 Task: Find a house in Guarulhos, Brazil, for 8 guests from 12th to 16th July, with a price range of ₹10,000 to ₹16,000, including Wifi, Free parking, TV, Breakfast, and Self check-in, hosted in English.
Action: Mouse moved to (525, 67)
Screenshot: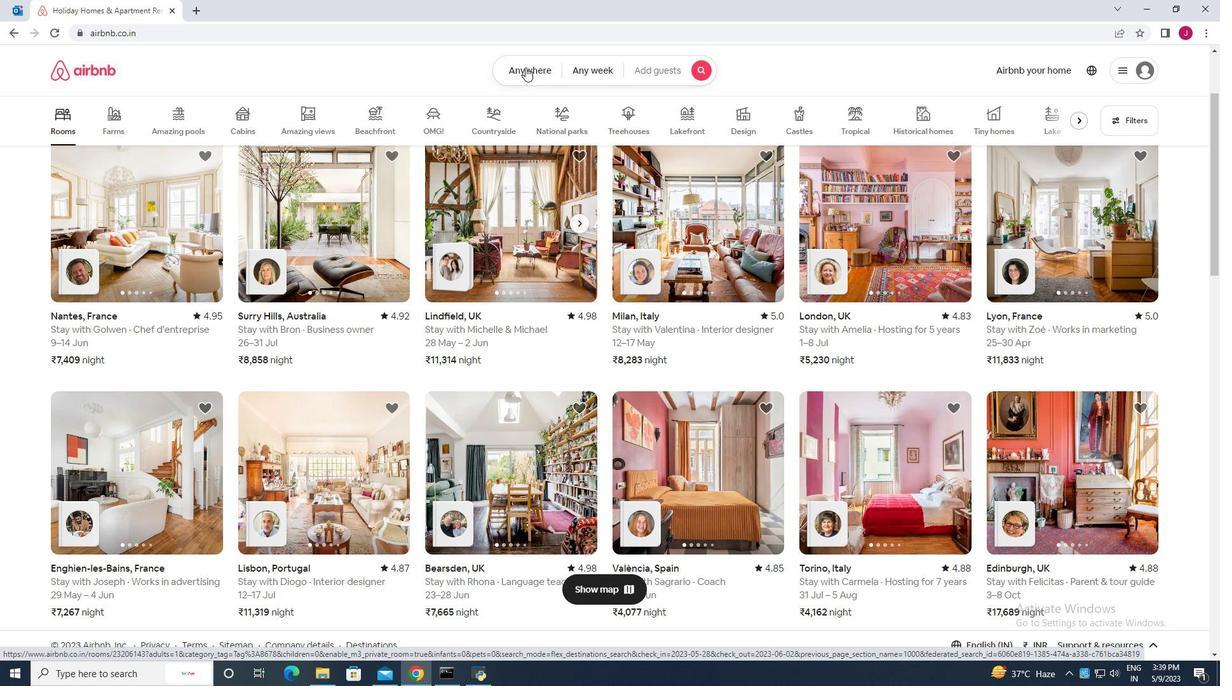 
Action: Mouse pressed left at (525, 67)
Screenshot: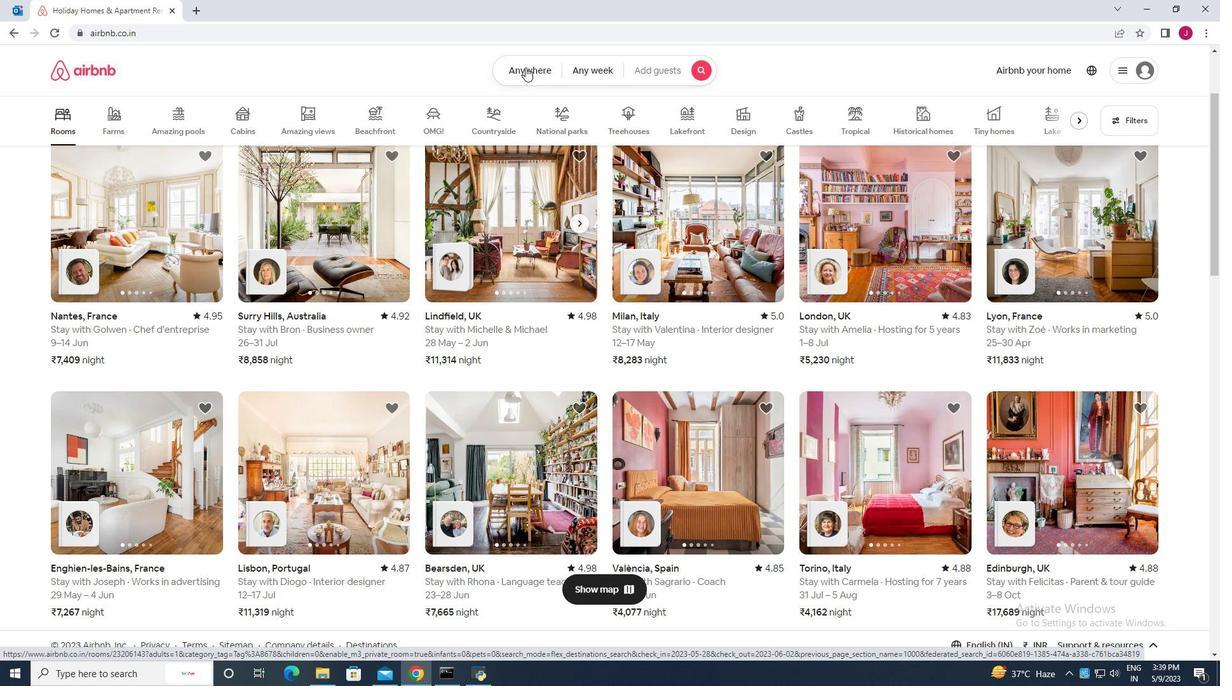 
Action: Mouse moved to (402, 125)
Screenshot: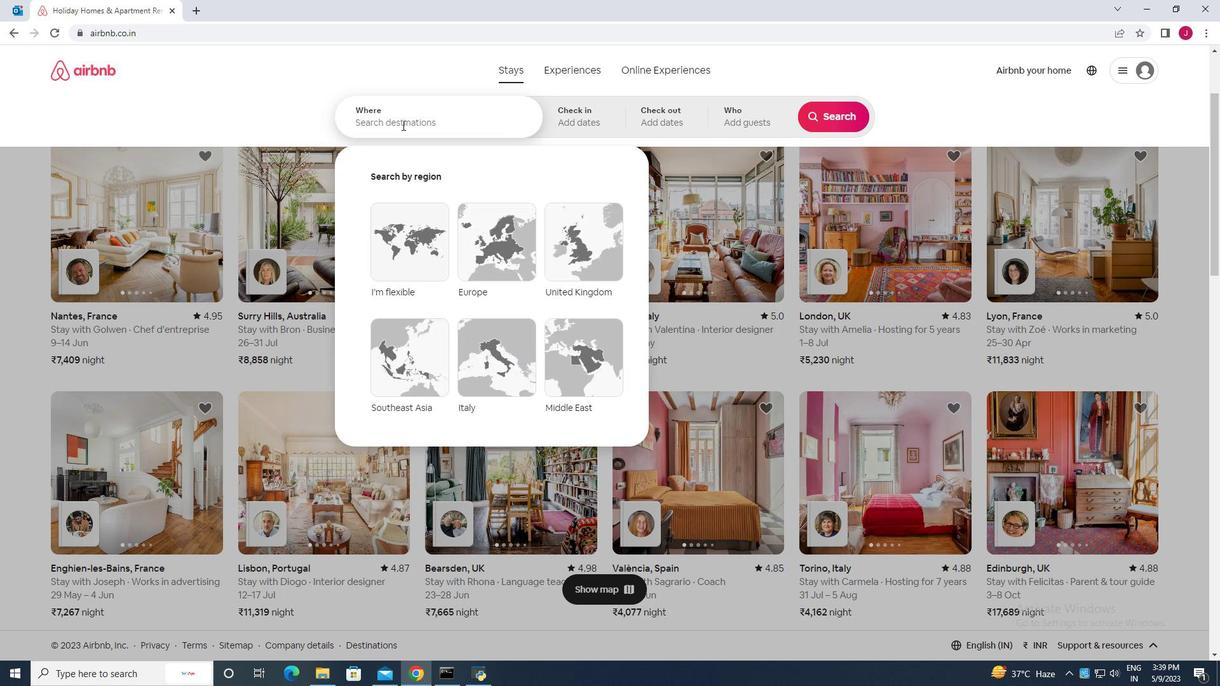 
Action: Mouse pressed left at (402, 125)
Screenshot: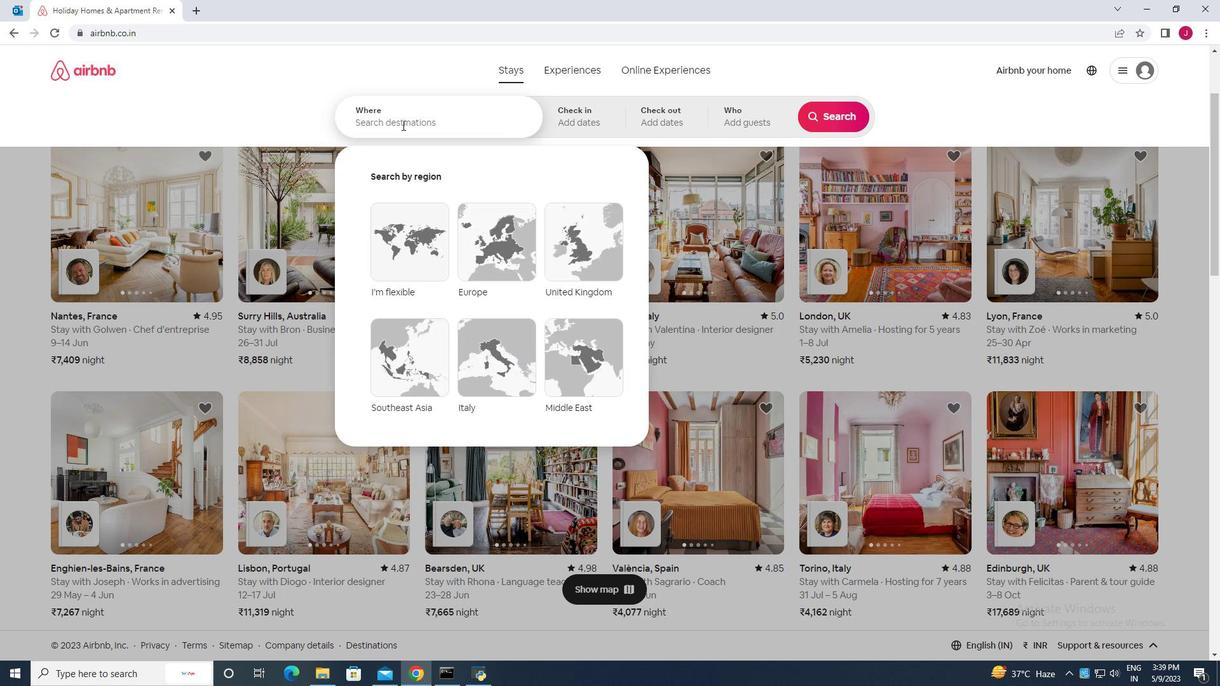 
Action: Key pressed guarulhos<Key.space>brazil
Screenshot: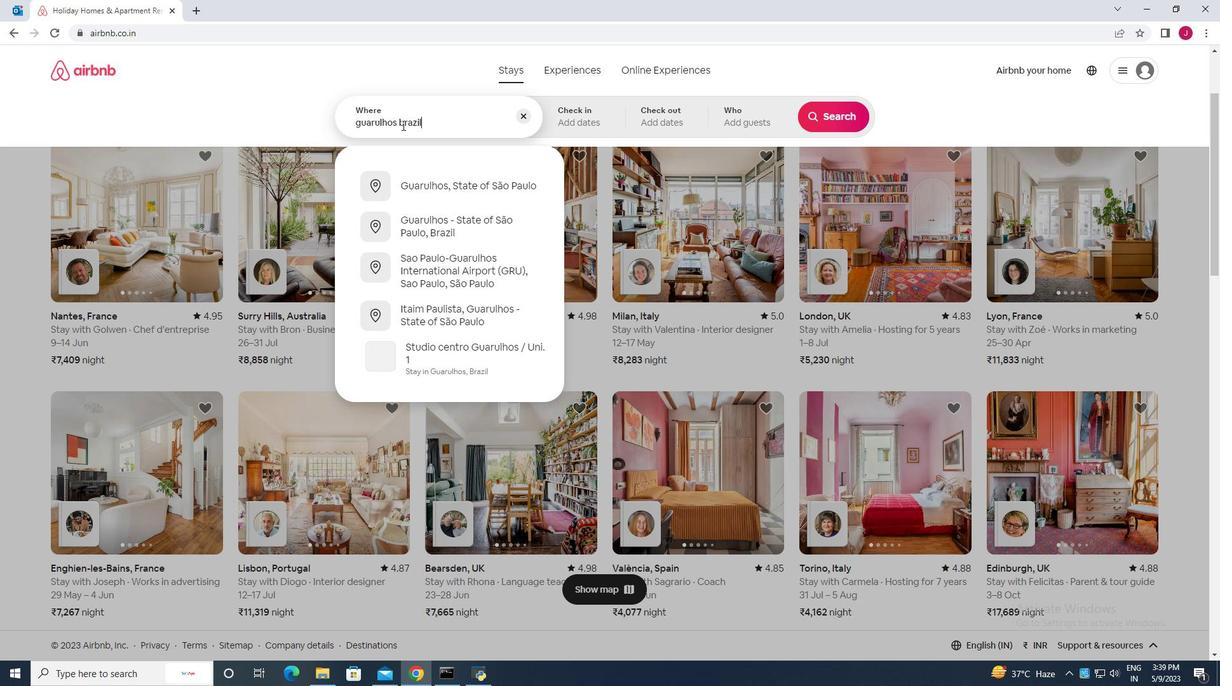
Action: Mouse moved to (589, 127)
Screenshot: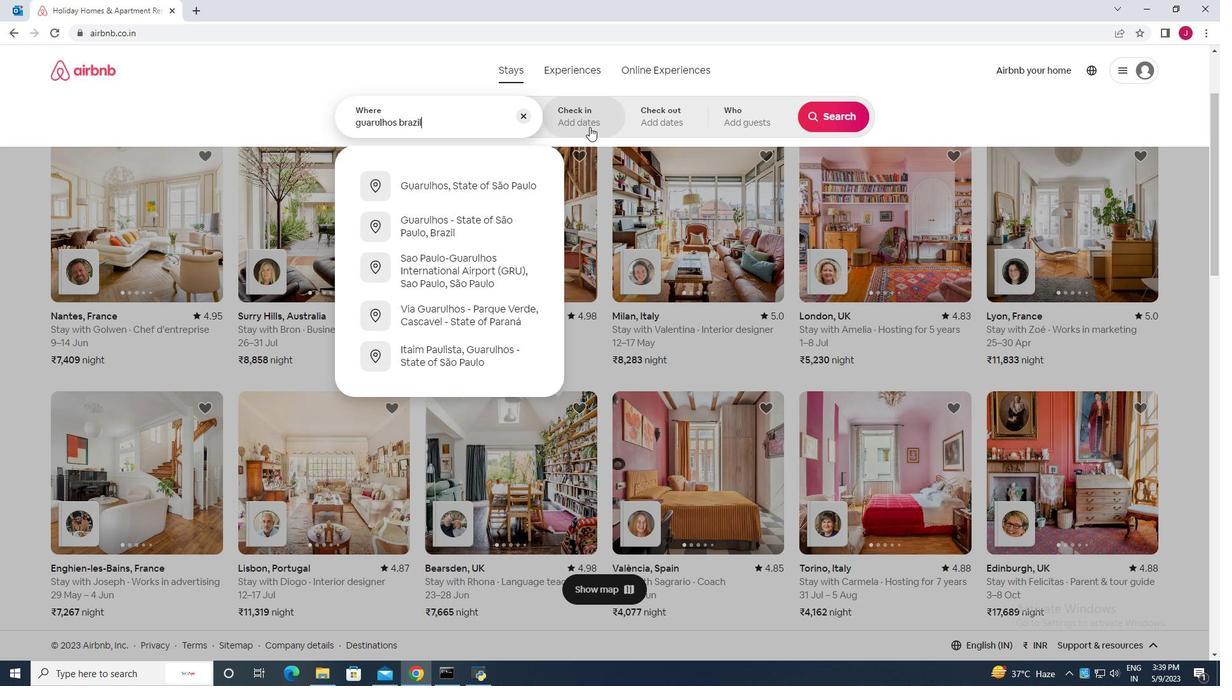 
Action: Mouse pressed left at (589, 127)
Screenshot: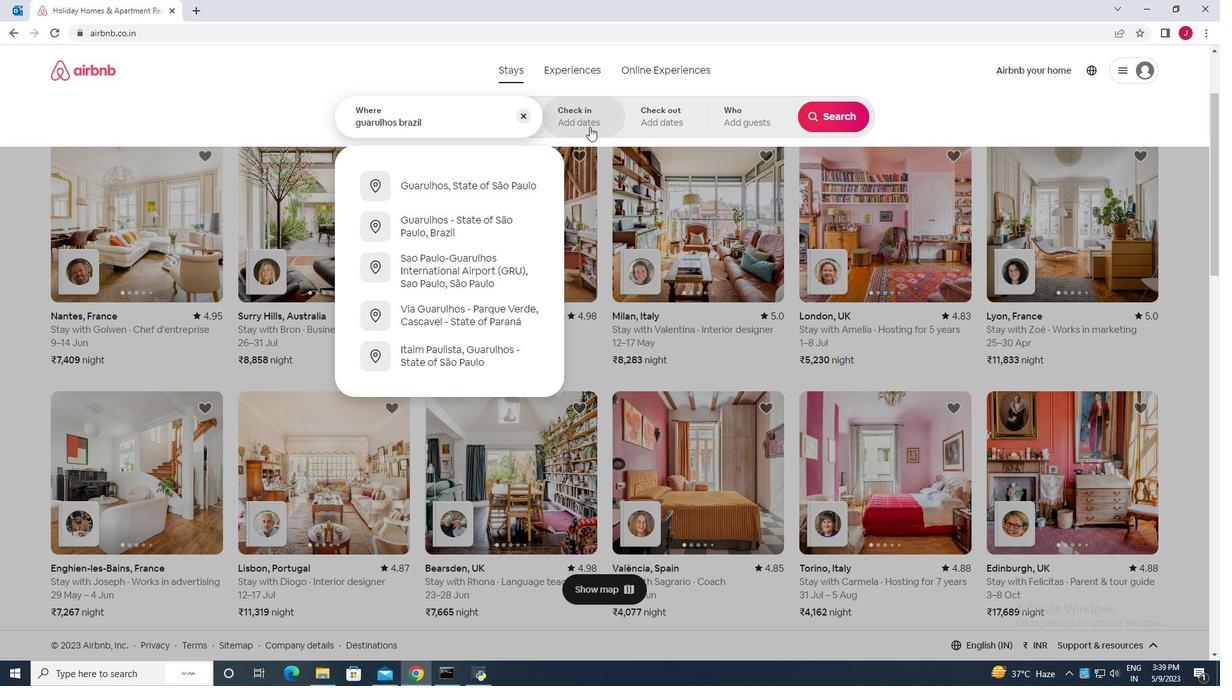 
Action: Mouse moved to (828, 219)
Screenshot: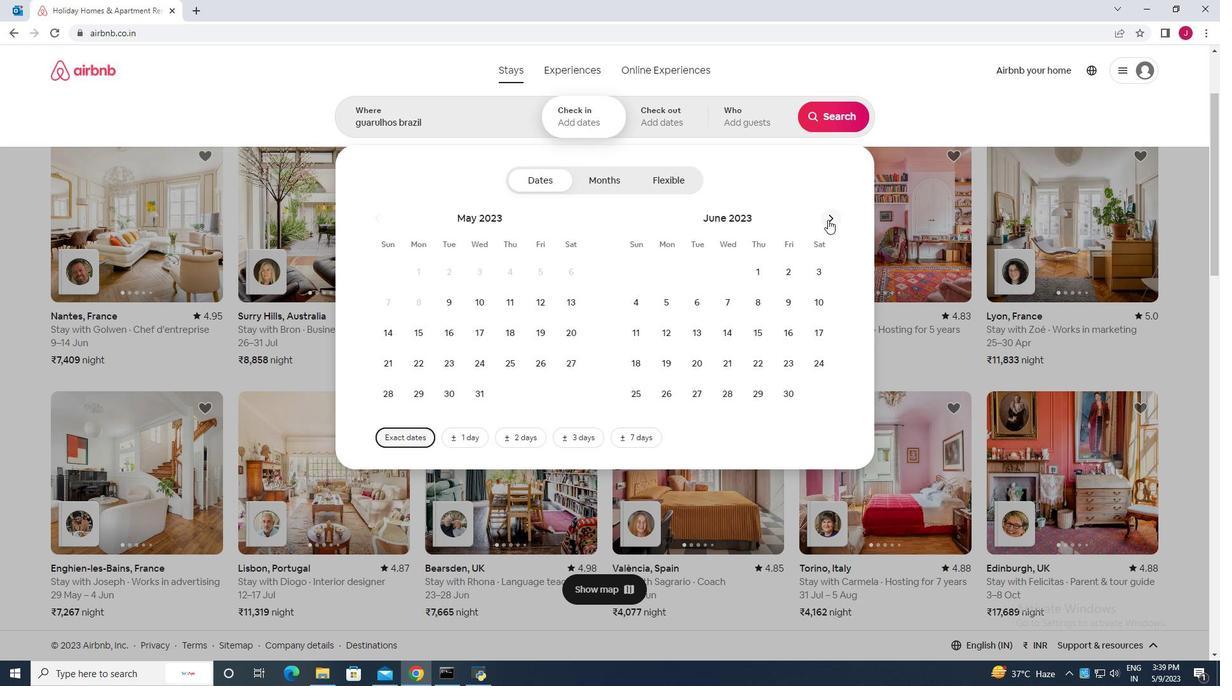
Action: Mouse pressed left at (828, 219)
Screenshot: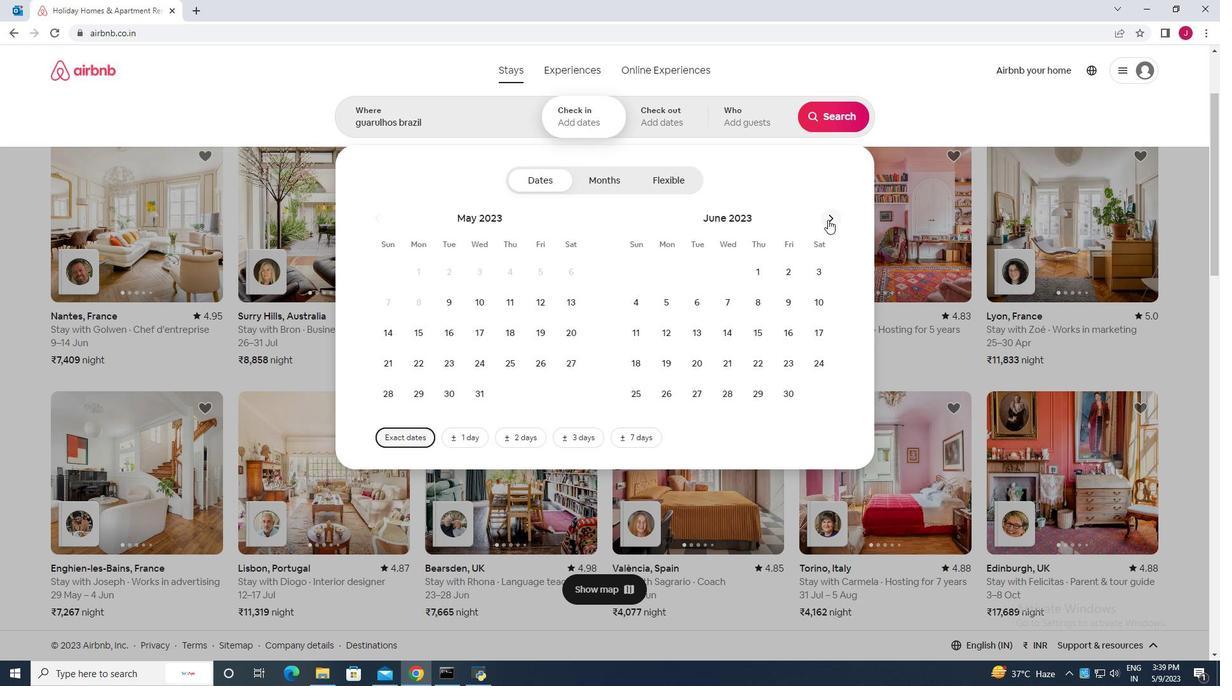 
Action: Mouse moved to (730, 338)
Screenshot: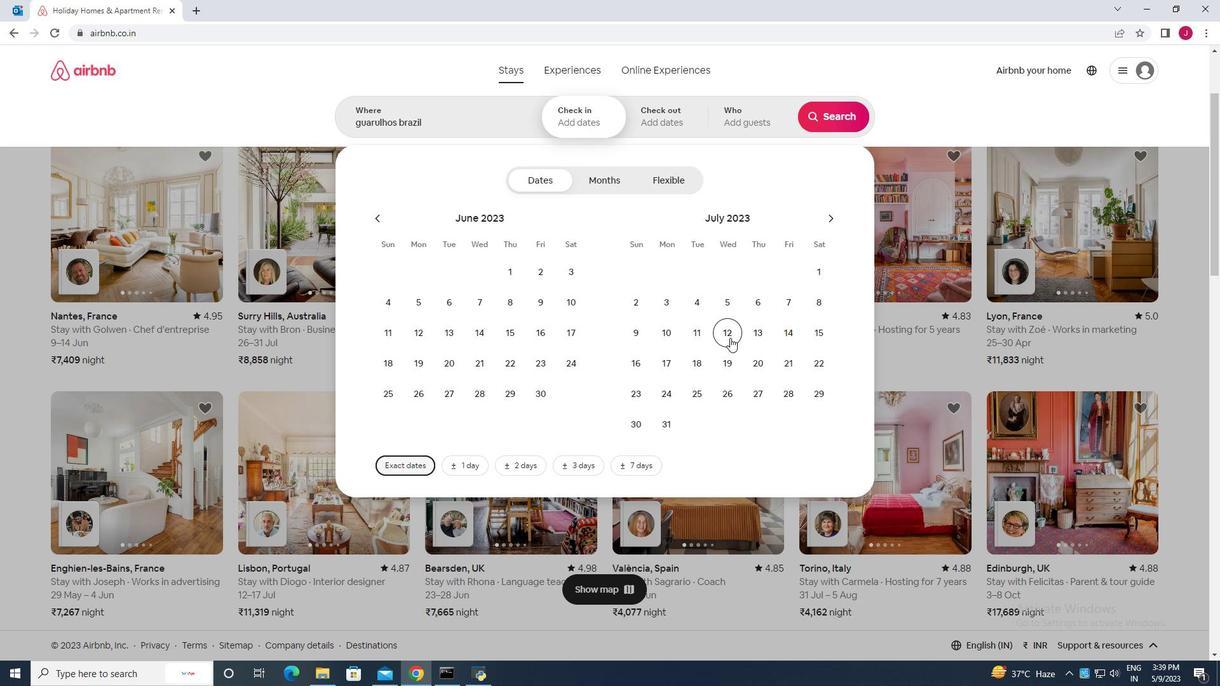 
Action: Mouse pressed left at (730, 338)
Screenshot: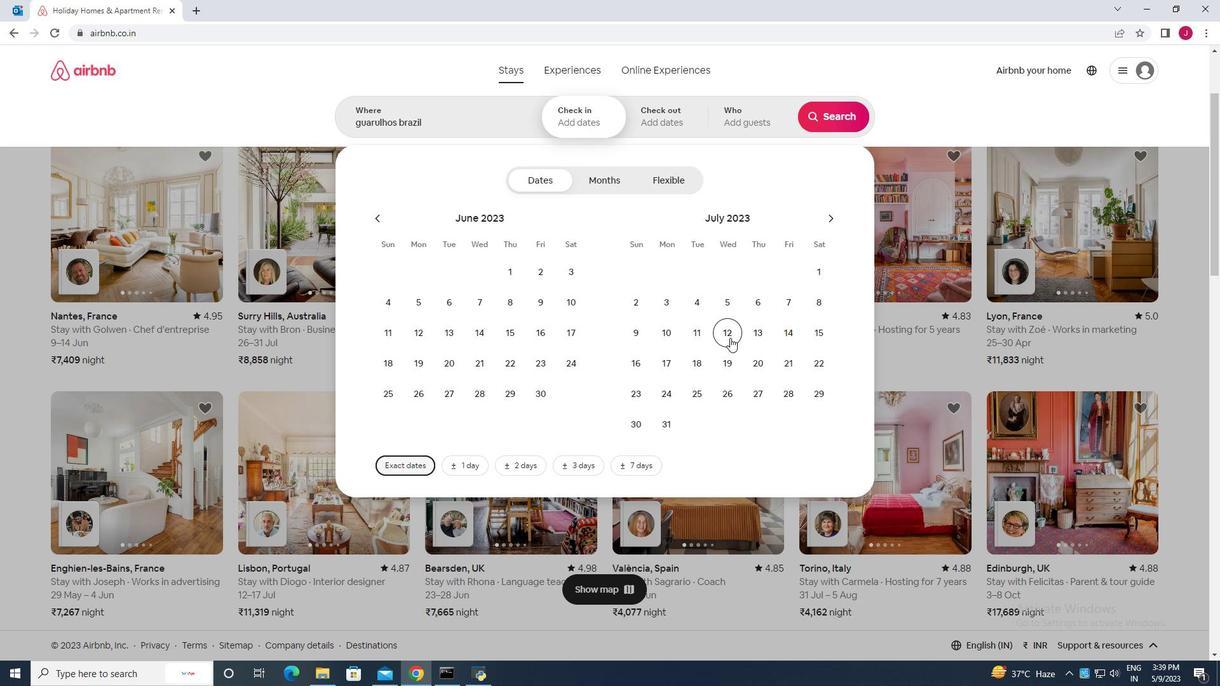 
Action: Mouse moved to (638, 364)
Screenshot: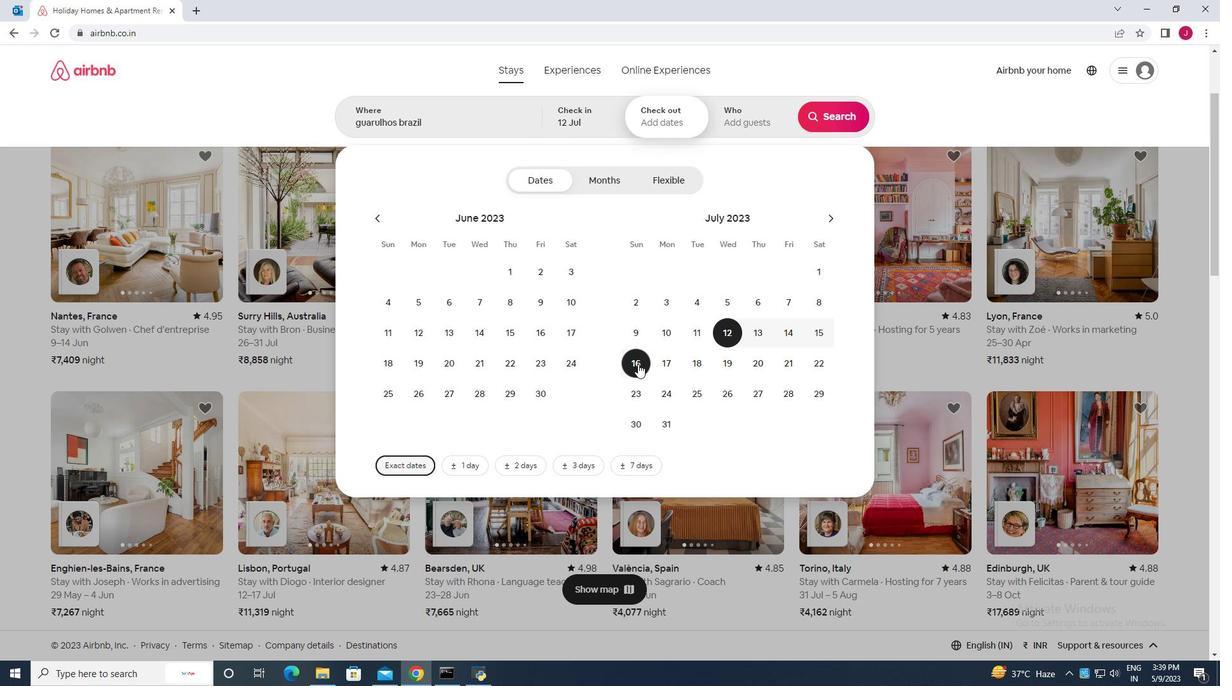 
Action: Mouse pressed left at (638, 364)
Screenshot: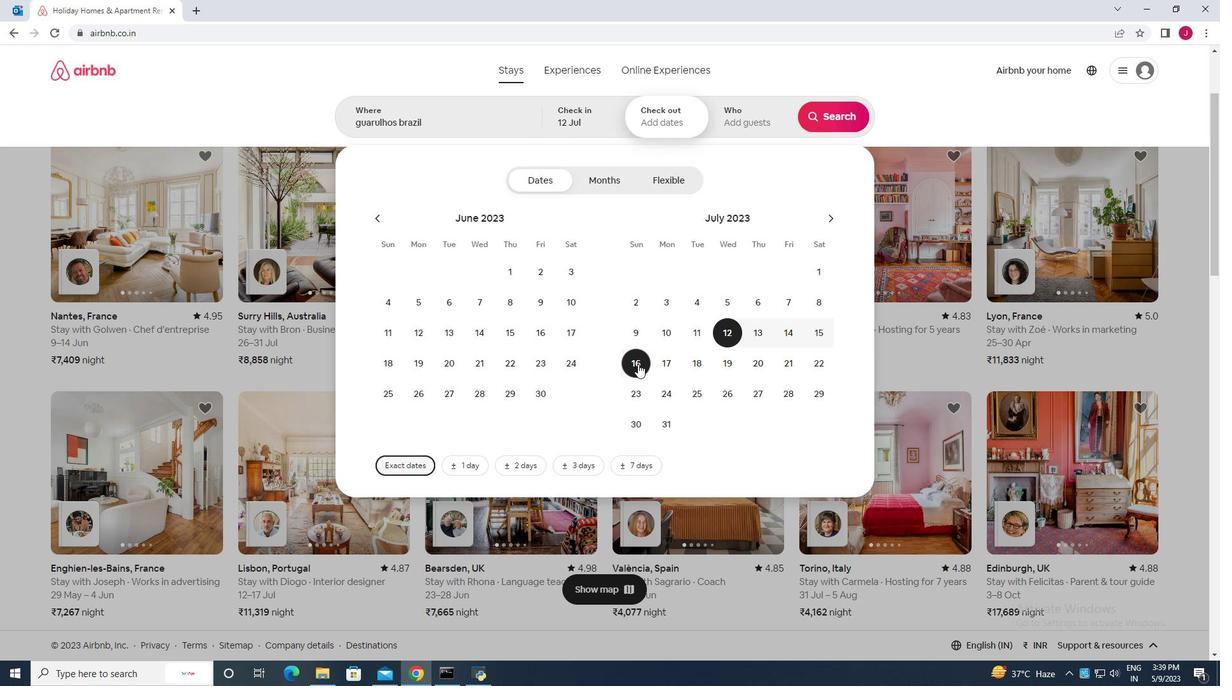 
Action: Mouse moved to (741, 122)
Screenshot: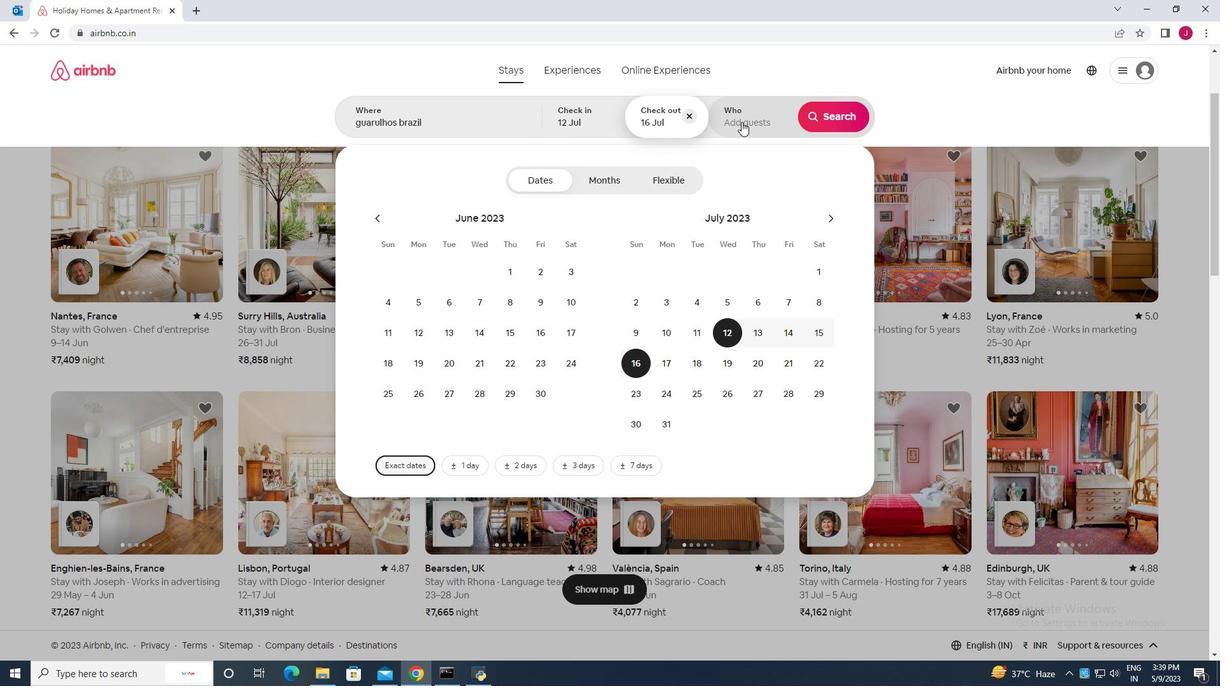 
Action: Mouse pressed left at (741, 122)
Screenshot: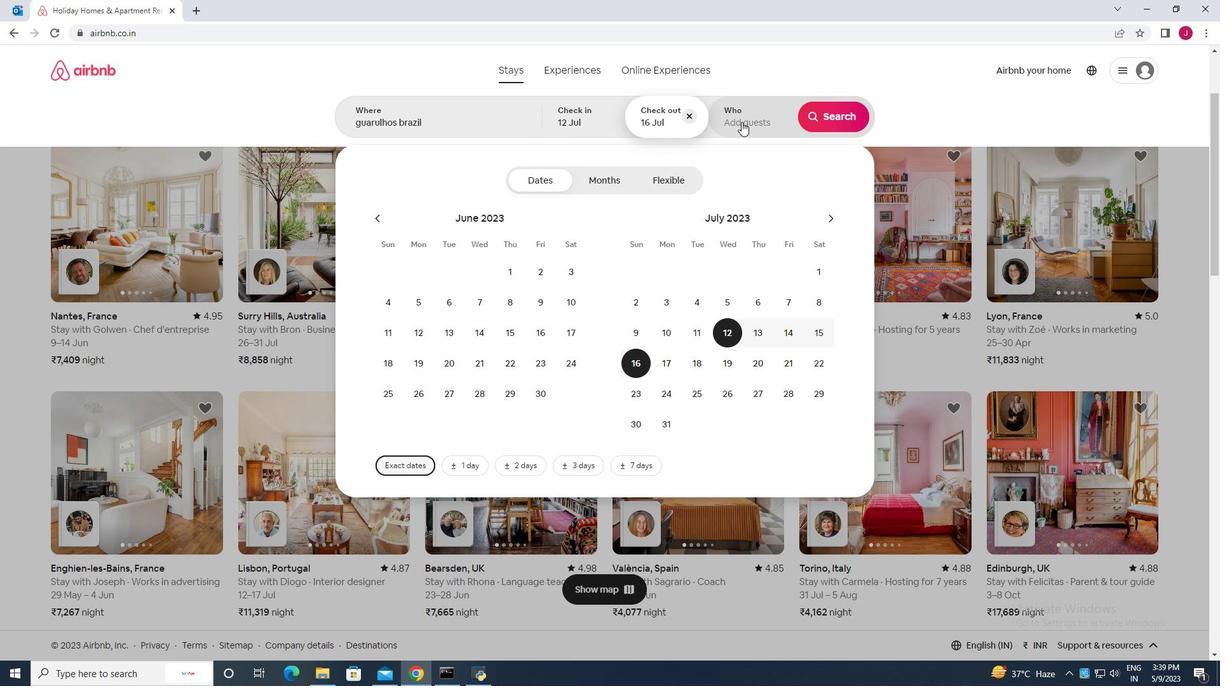 
Action: Mouse moved to (836, 183)
Screenshot: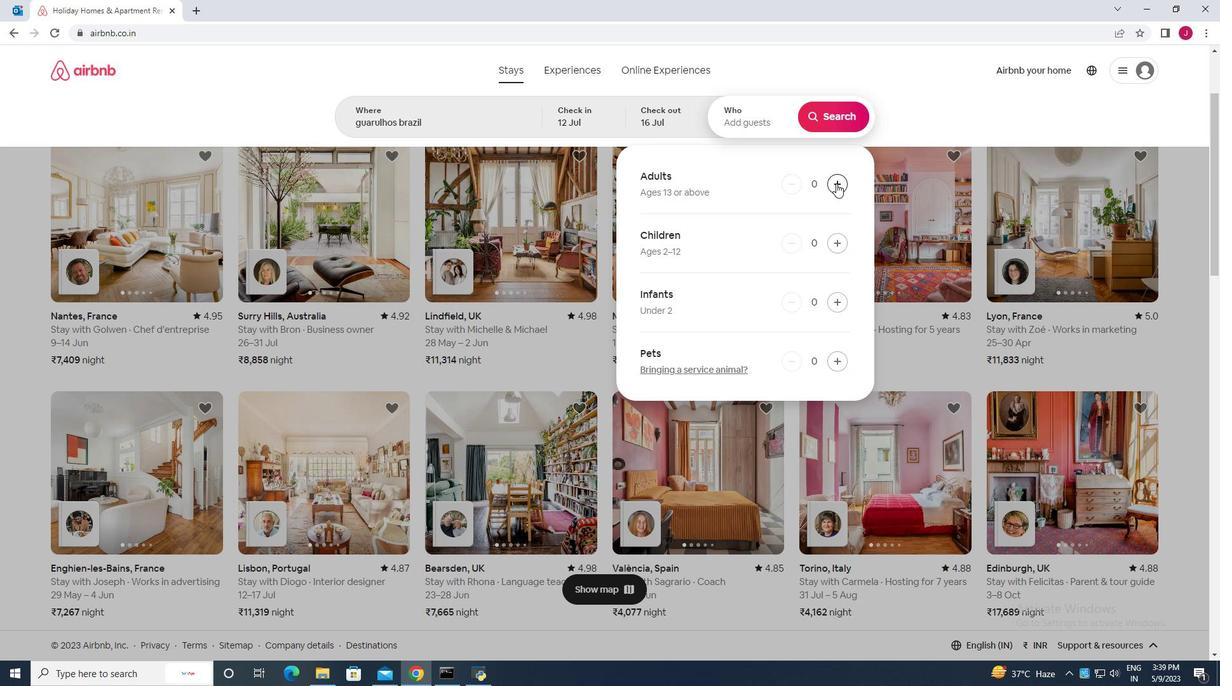 
Action: Mouse pressed left at (836, 183)
Screenshot: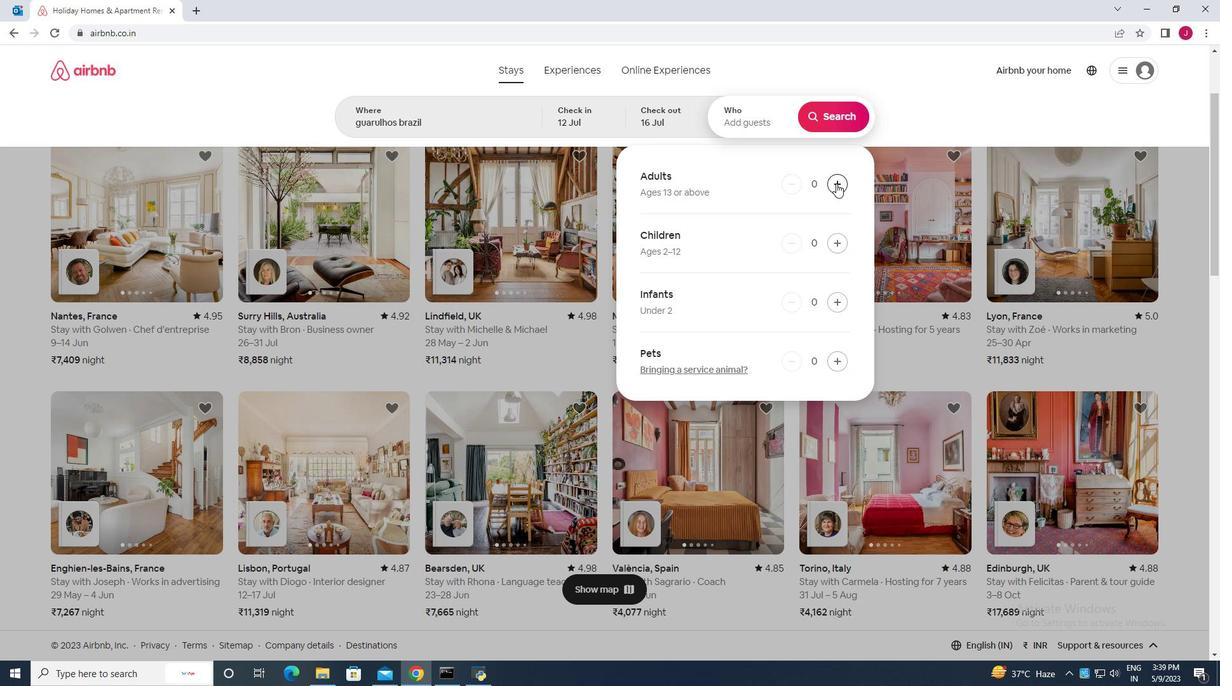 
Action: Mouse pressed left at (836, 183)
Screenshot: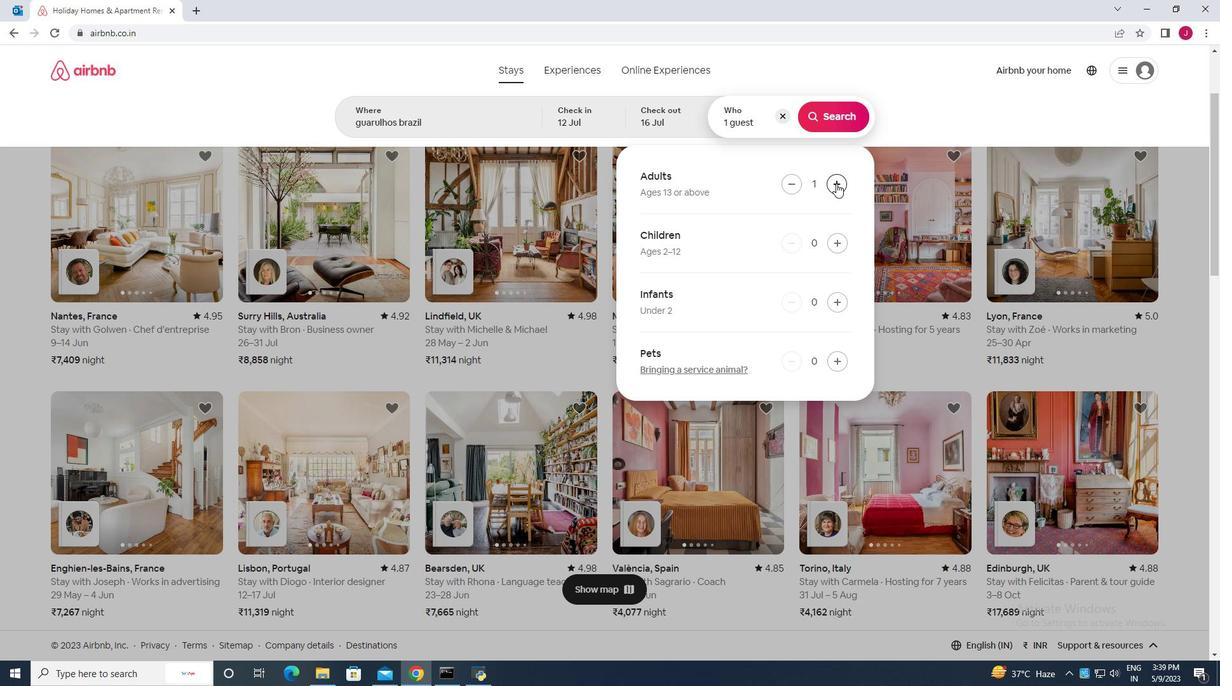 
Action: Mouse pressed left at (836, 183)
Screenshot: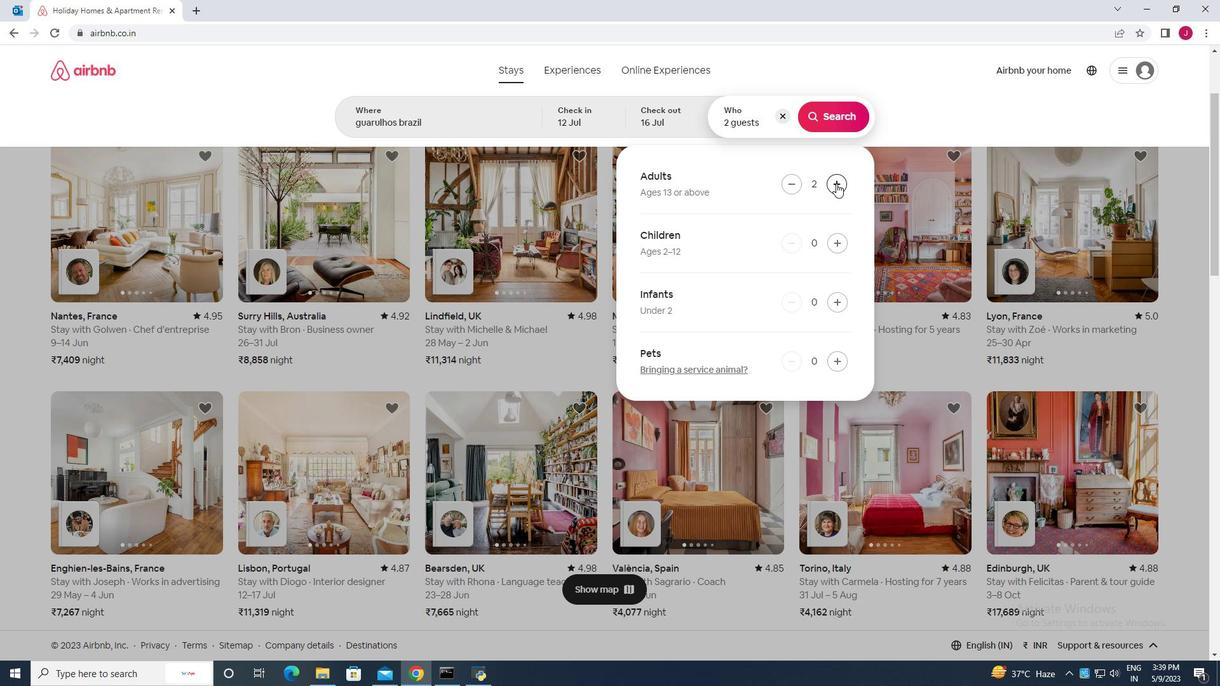 
Action: Mouse pressed left at (836, 183)
Screenshot: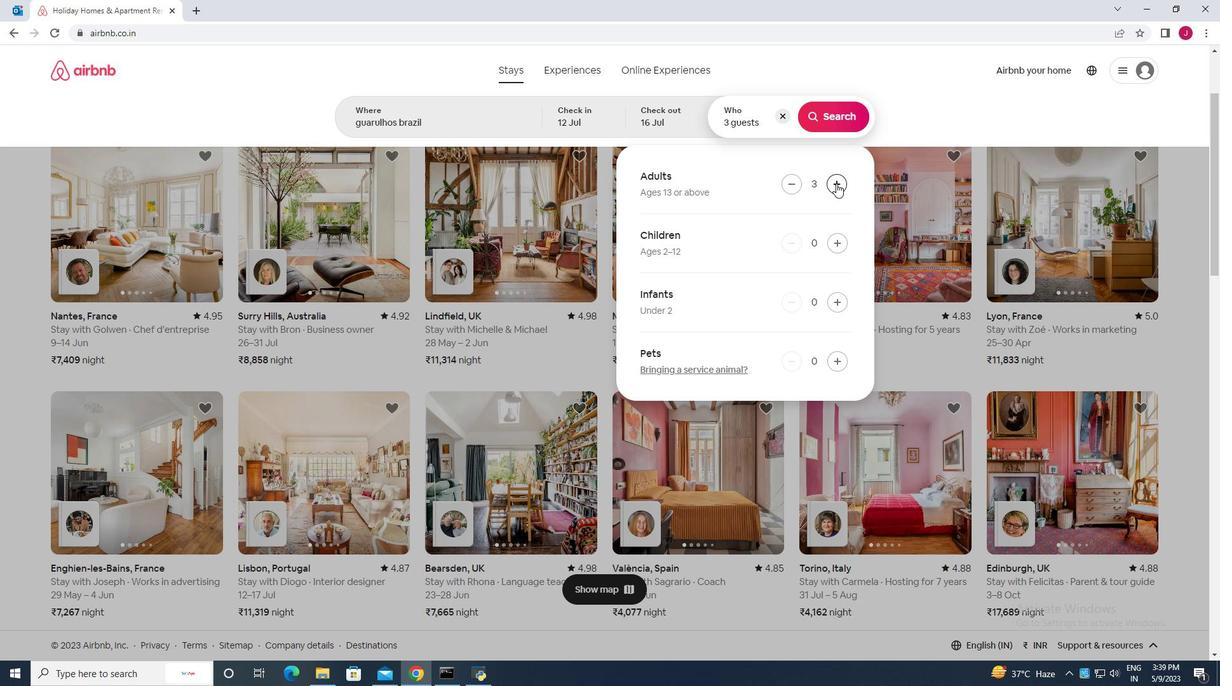 
Action: Mouse pressed left at (836, 183)
Screenshot: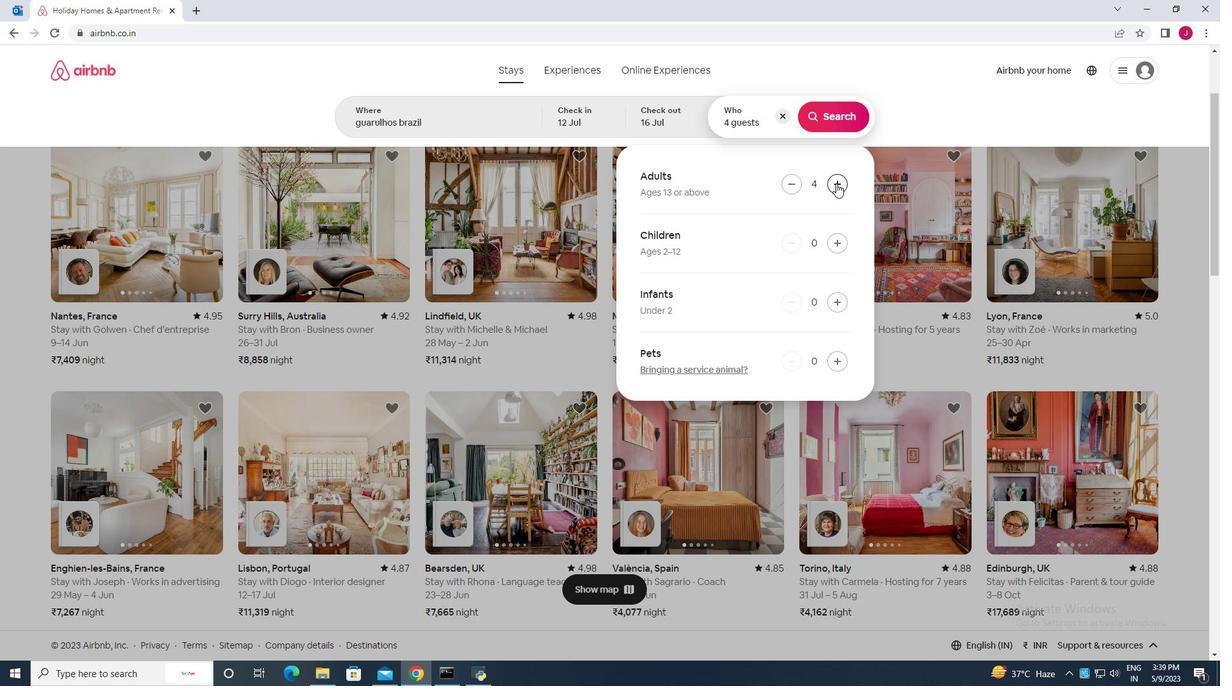 
Action: Mouse pressed left at (836, 183)
Screenshot: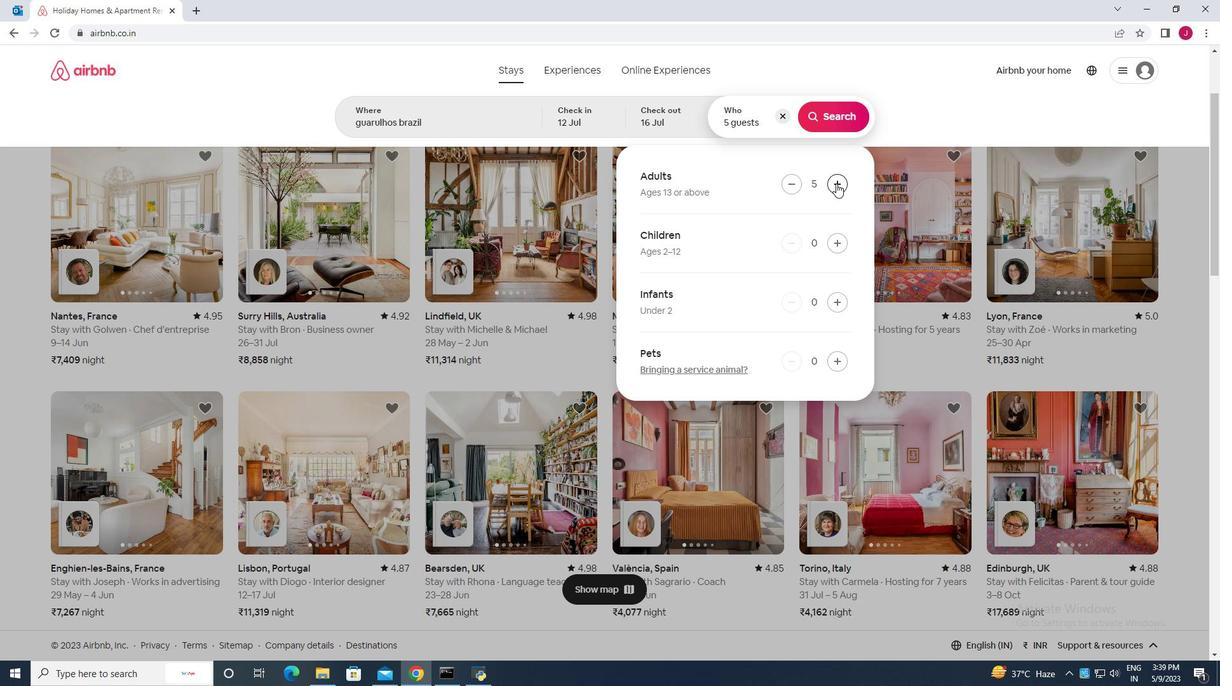
Action: Mouse pressed left at (836, 183)
Screenshot: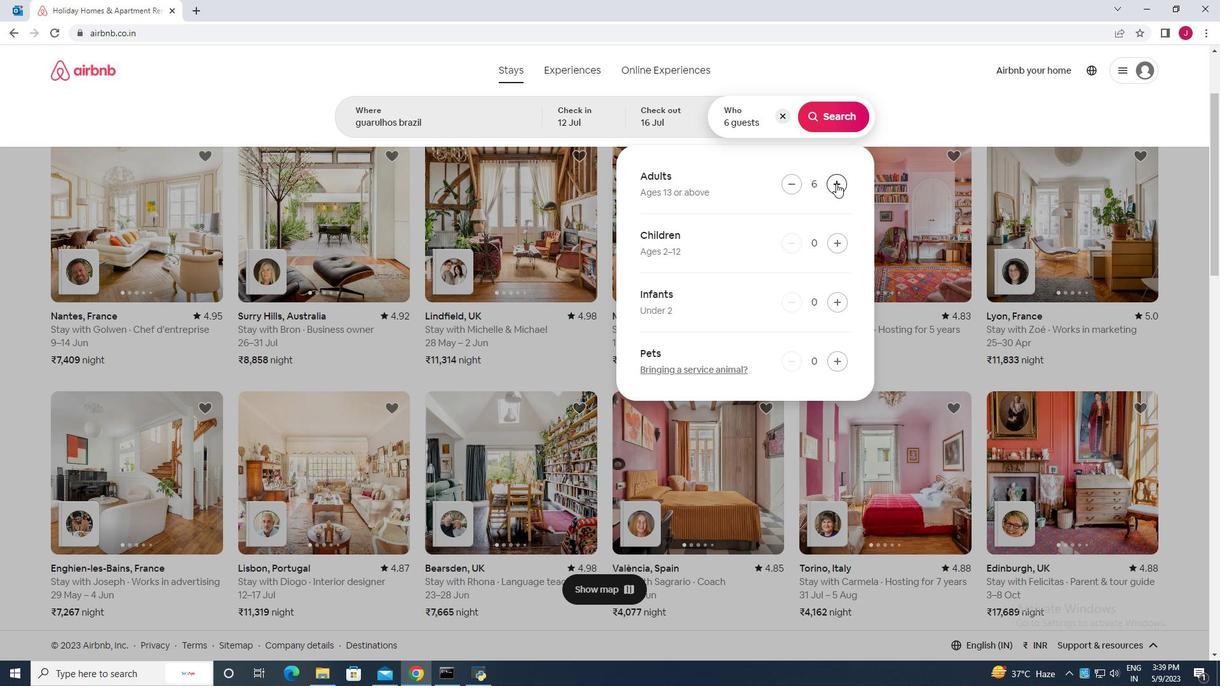 
Action: Mouse pressed left at (836, 183)
Screenshot: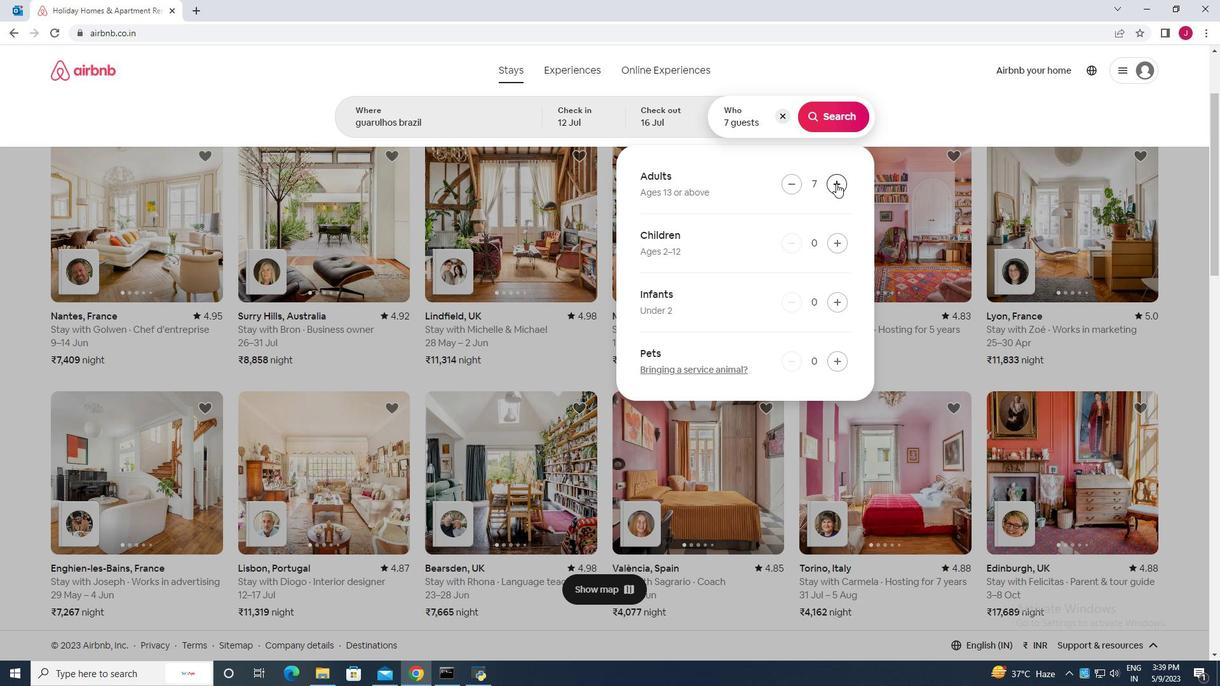 
Action: Mouse moved to (833, 111)
Screenshot: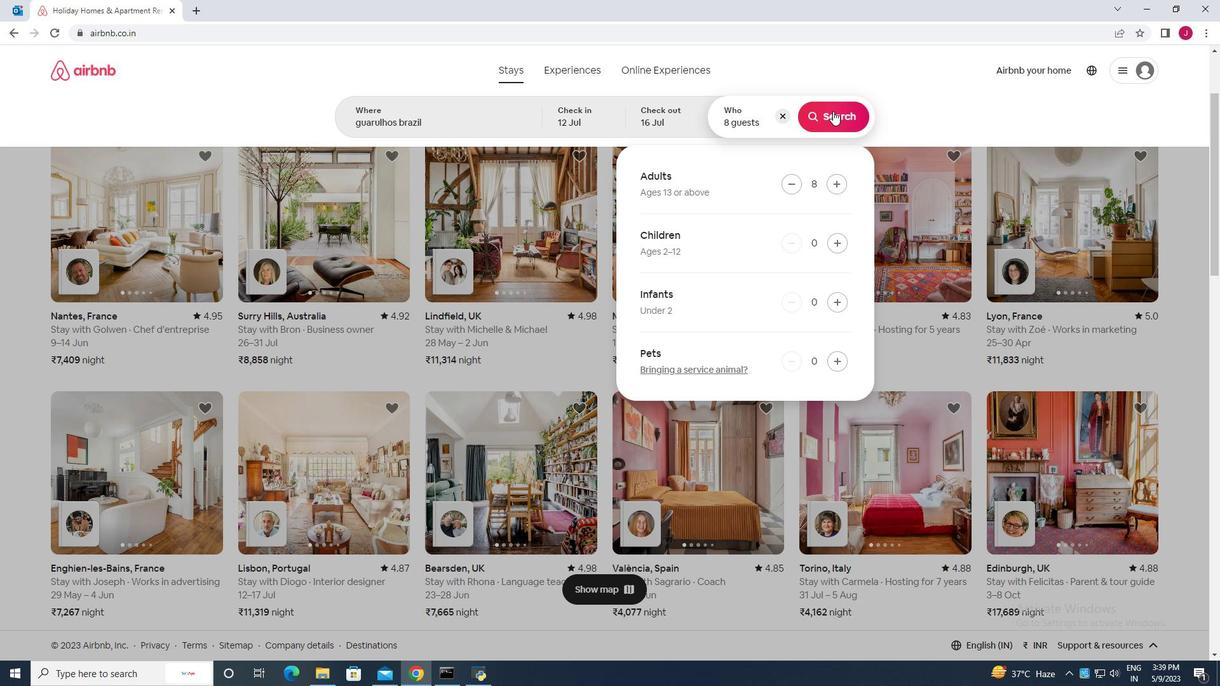 
Action: Mouse pressed left at (833, 111)
Screenshot: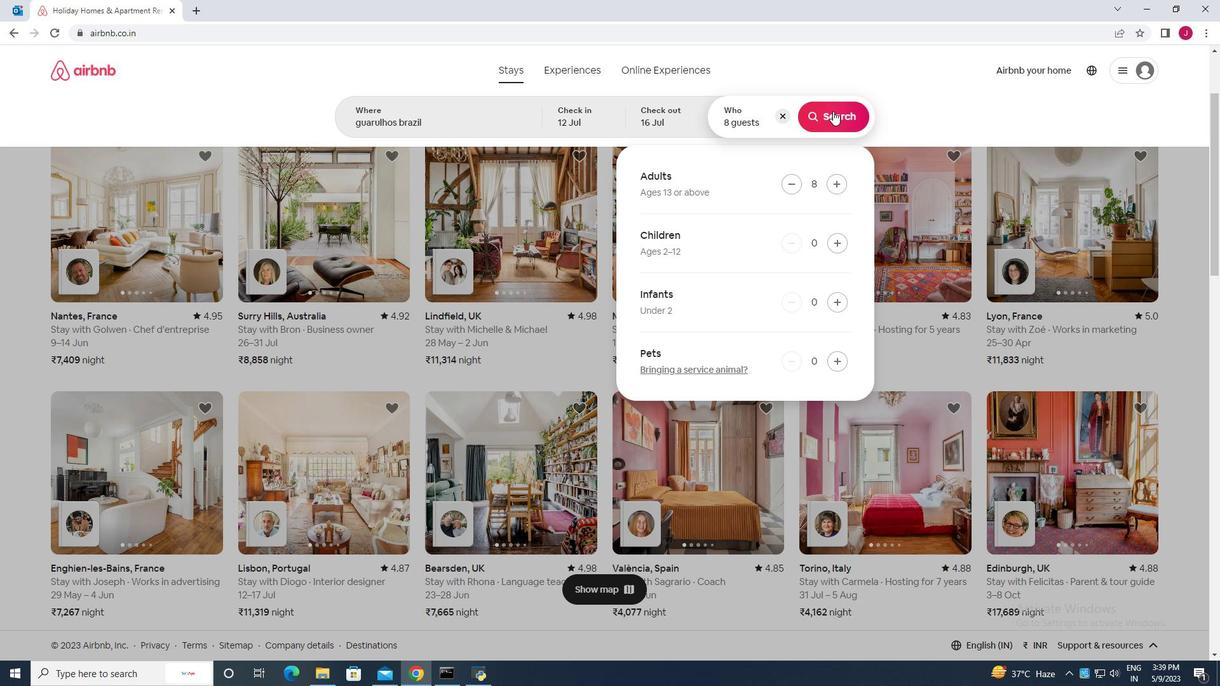 
Action: Mouse moved to (1176, 119)
Screenshot: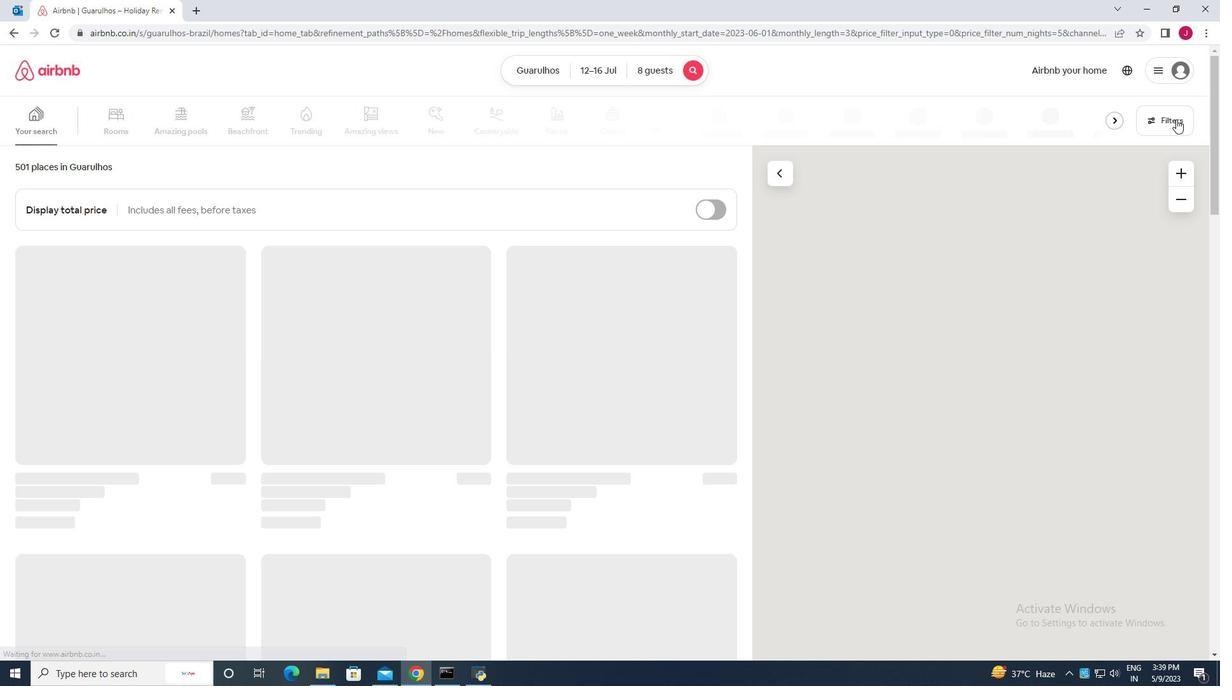 
Action: Mouse pressed left at (1176, 119)
Screenshot: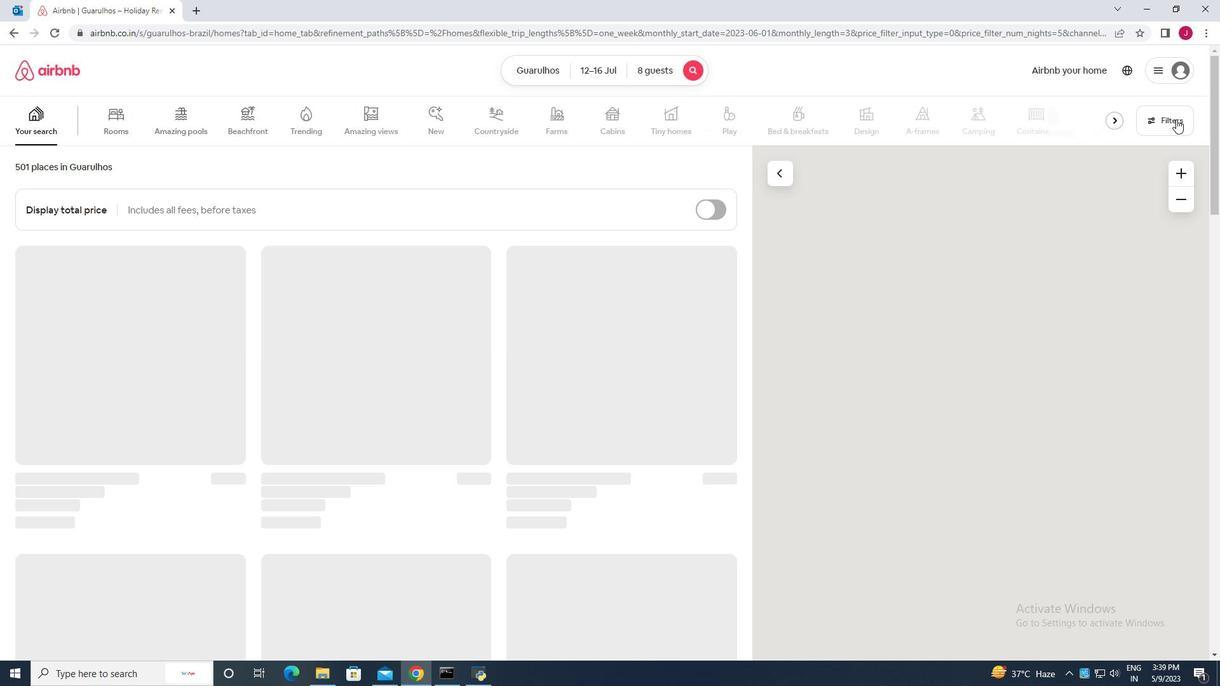 
Action: Mouse moved to (479, 427)
Screenshot: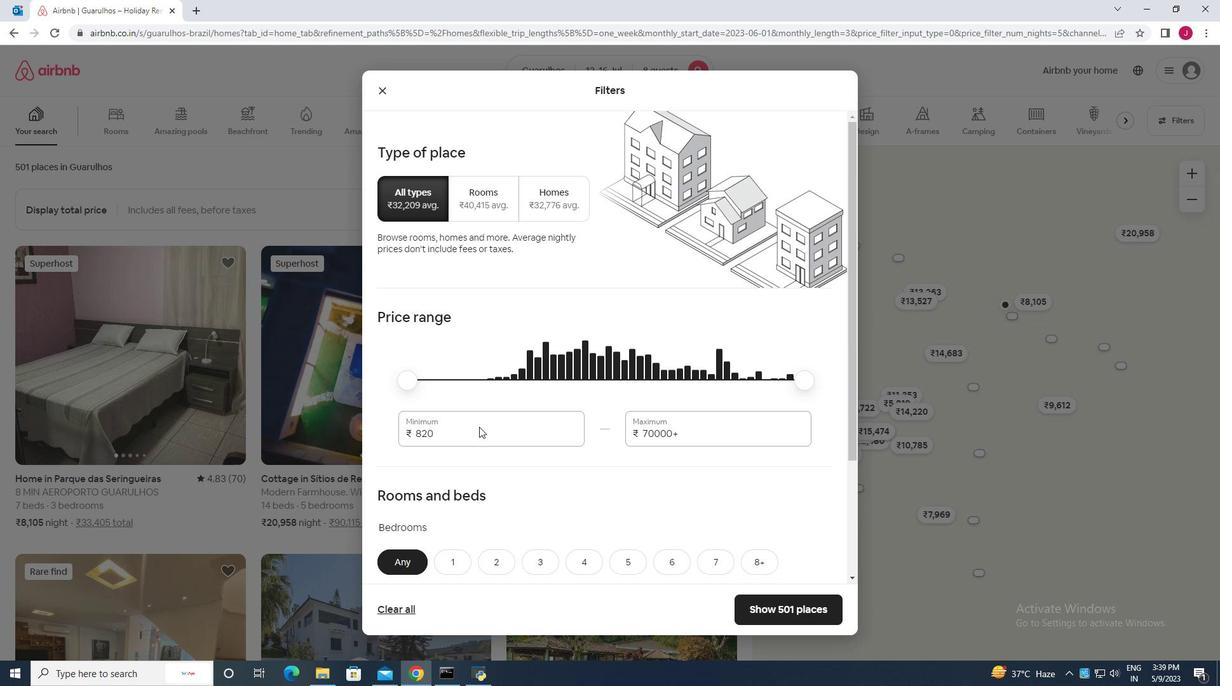 
Action: Mouse pressed left at (479, 427)
Screenshot: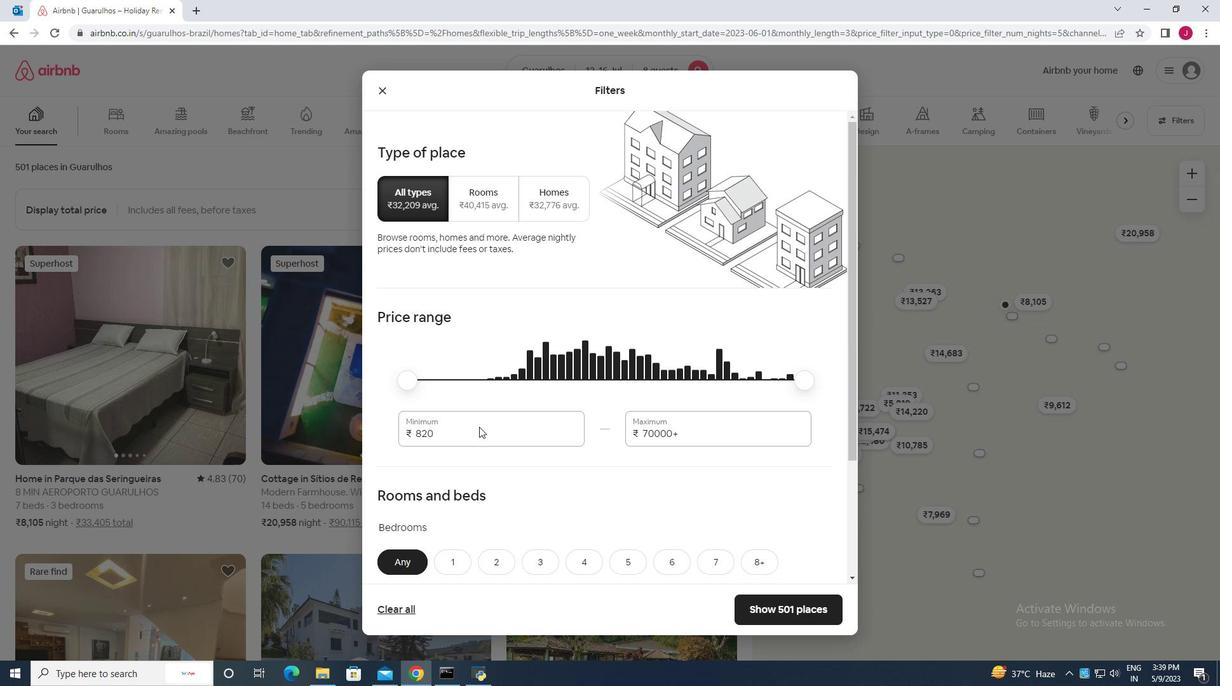 
Action: Mouse moved to (479, 427)
Screenshot: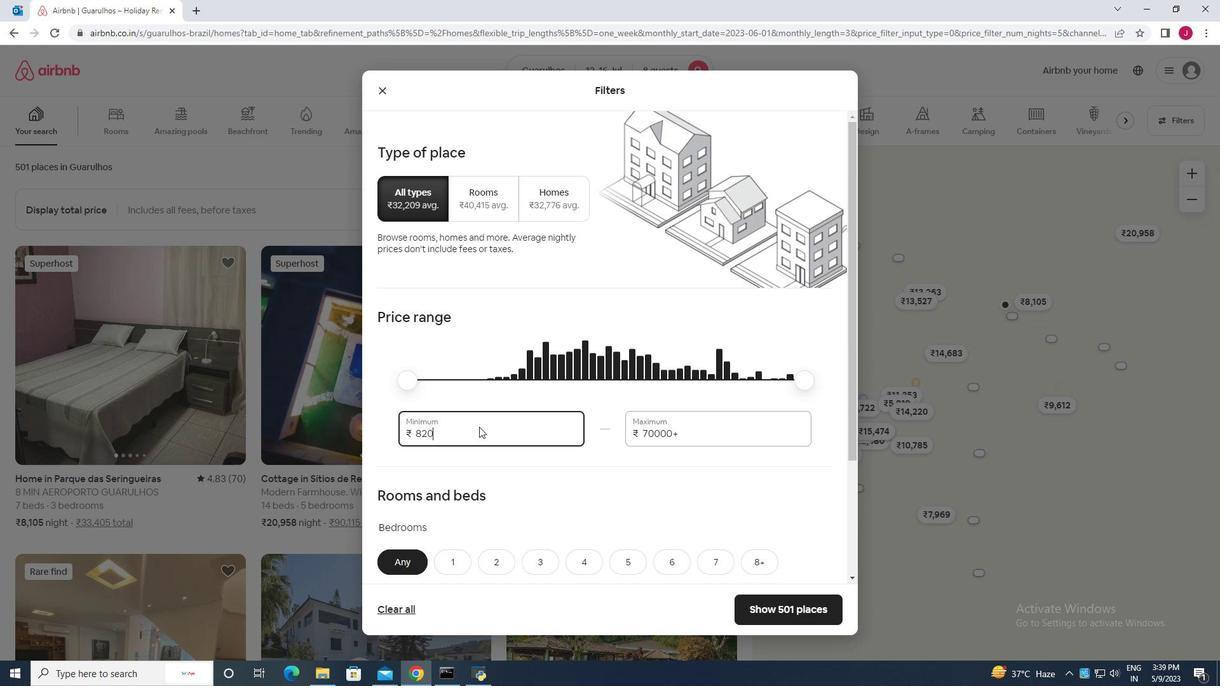 
Action: Key pressed <Key.backspace><Key.backspace><Key.backspace><Key.backspace>10000
Screenshot: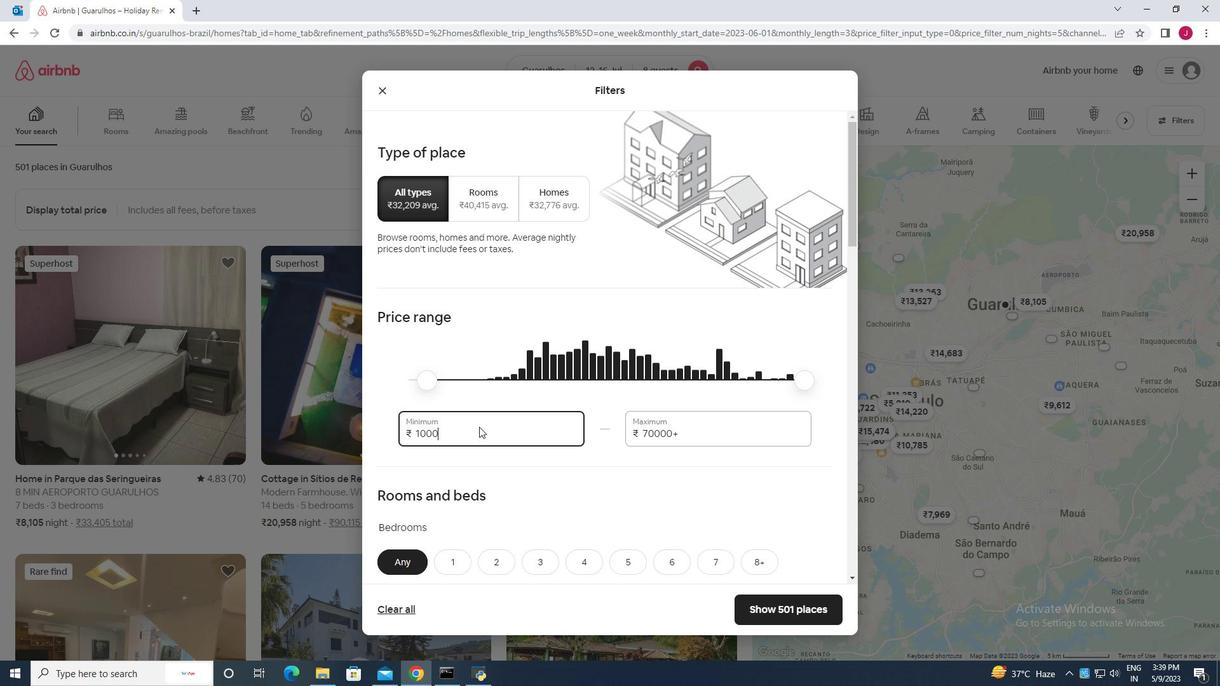 
Action: Mouse moved to (689, 431)
Screenshot: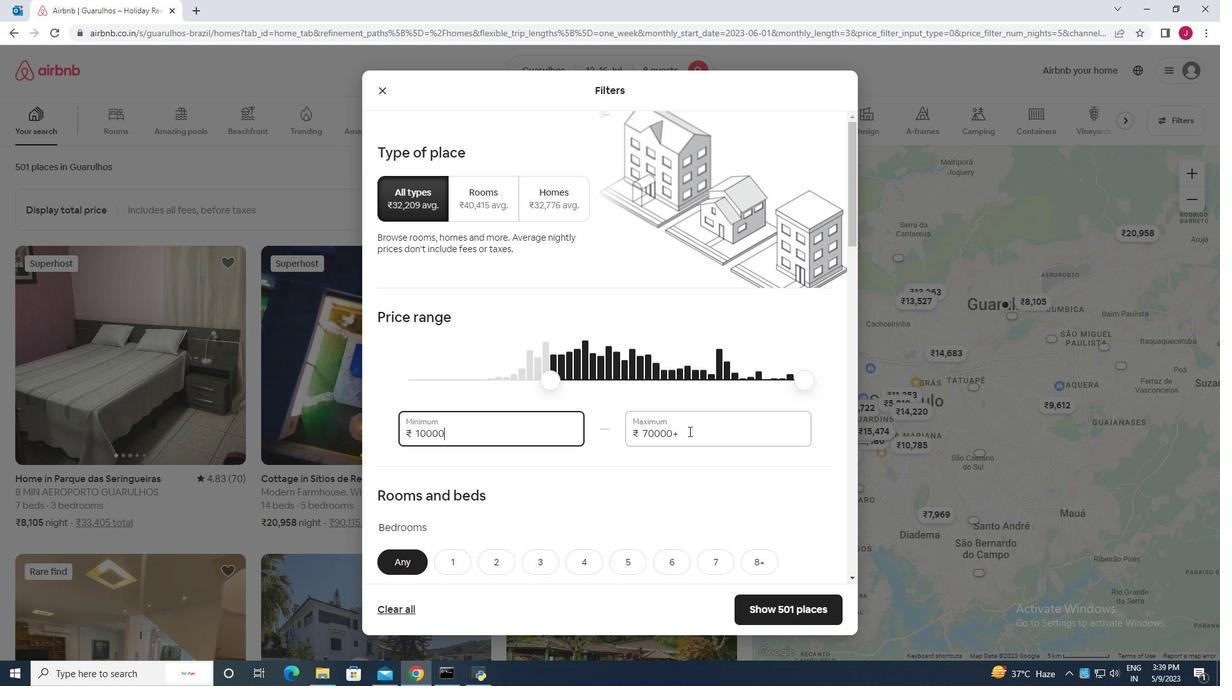 
Action: Mouse pressed left at (689, 431)
Screenshot: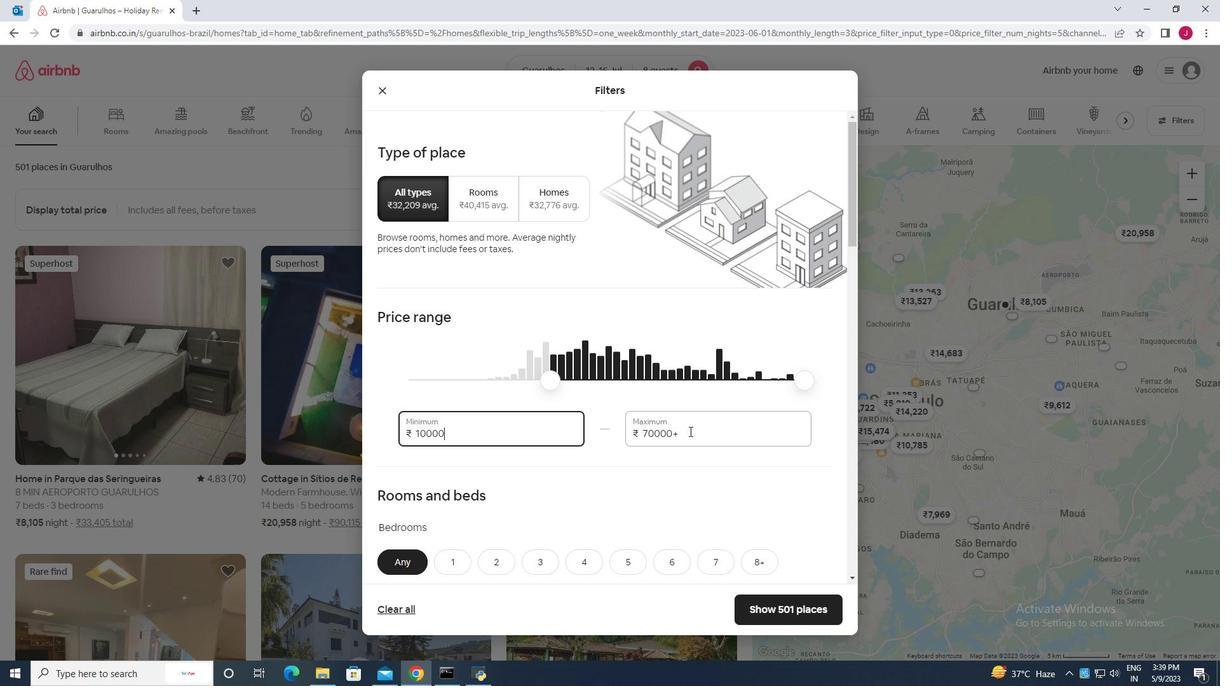 
Action: Mouse moved to (689, 431)
Screenshot: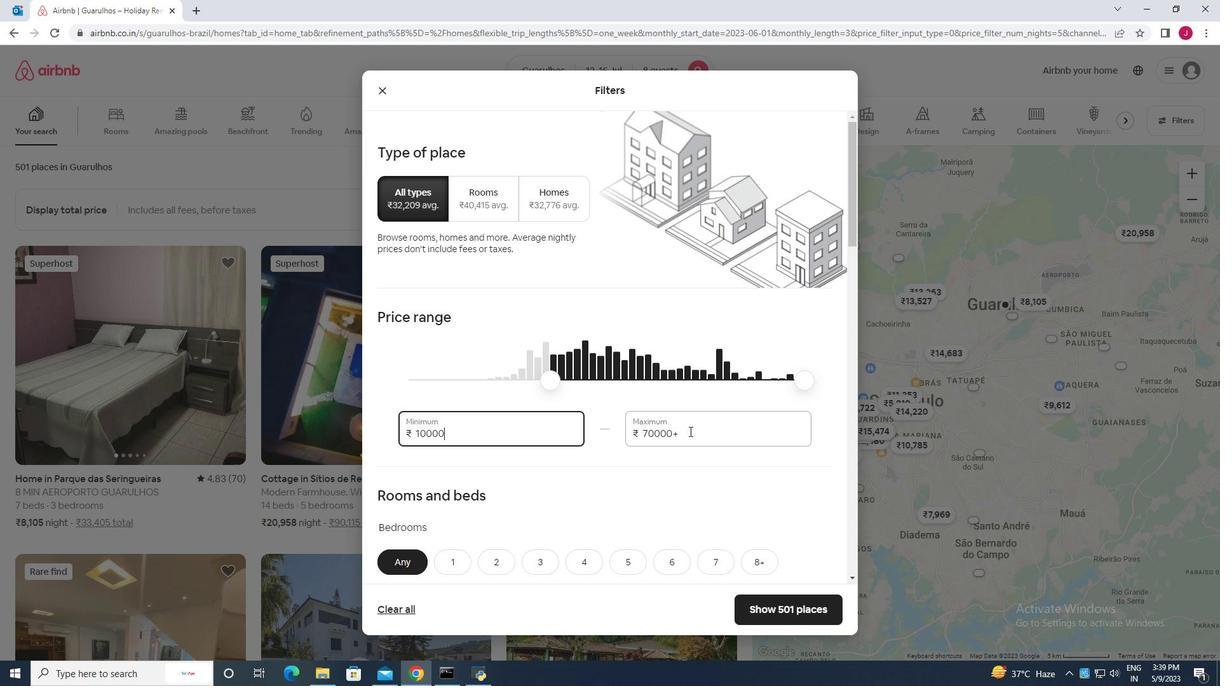 
Action: Key pressed <Key.backspace><Key.backspace><Key.backspace><Key.backspace><Key.backspace><Key.backspace><Key.backspace><Key.backspace><Key.backspace><Key.backspace><Key.backspace><Key.backspace><Key.backspace><Key.backspace><Key.backspace><Key.backspace><Key.backspace><Key.backspace><Key.backspace><Key.backspace><Key.backspace><Key.backspace><Key.backspace><Key.backspace><Key.backspace><Key.backspace>16000
Screenshot: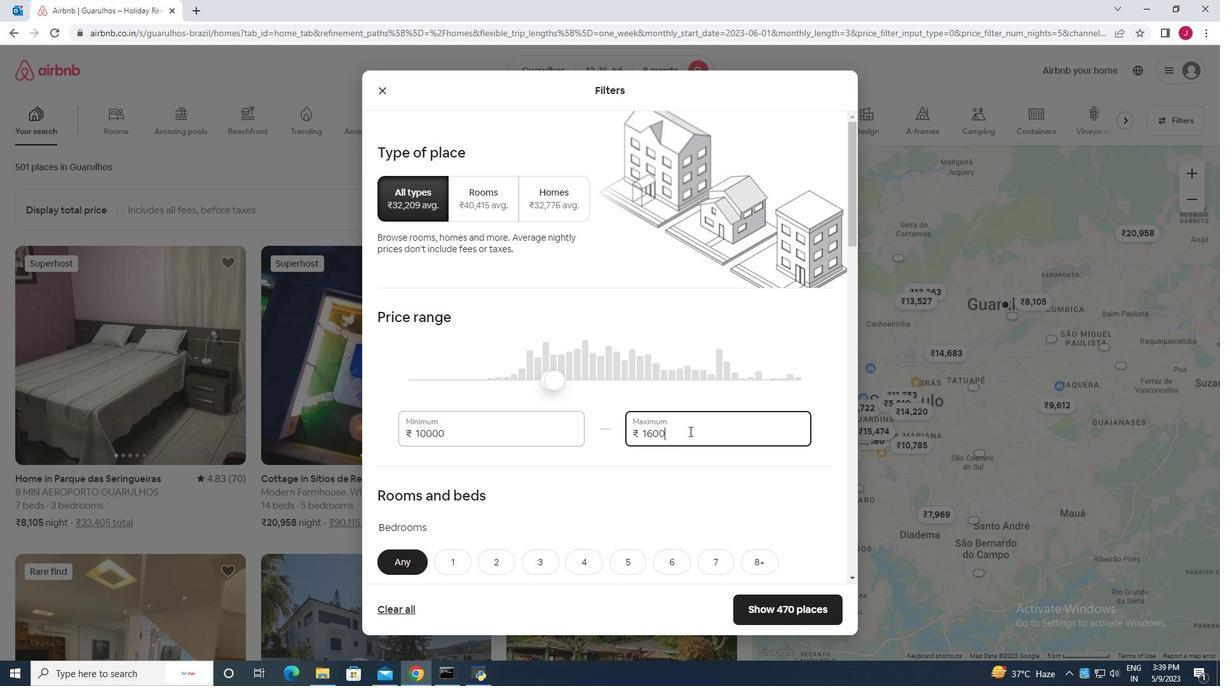 
Action: Mouse moved to (650, 439)
Screenshot: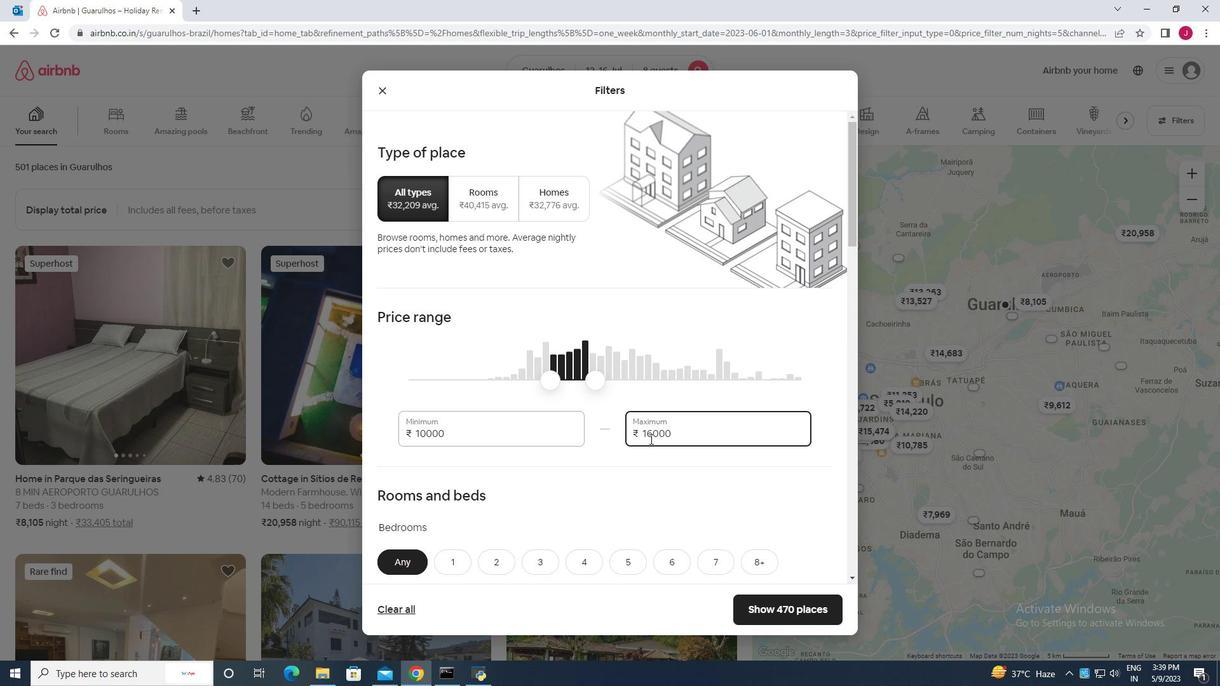 
Action: Mouse scrolled (650, 438) with delta (0, 0)
Screenshot: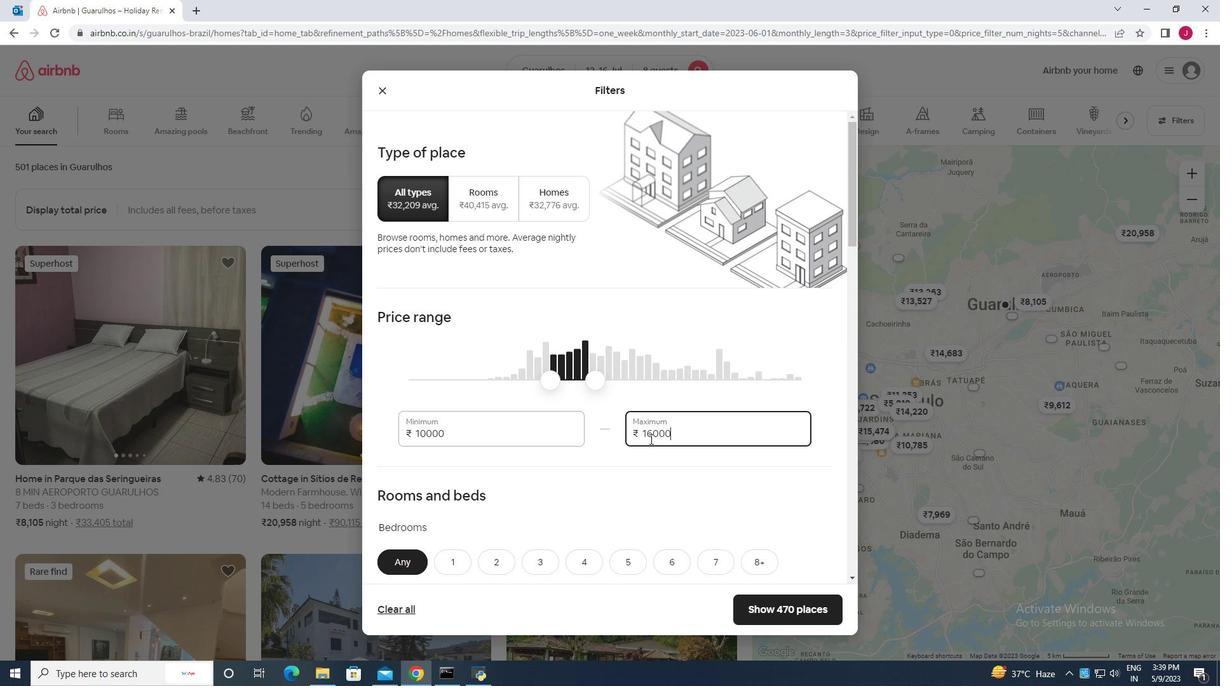 
Action: Mouse scrolled (650, 438) with delta (0, 0)
Screenshot: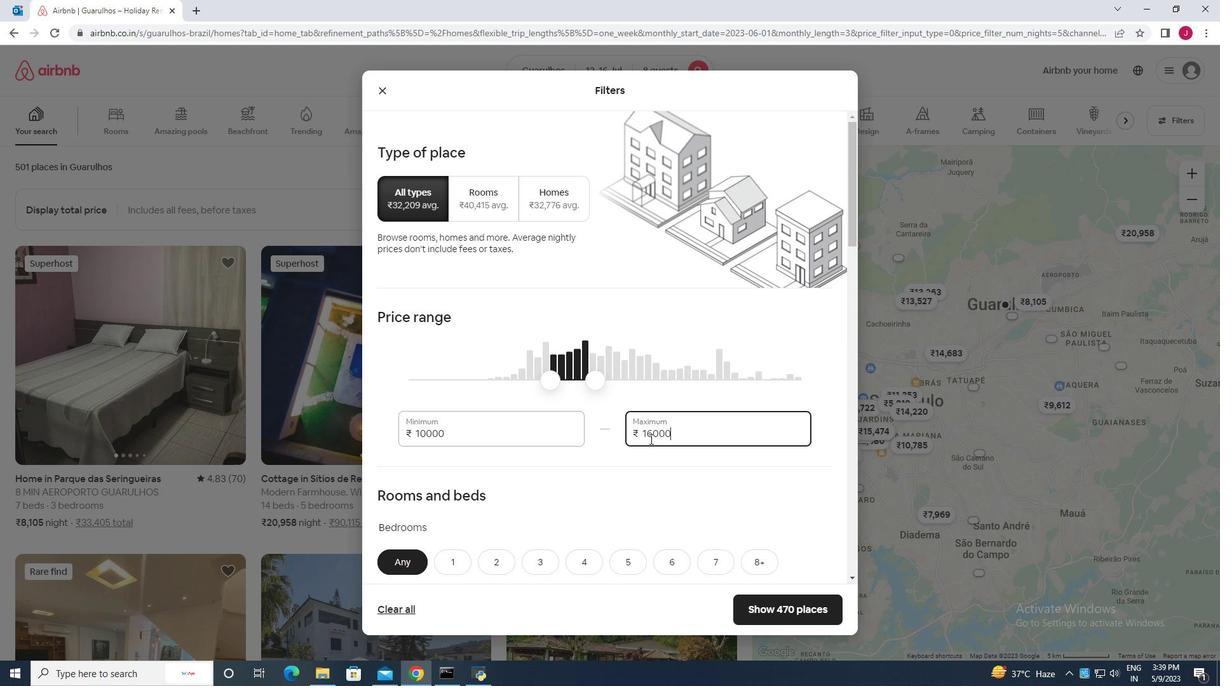 
Action: Mouse scrolled (650, 438) with delta (0, 0)
Screenshot: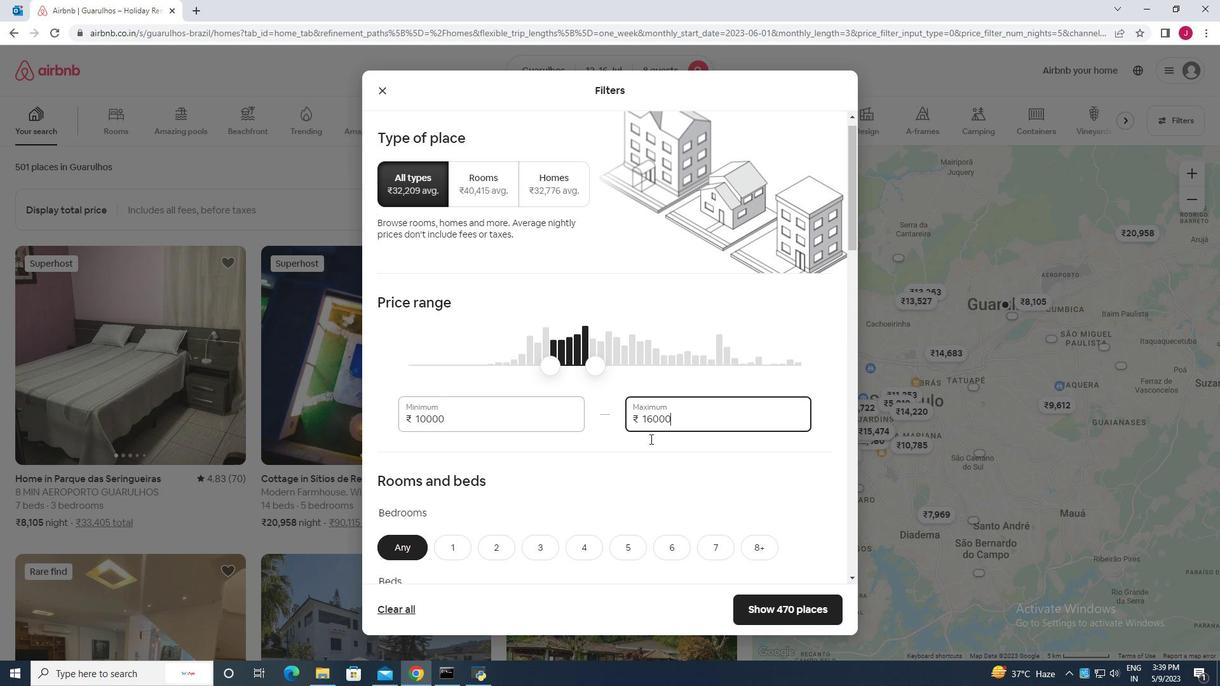 
Action: Mouse moved to (505, 385)
Screenshot: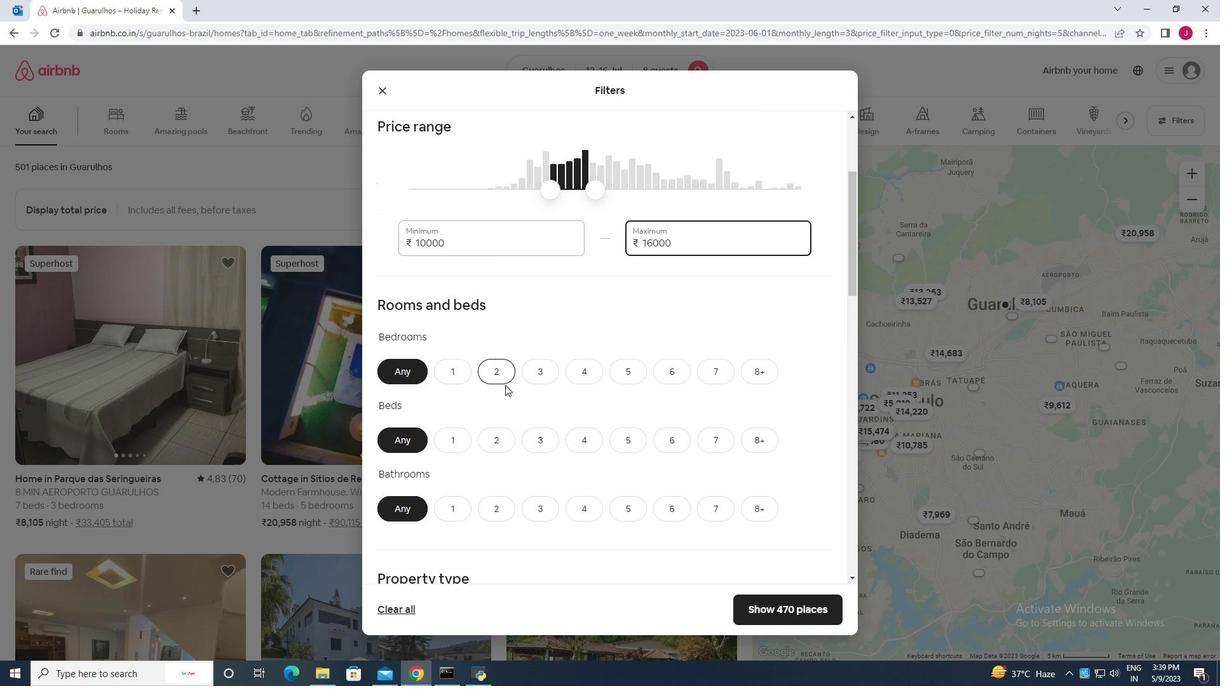 
Action: Mouse scrolled (505, 384) with delta (0, 0)
Screenshot: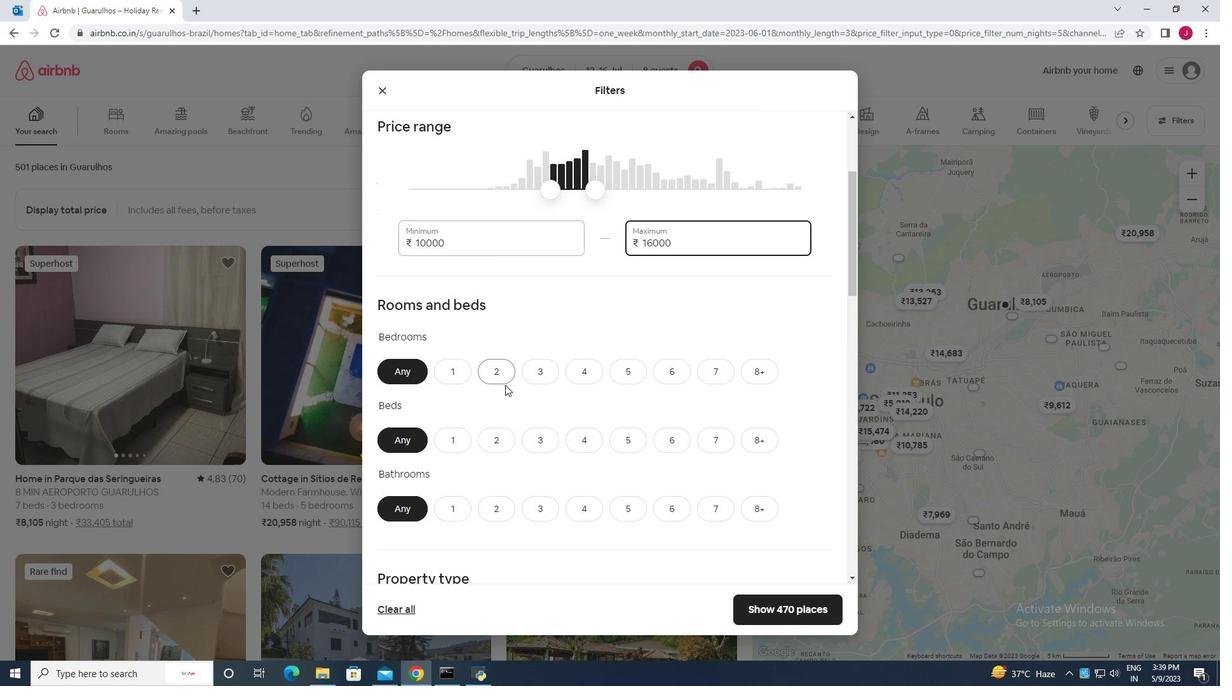 
Action: Mouse scrolled (505, 384) with delta (0, 0)
Screenshot: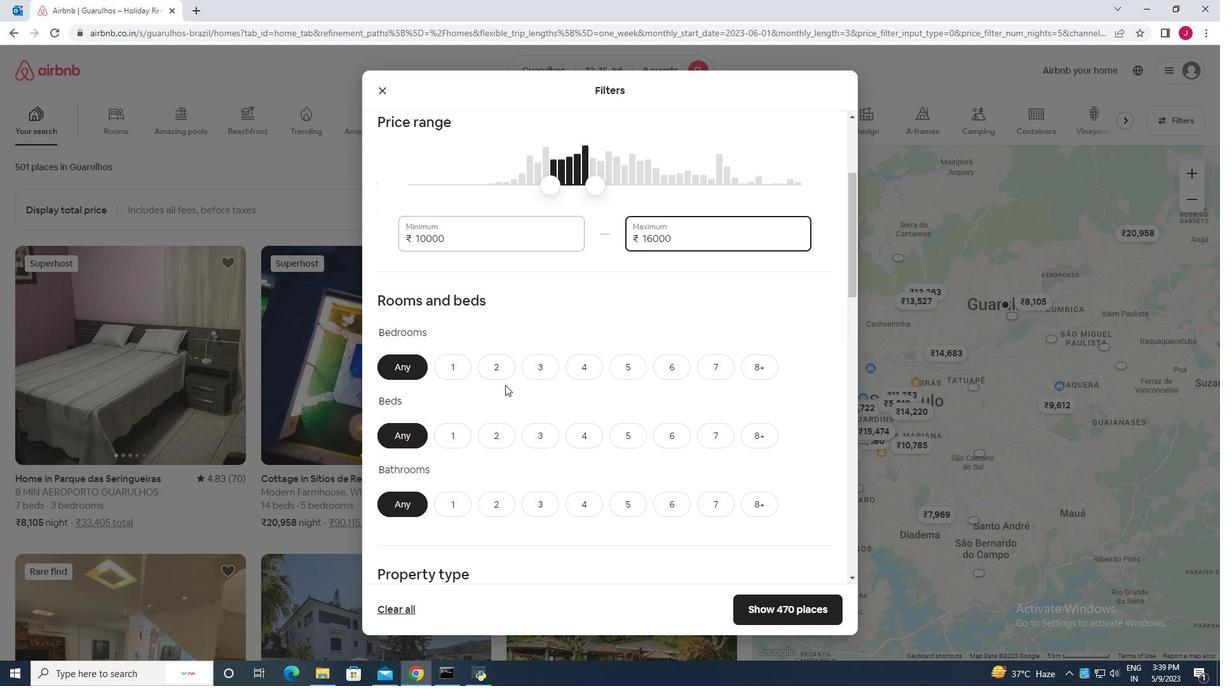 
Action: Mouse moved to (755, 250)
Screenshot: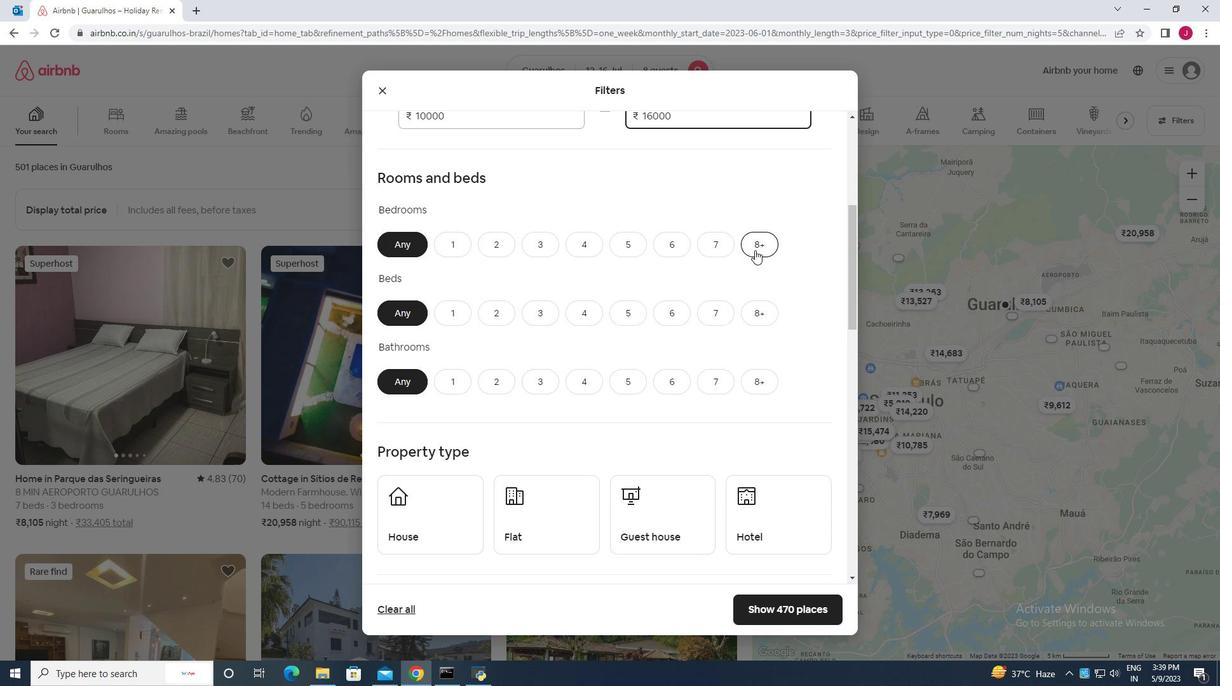 
Action: Mouse pressed left at (755, 250)
Screenshot: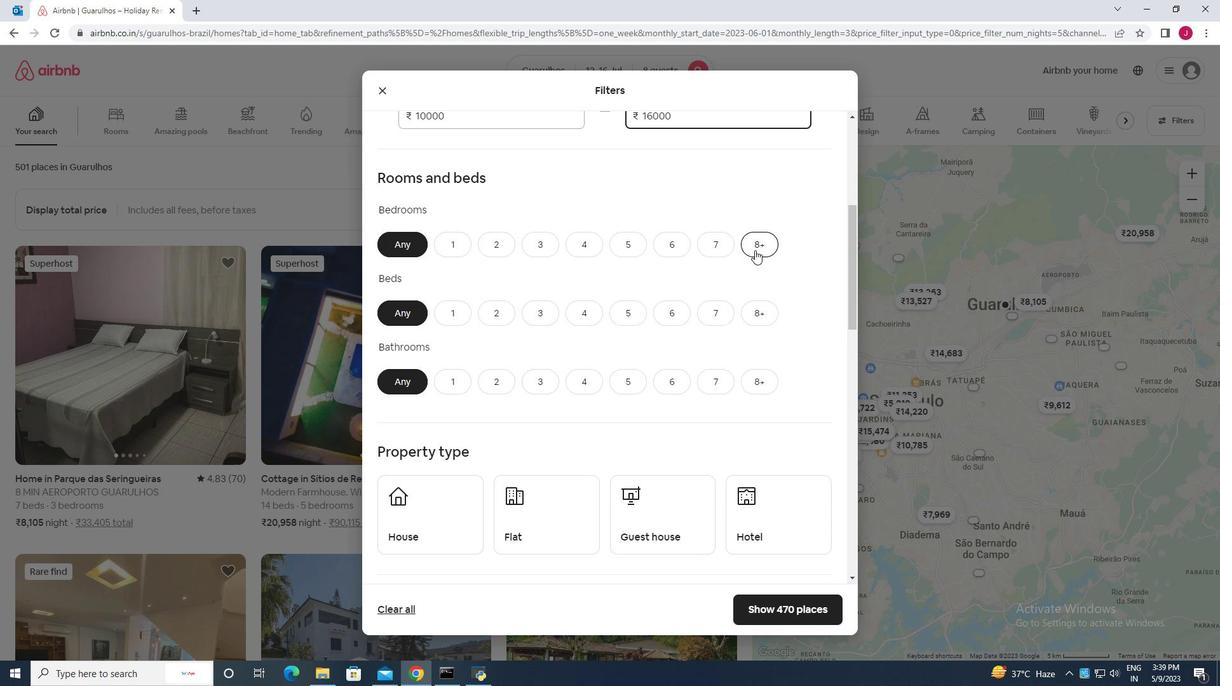
Action: Mouse moved to (756, 311)
Screenshot: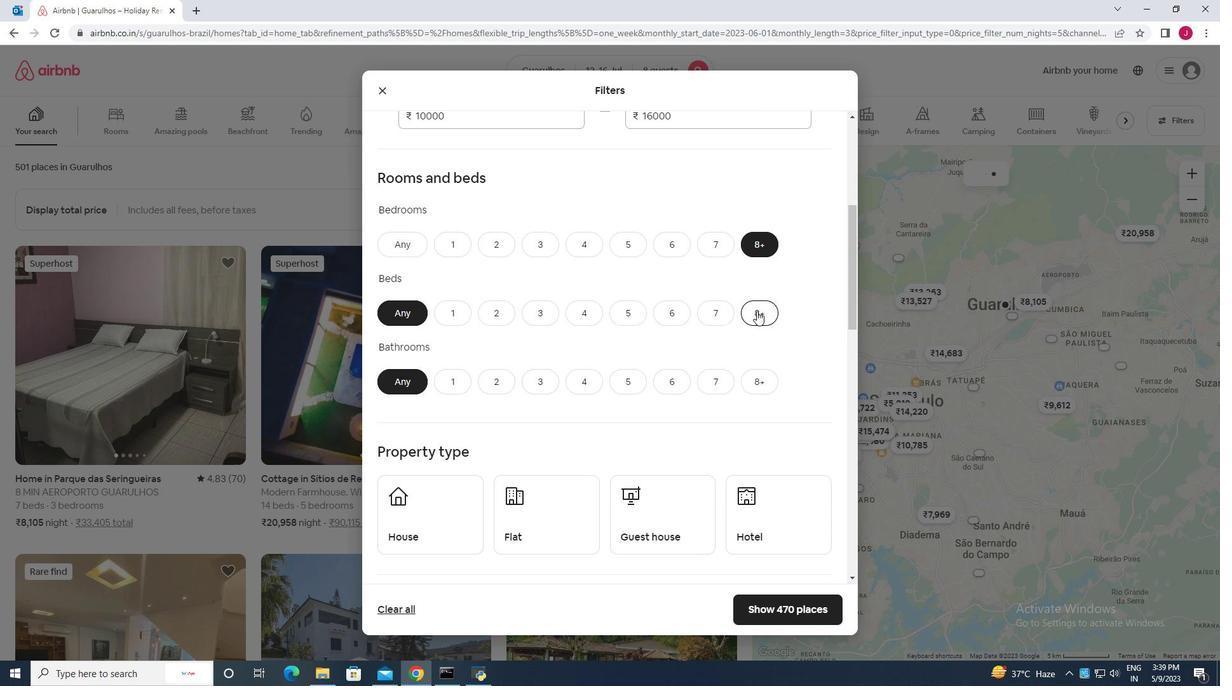 
Action: Mouse pressed left at (756, 311)
Screenshot: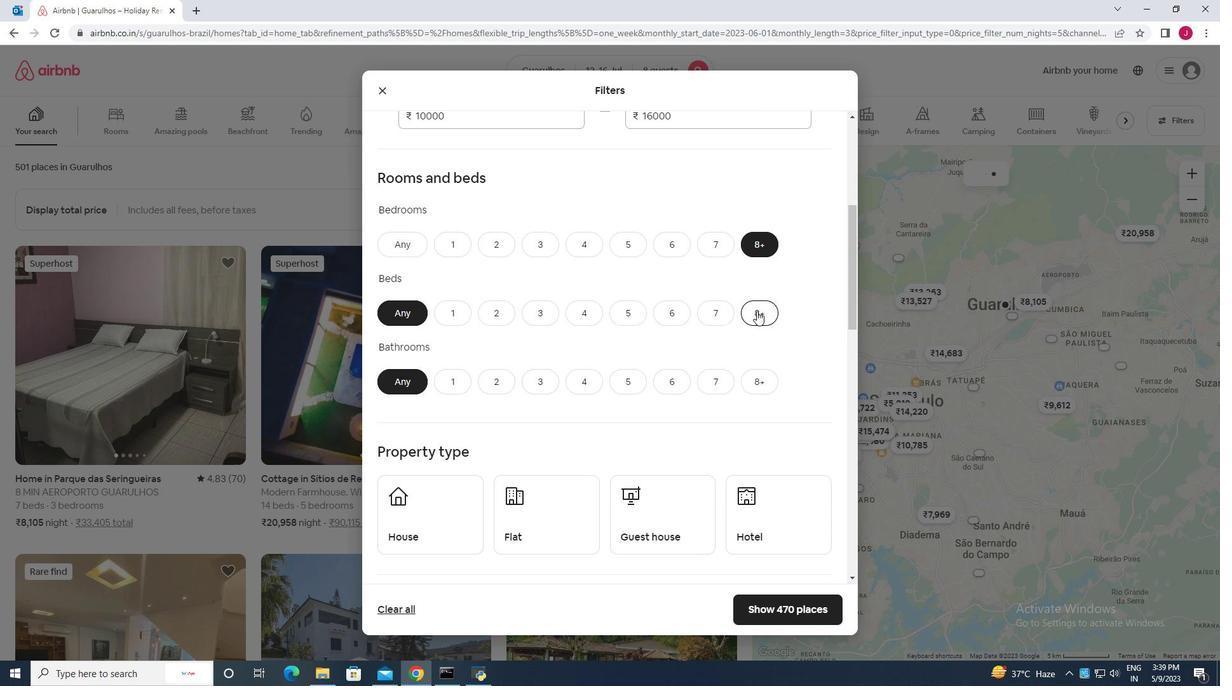 
Action: Mouse moved to (761, 382)
Screenshot: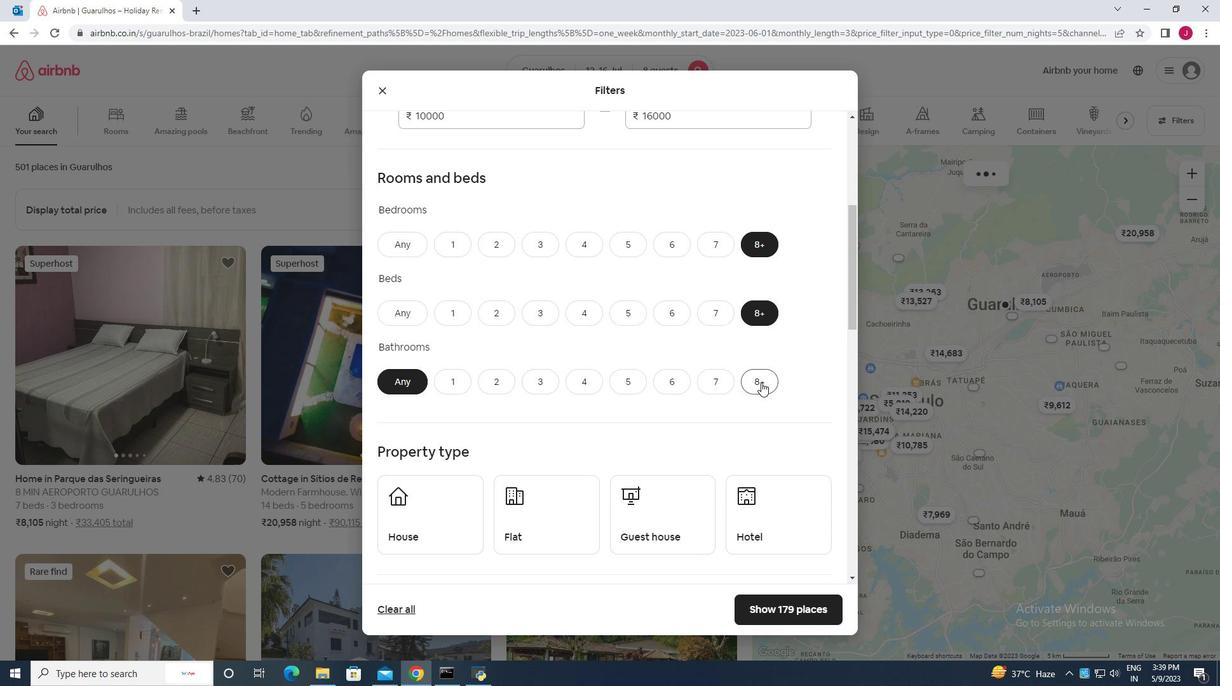 
Action: Mouse pressed left at (761, 382)
Screenshot: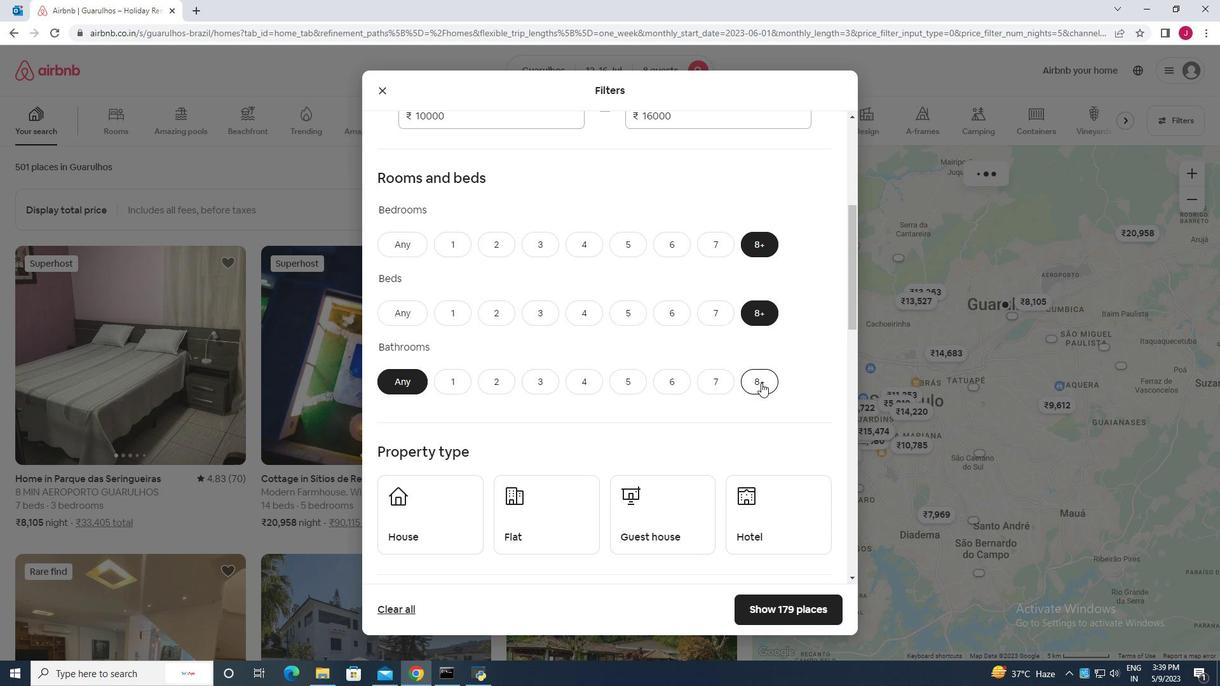 
Action: Mouse moved to (584, 378)
Screenshot: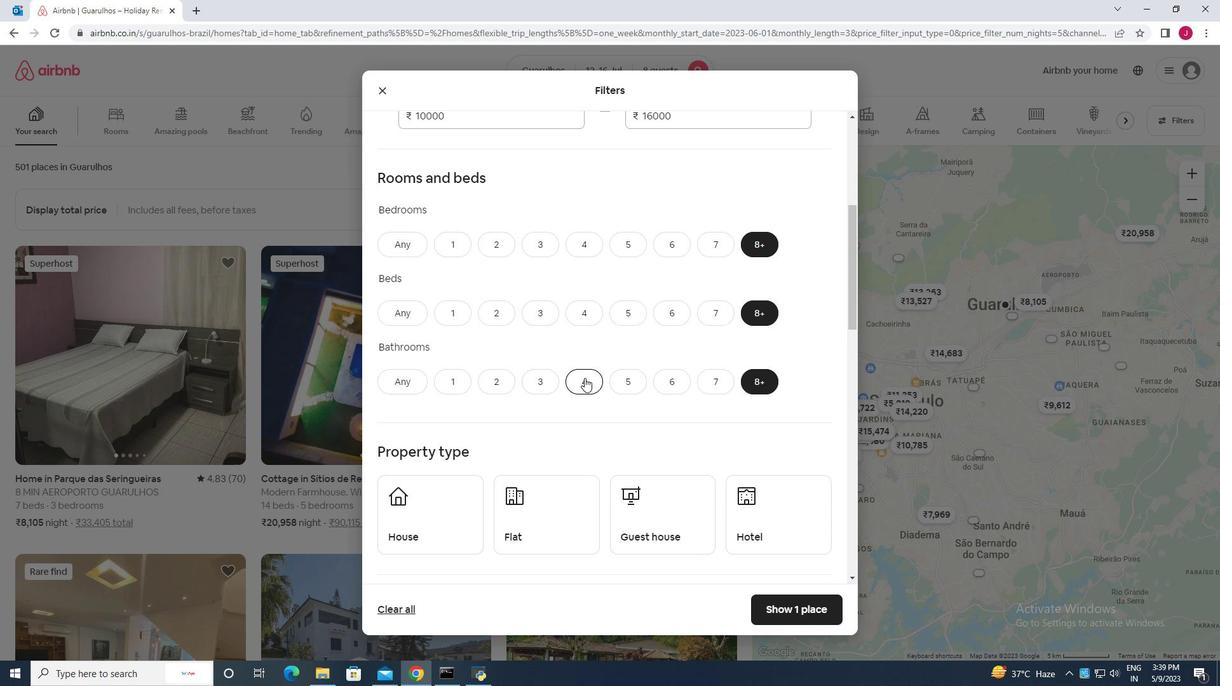 
Action: Mouse scrolled (584, 377) with delta (0, 0)
Screenshot: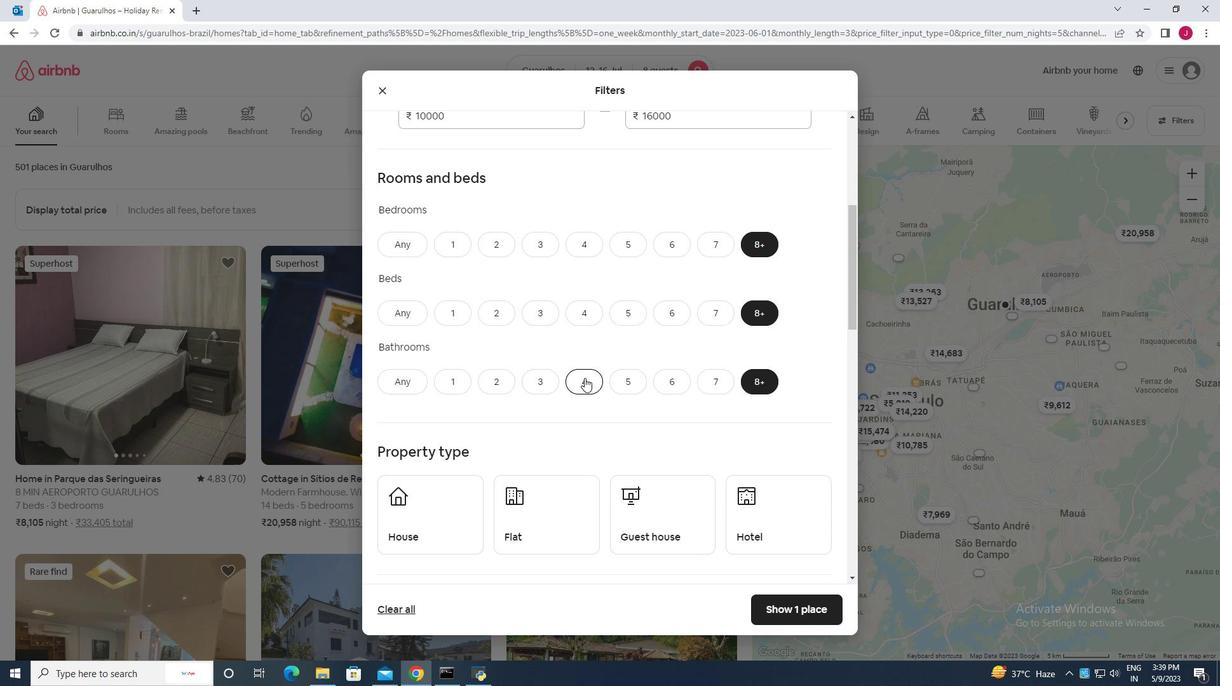 
Action: Mouse moved to (584, 378)
Screenshot: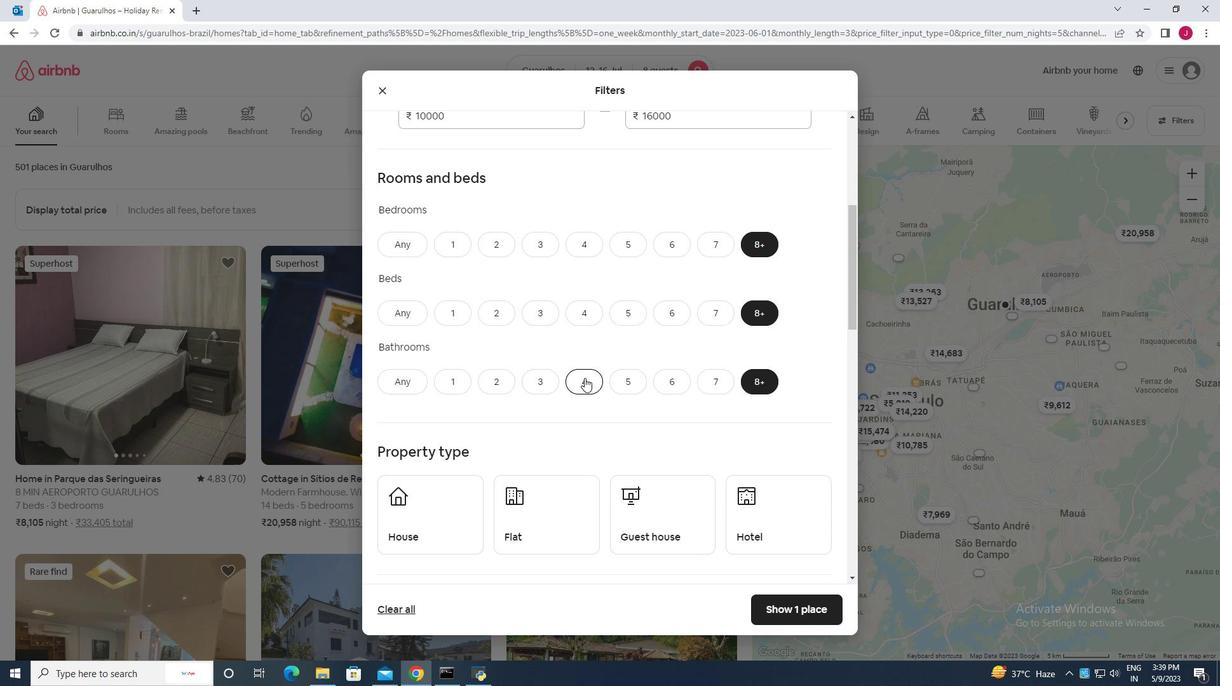 
Action: Mouse scrolled (584, 377) with delta (0, 0)
Screenshot: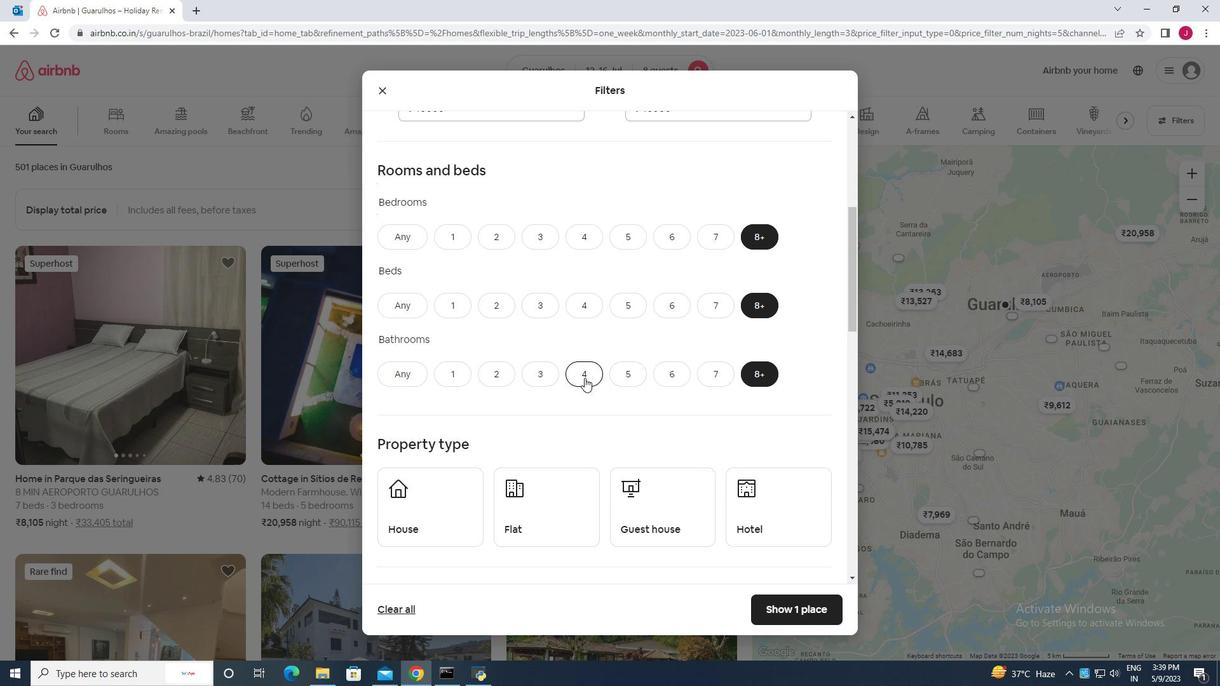 
Action: Mouse moved to (462, 385)
Screenshot: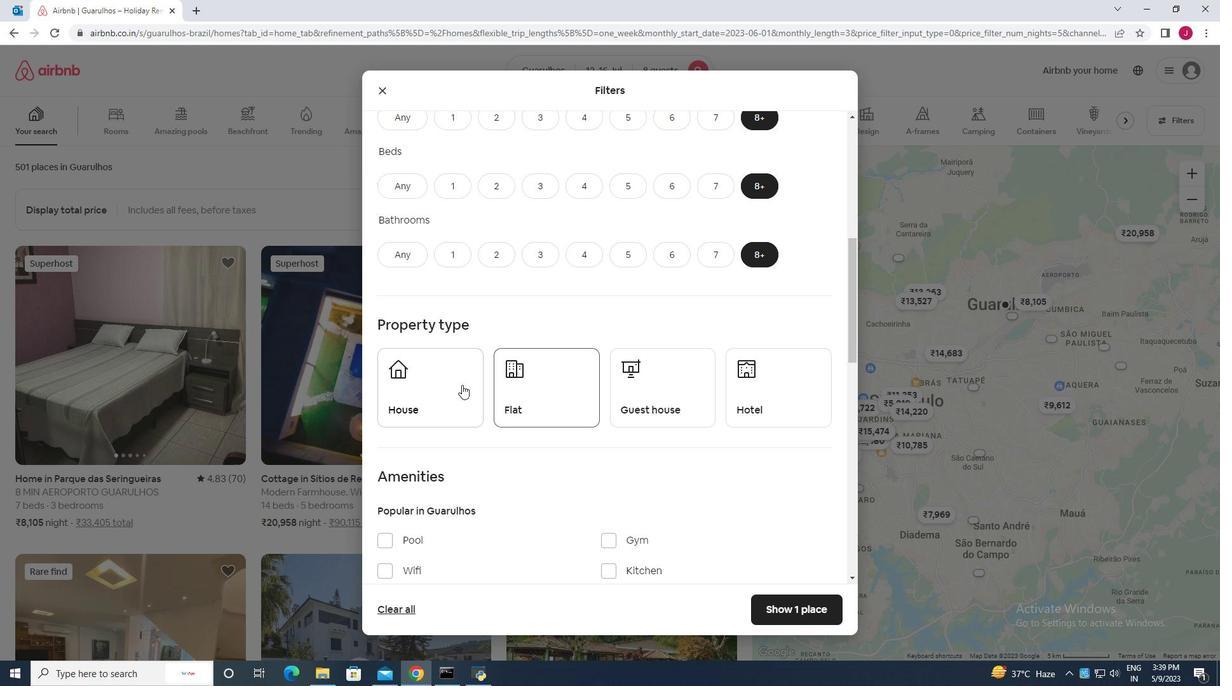 
Action: Mouse pressed left at (462, 385)
Screenshot: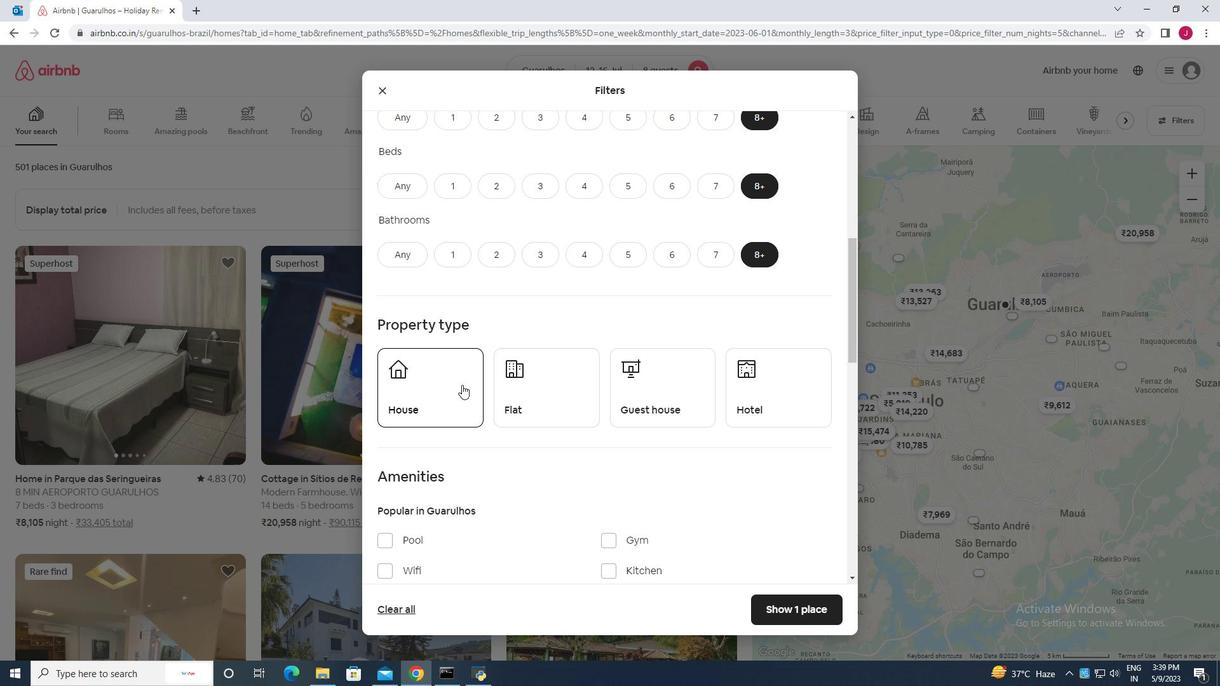 
Action: Mouse moved to (528, 390)
Screenshot: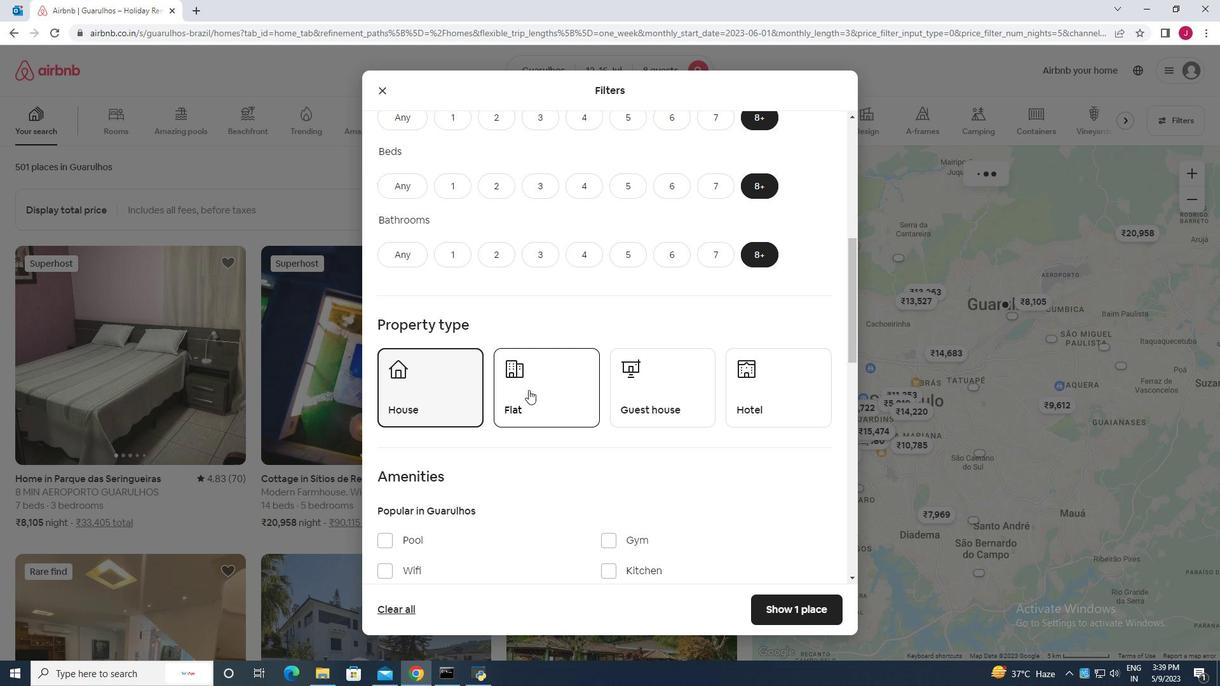 
Action: Mouse pressed left at (528, 390)
Screenshot: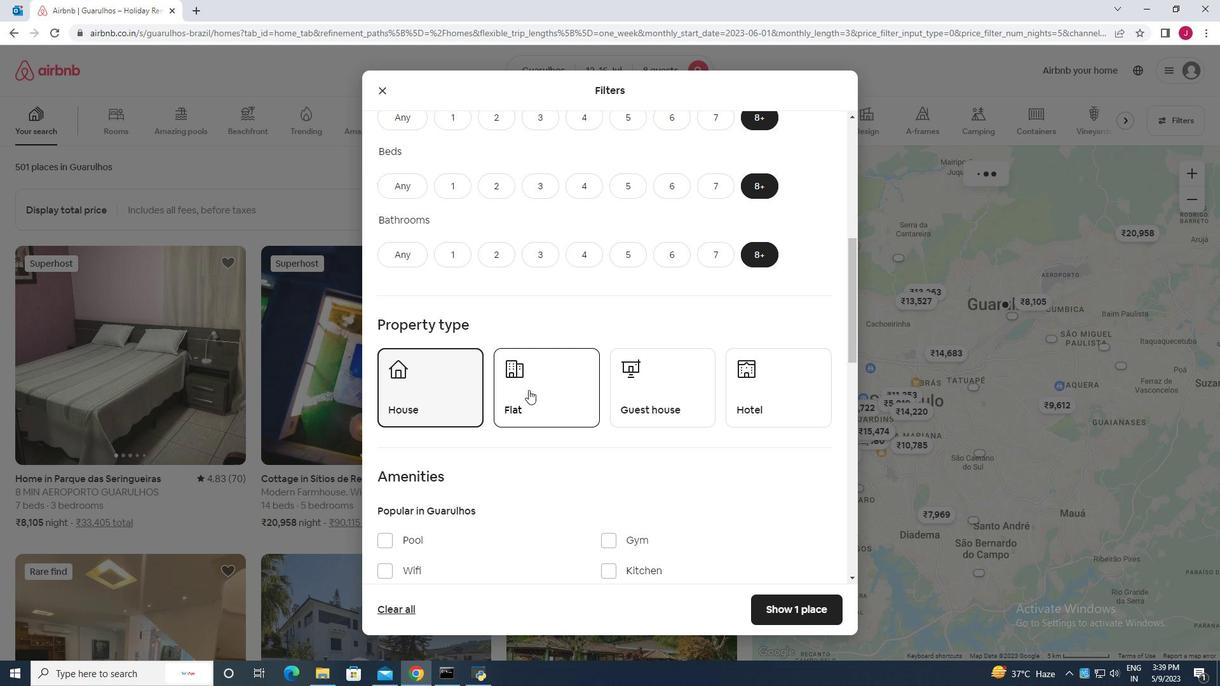 
Action: Mouse moved to (654, 392)
Screenshot: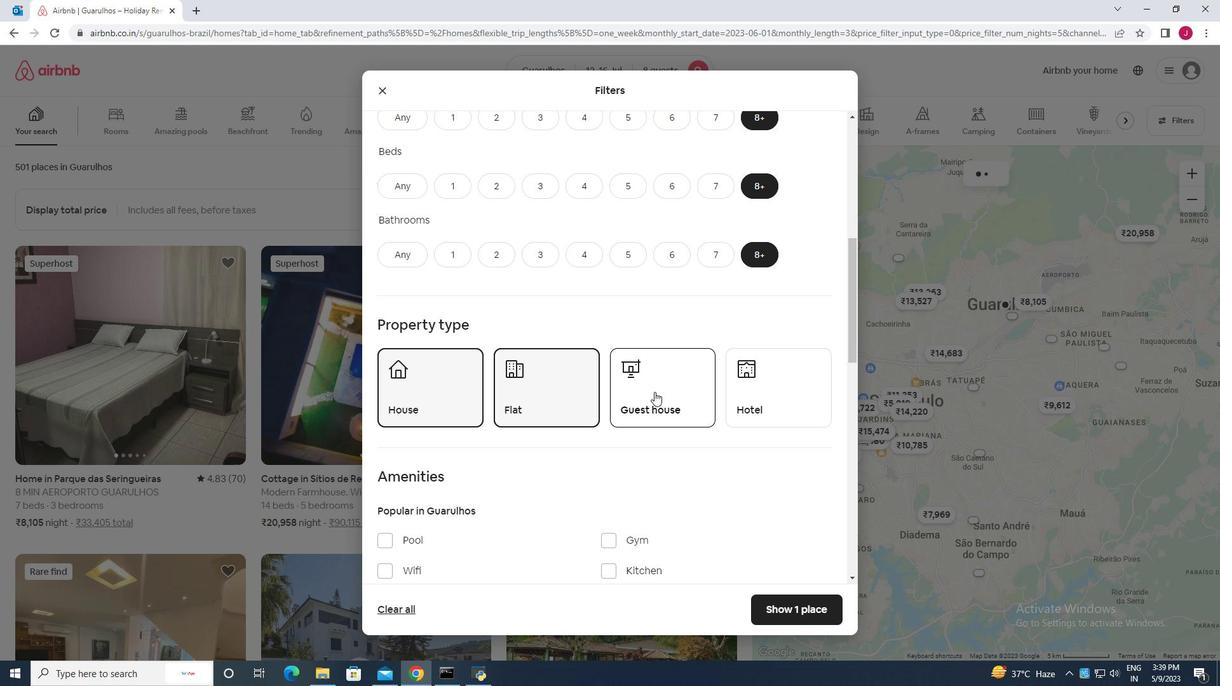 
Action: Mouse pressed left at (654, 392)
Screenshot: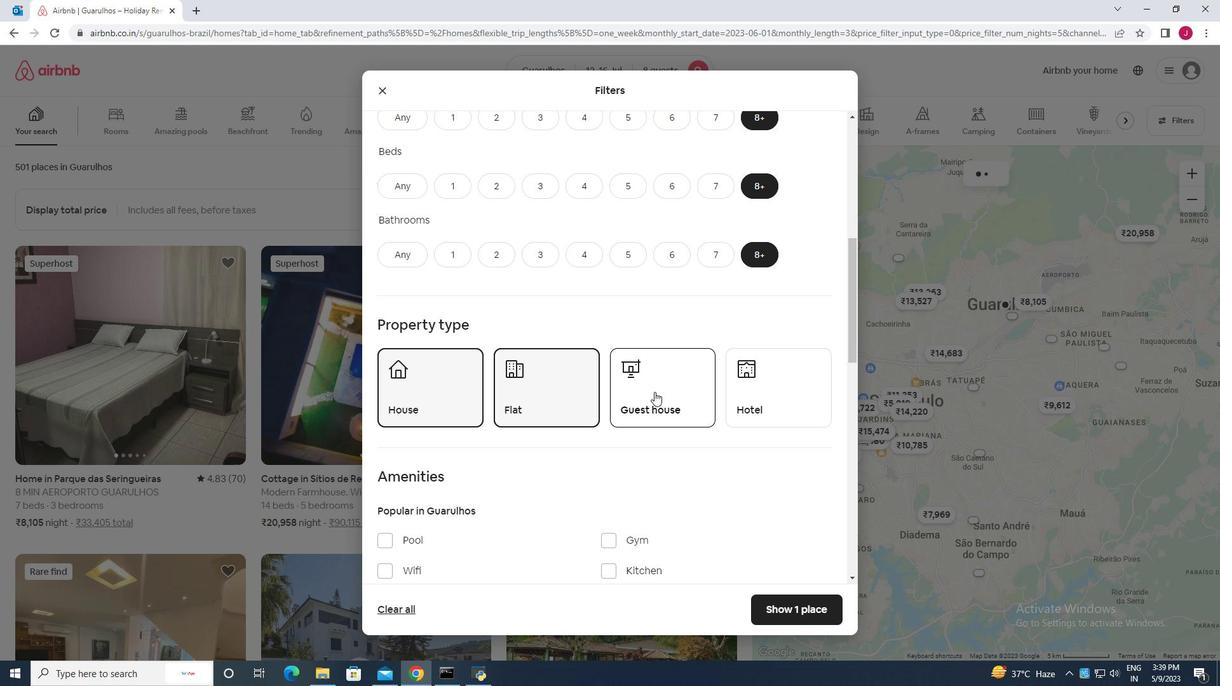 
Action: Mouse moved to (640, 372)
Screenshot: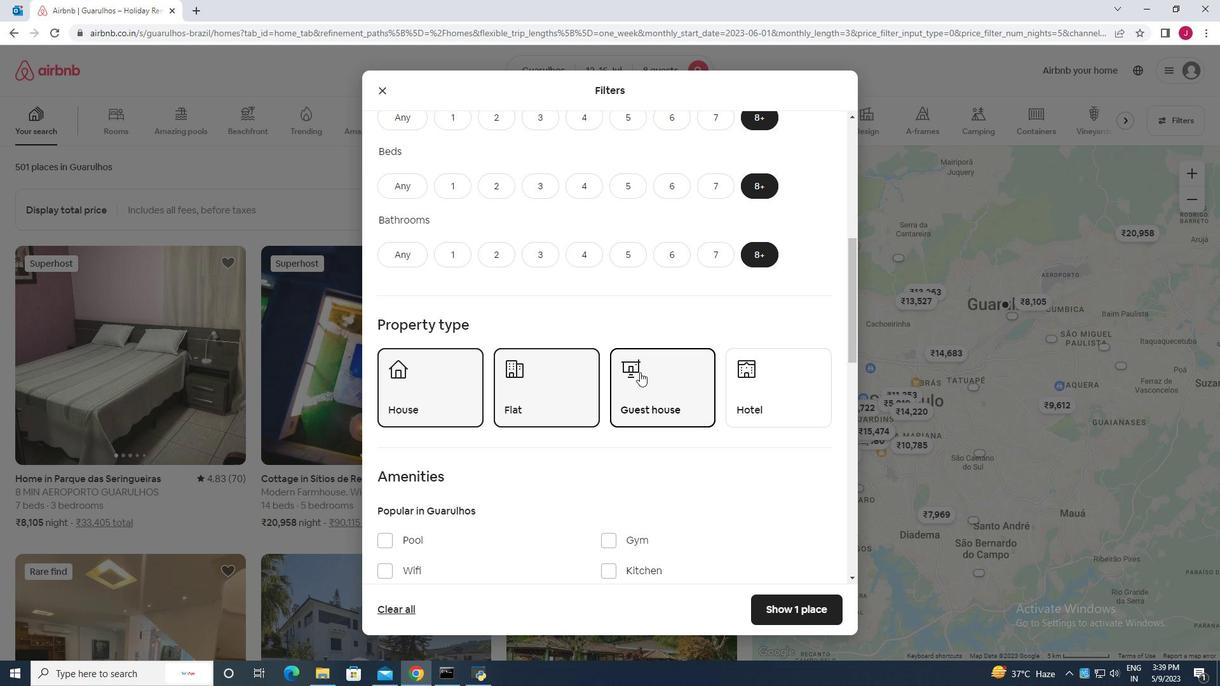 
Action: Mouse scrolled (640, 371) with delta (0, 0)
Screenshot: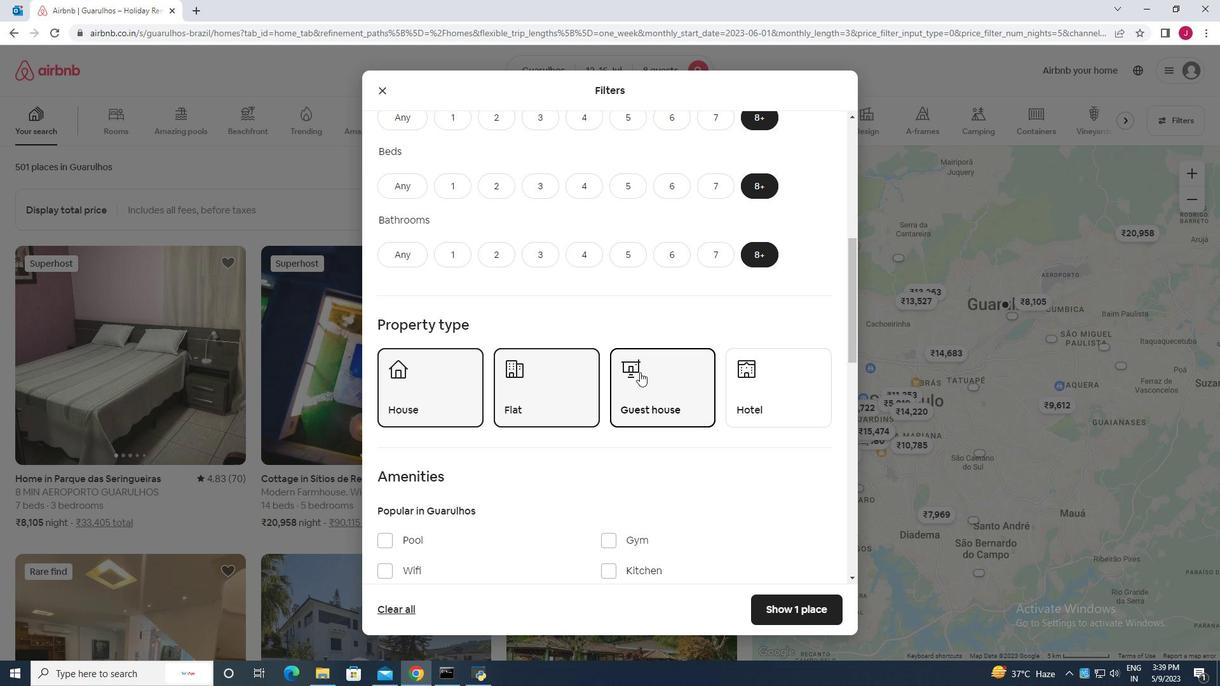 
Action: Mouse scrolled (640, 371) with delta (0, 0)
Screenshot: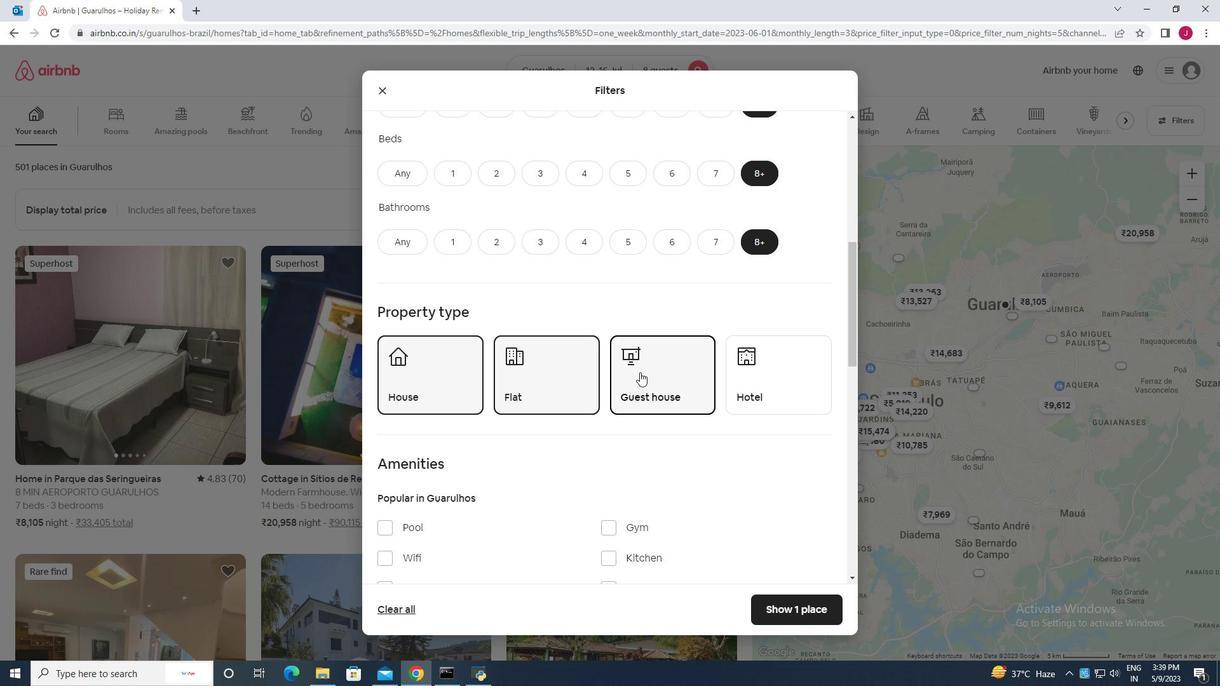 
Action: Mouse moved to (386, 445)
Screenshot: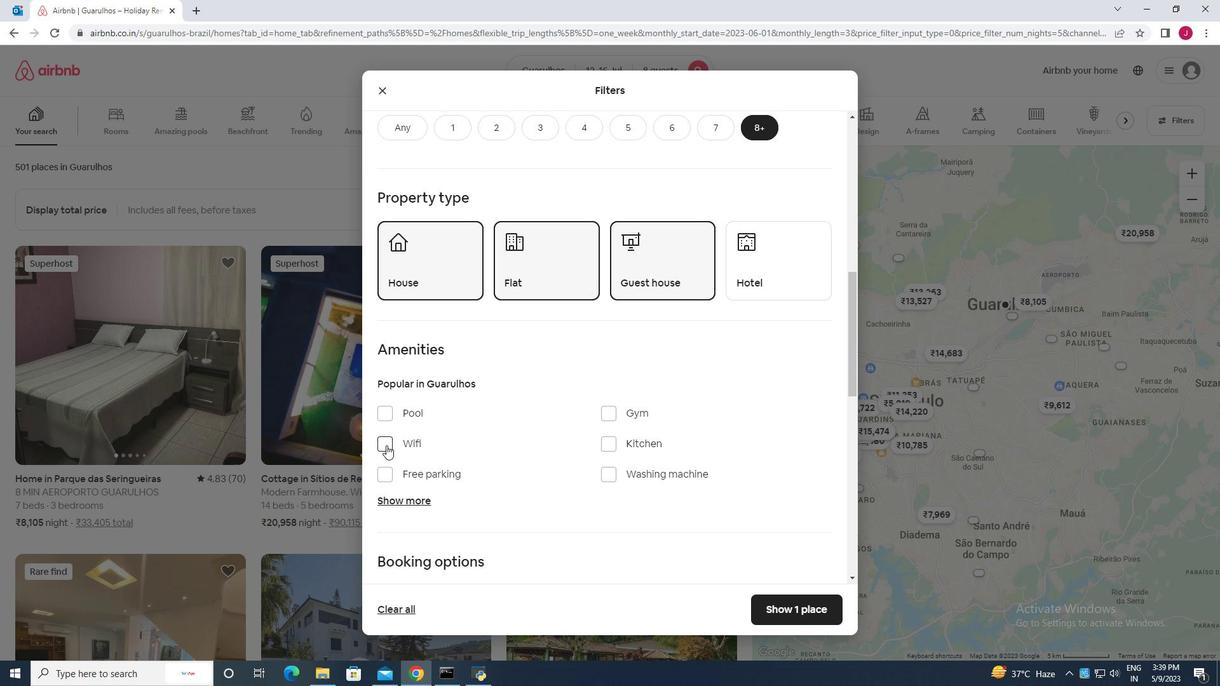 
Action: Mouse pressed left at (386, 445)
Screenshot: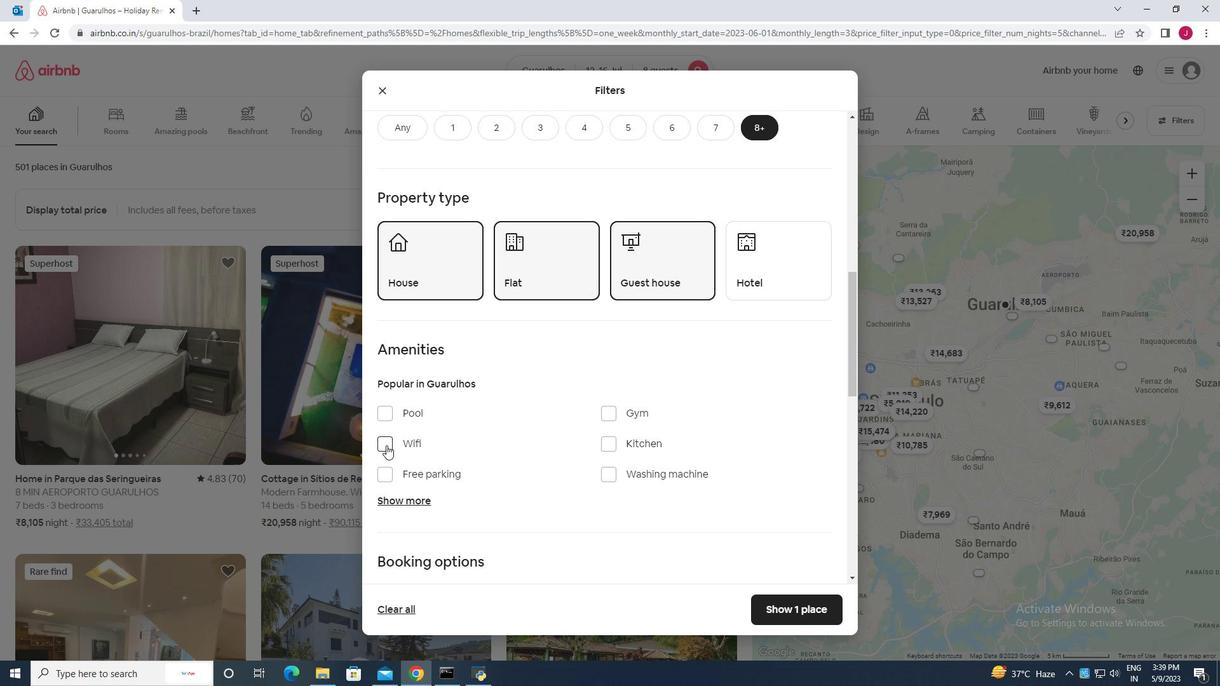 
Action: Mouse moved to (411, 499)
Screenshot: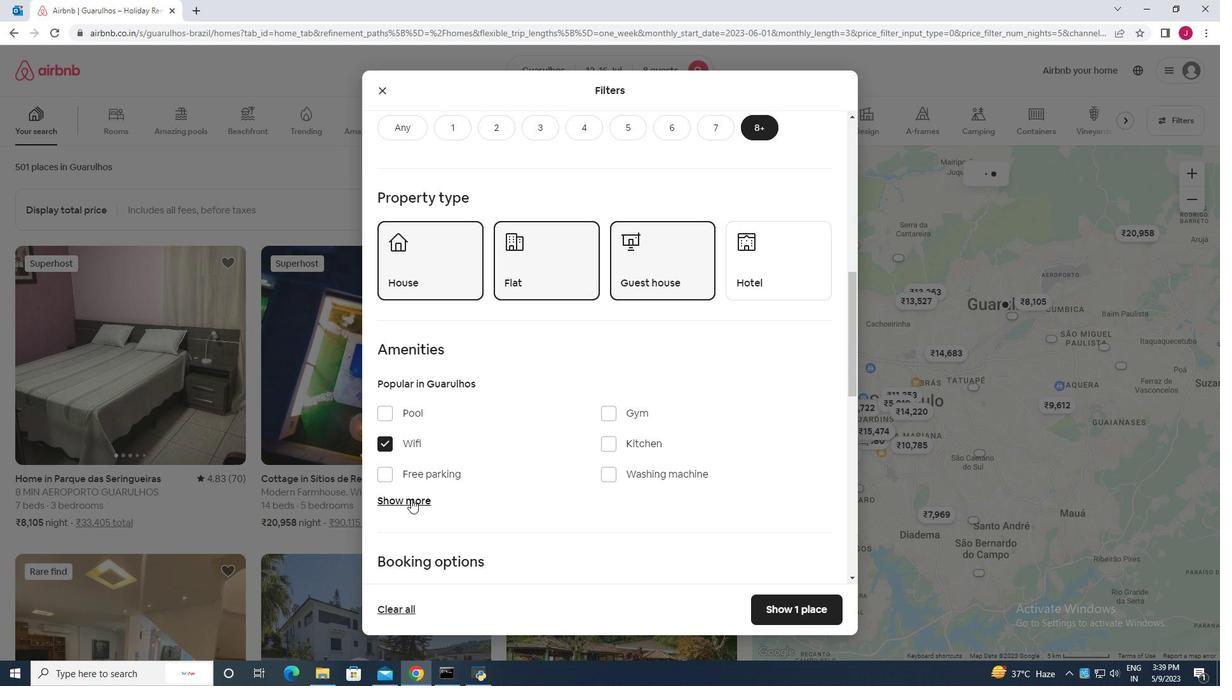 
Action: Mouse pressed left at (411, 499)
Screenshot: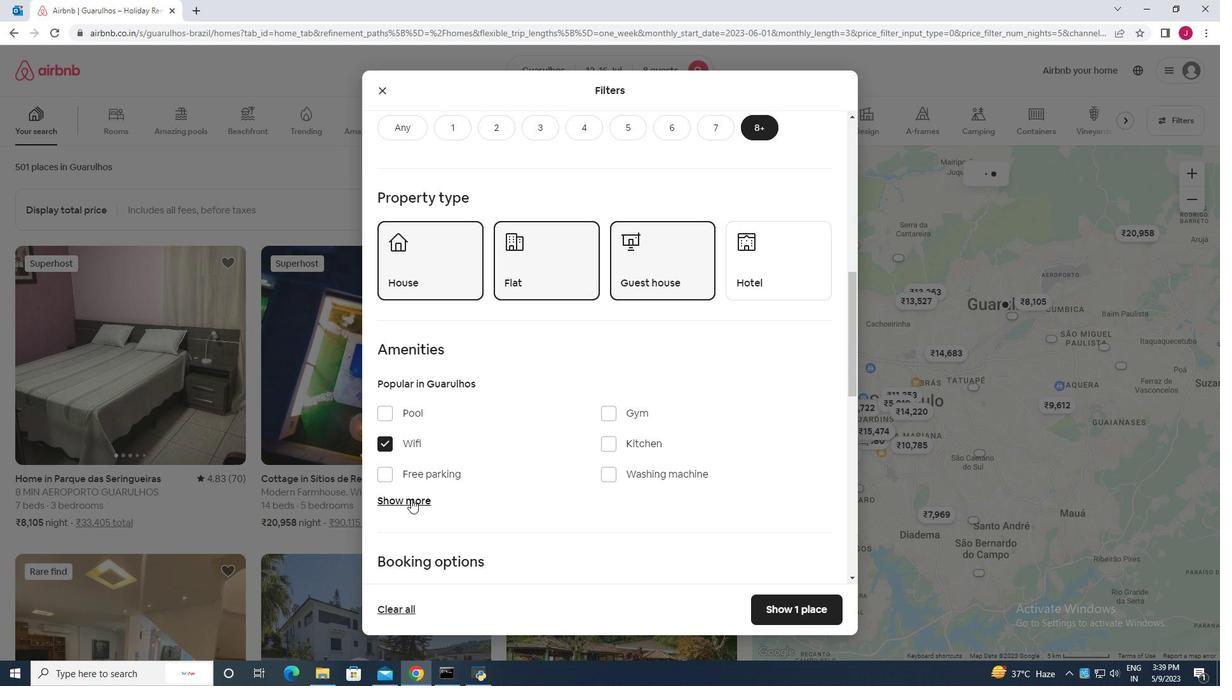 
Action: Mouse moved to (389, 474)
Screenshot: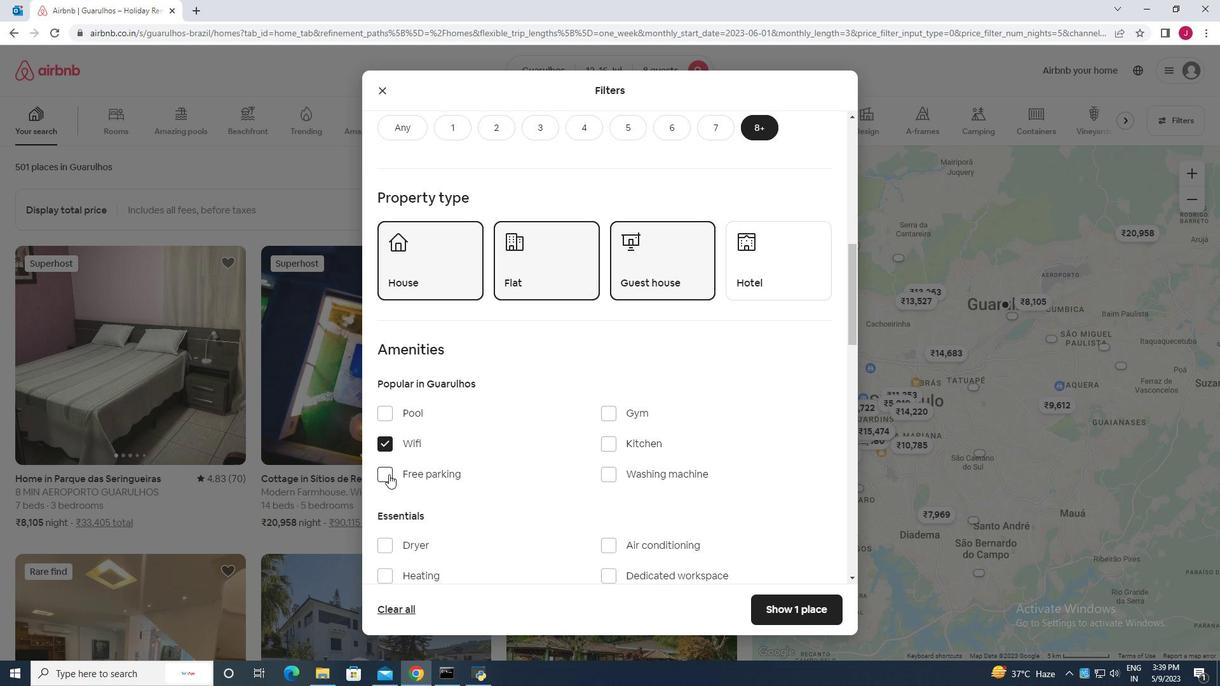 
Action: Mouse pressed left at (389, 474)
Screenshot: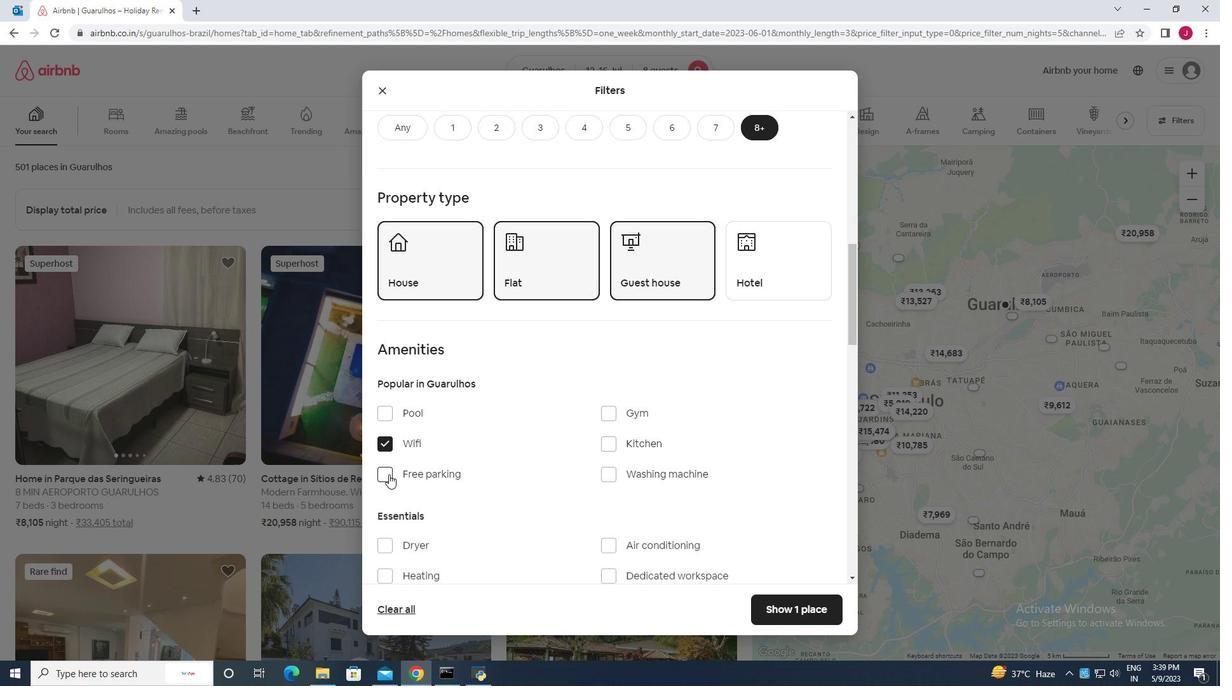 
Action: Mouse moved to (474, 474)
Screenshot: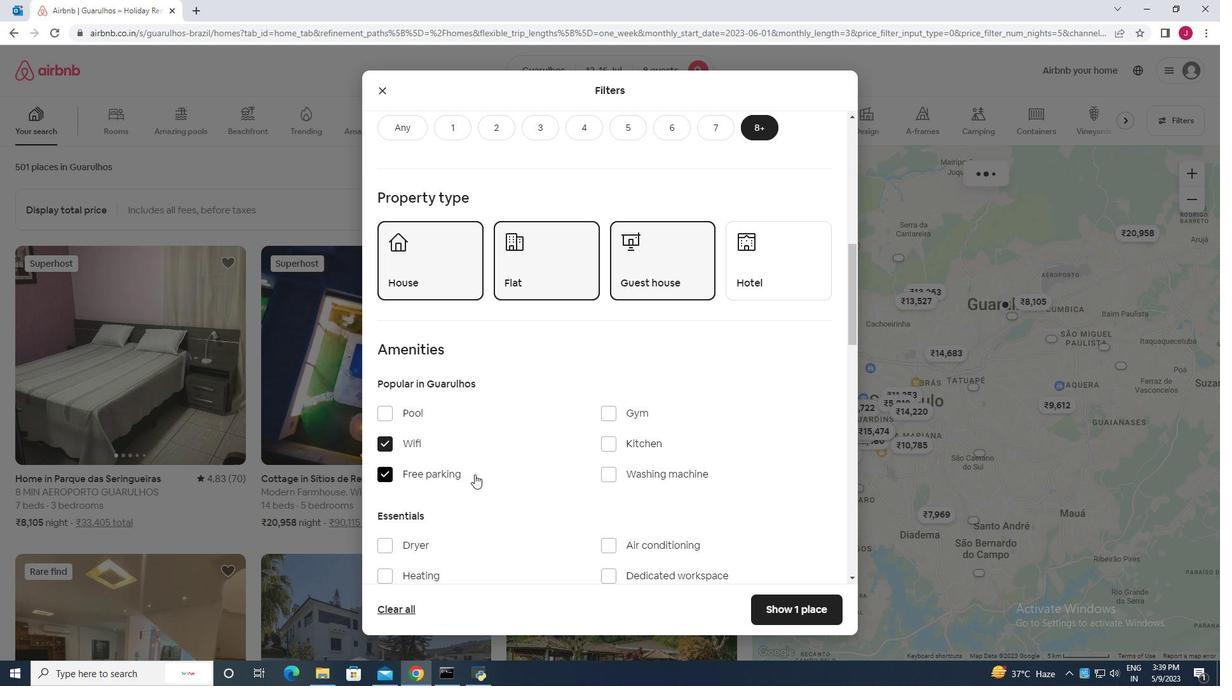 
Action: Mouse scrolled (474, 474) with delta (0, 0)
Screenshot: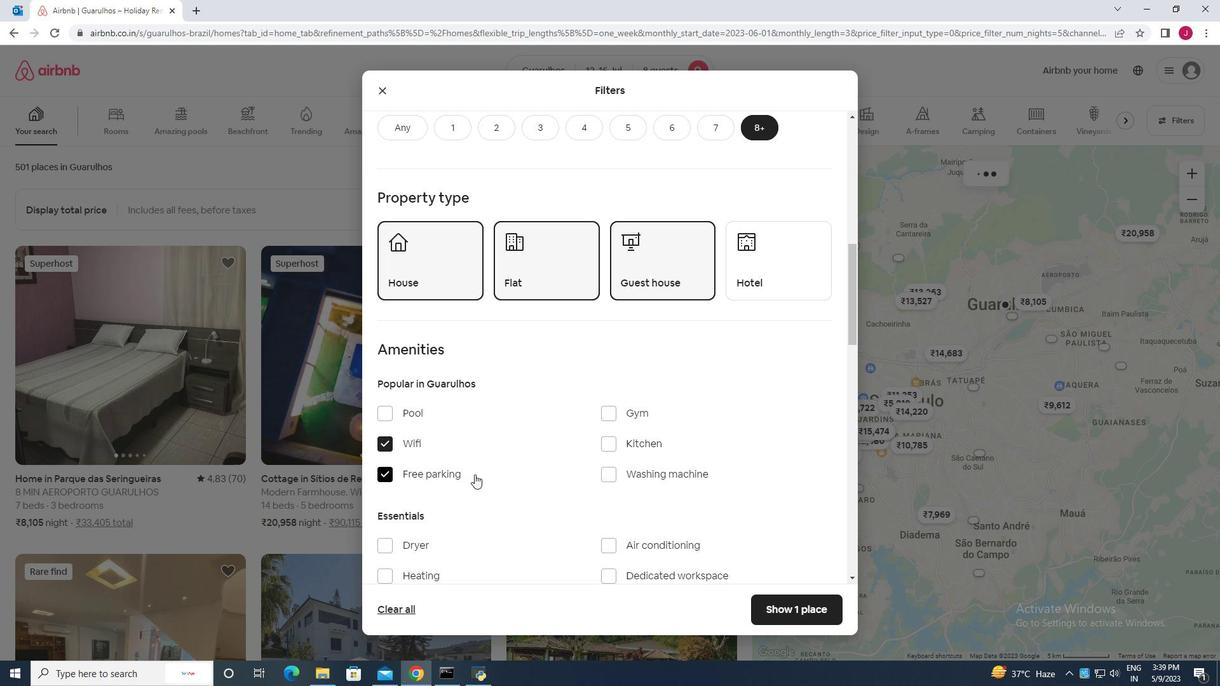 
Action: Mouse scrolled (474, 474) with delta (0, 0)
Screenshot: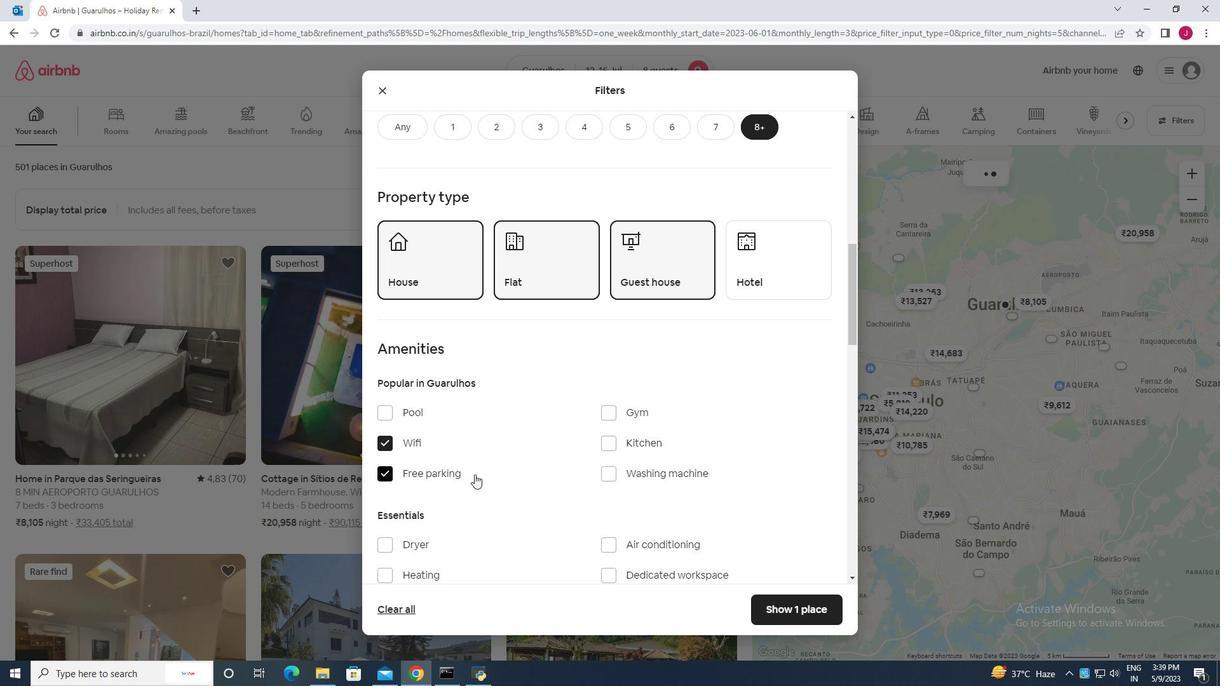 
Action: Mouse scrolled (474, 474) with delta (0, 0)
Screenshot: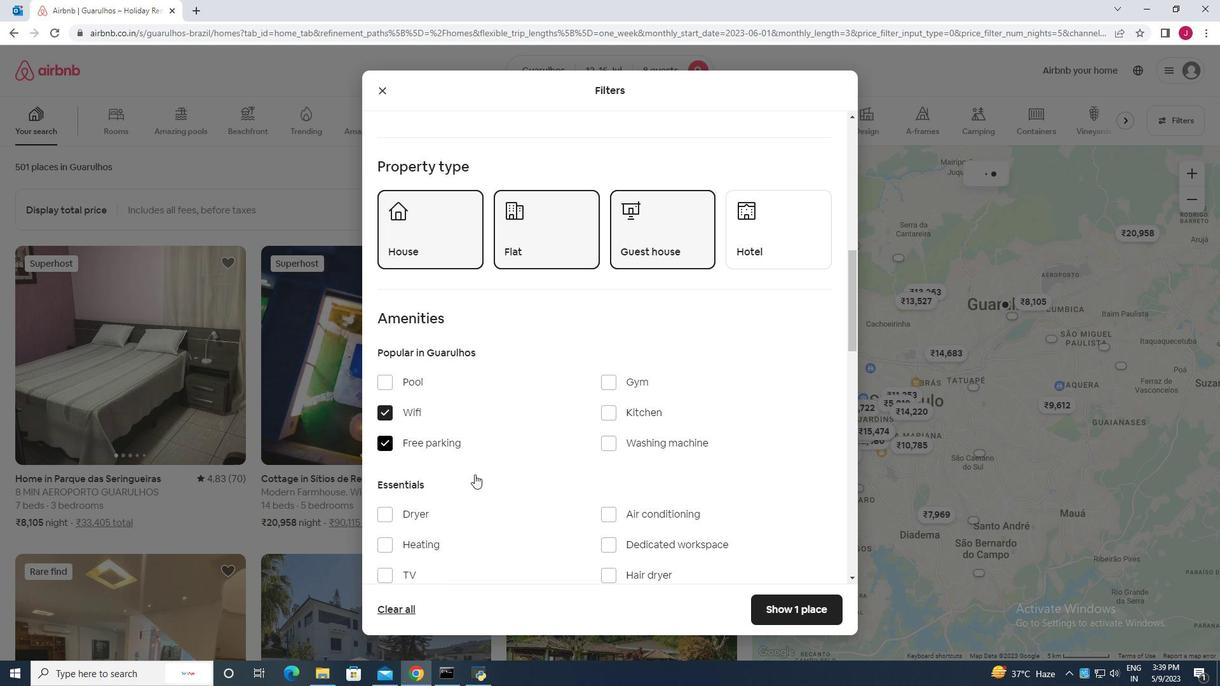 
Action: Mouse moved to (383, 418)
Screenshot: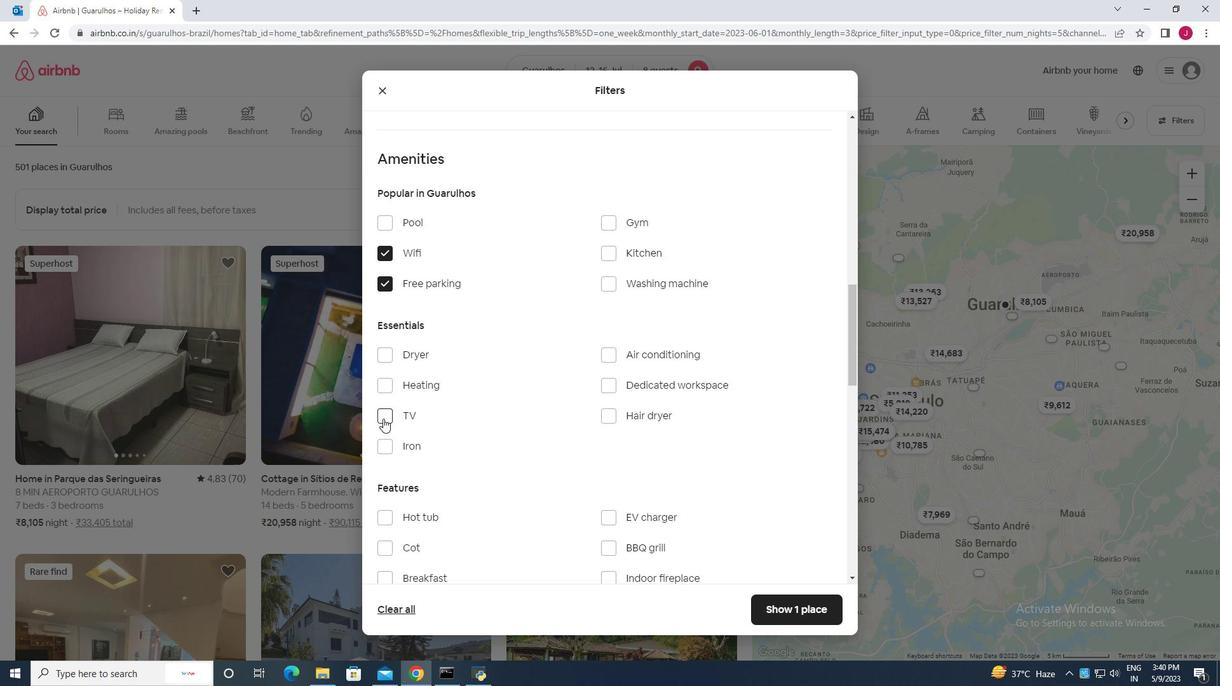 
Action: Mouse pressed left at (383, 418)
Screenshot: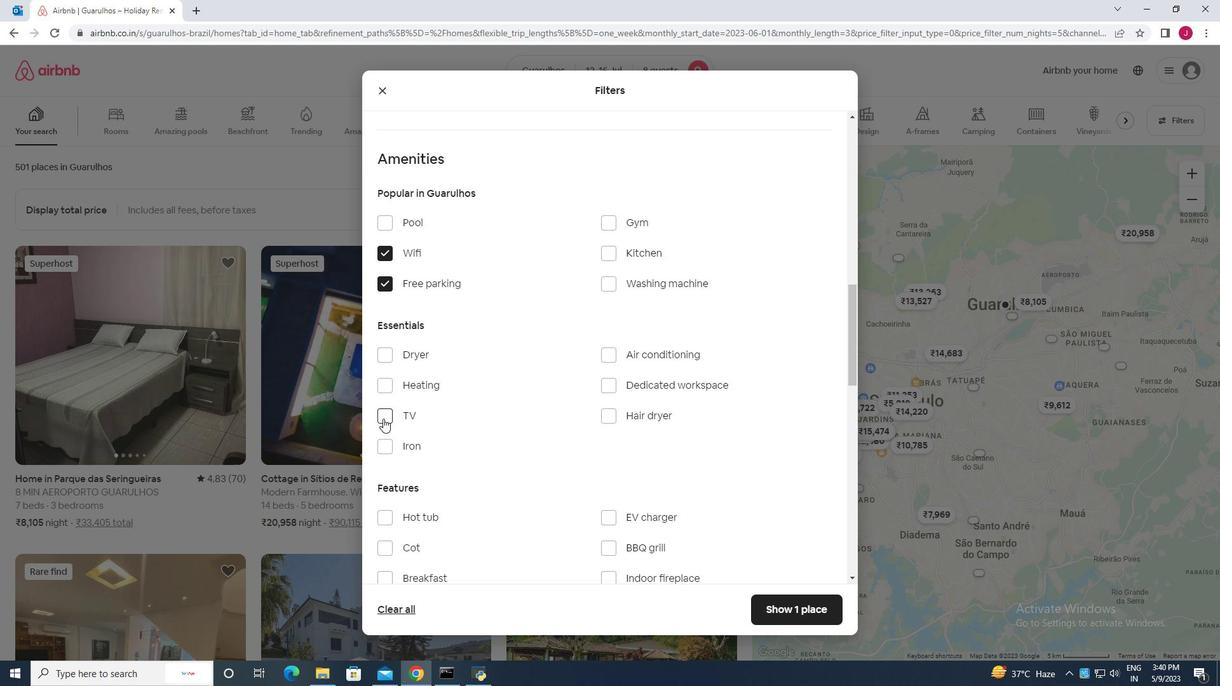 
Action: Mouse moved to (541, 382)
Screenshot: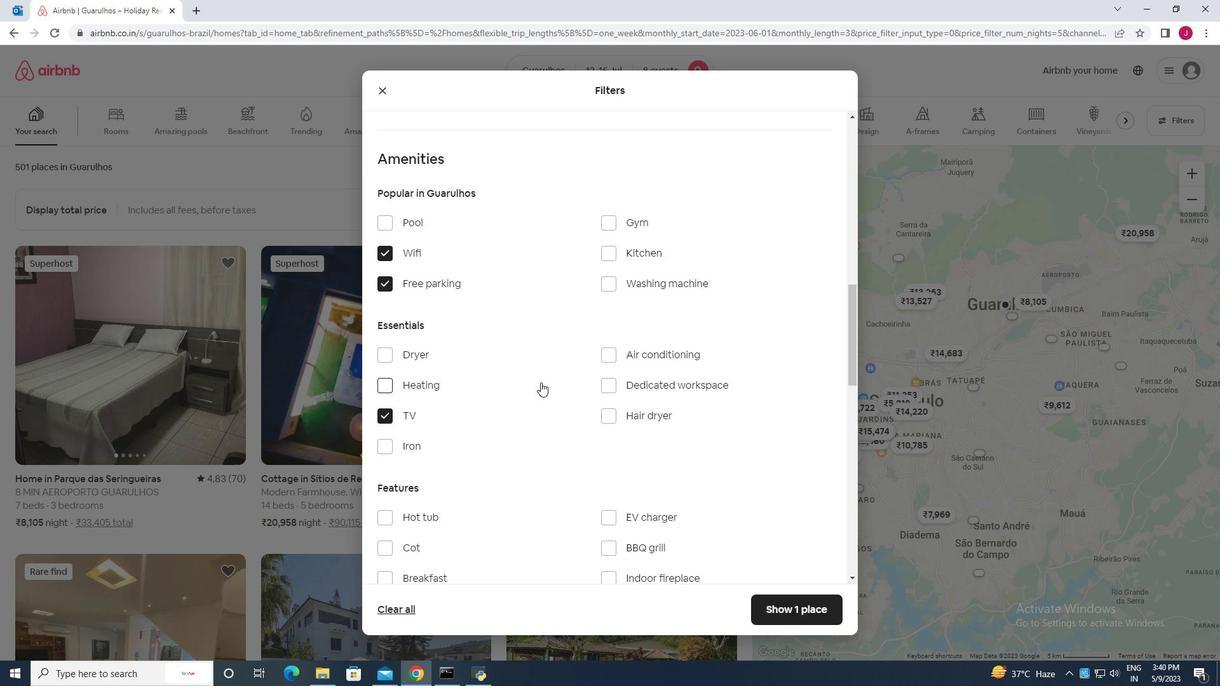
Action: Mouse scrolled (541, 382) with delta (0, 0)
Screenshot: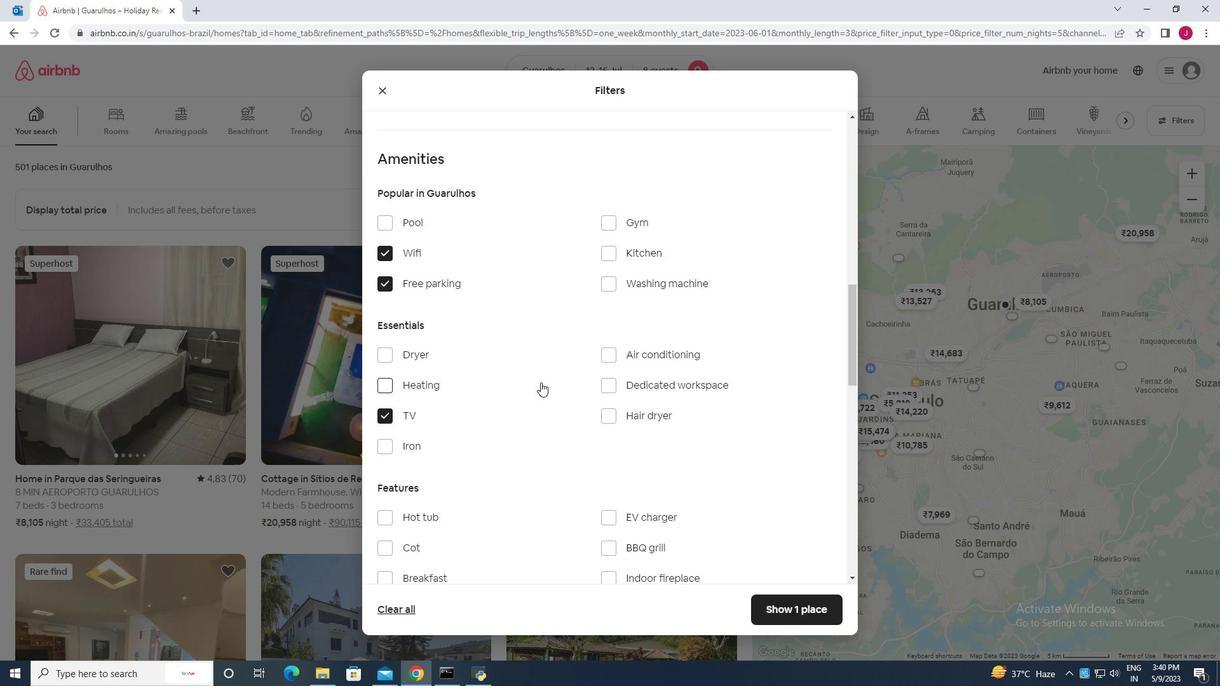 
Action: Mouse moved to (469, 392)
Screenshot: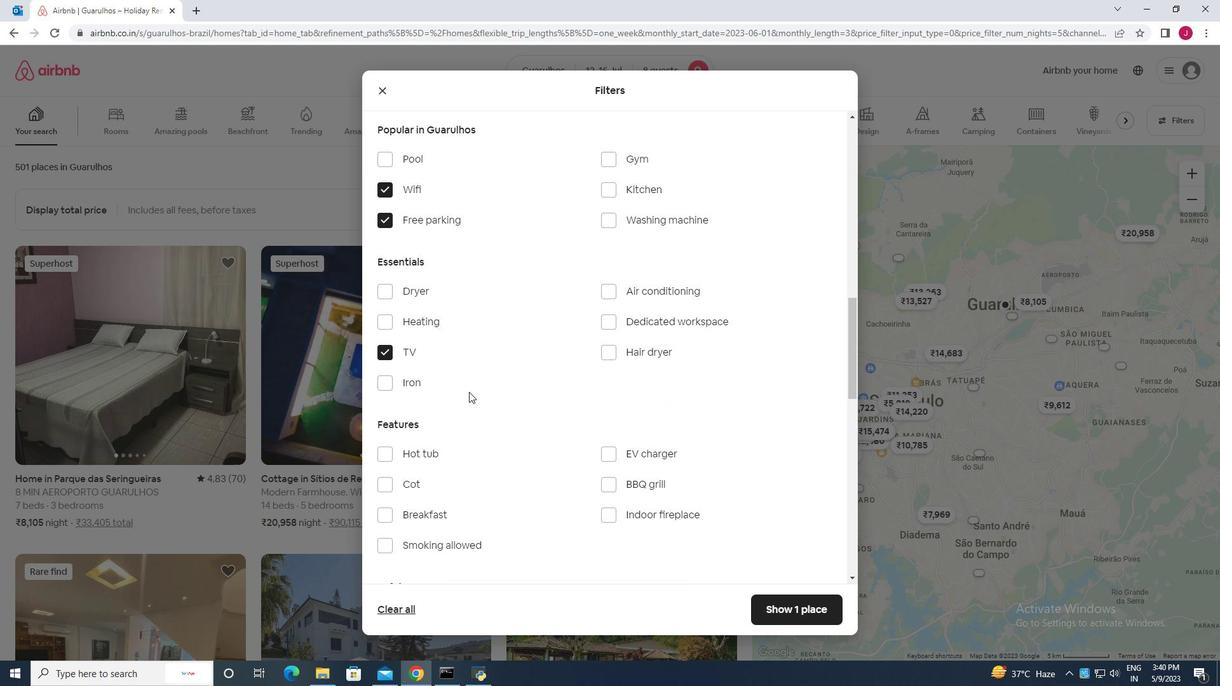 
Action: Mouse scrolled (469, 391) with delta (0, 0)
Screenshot: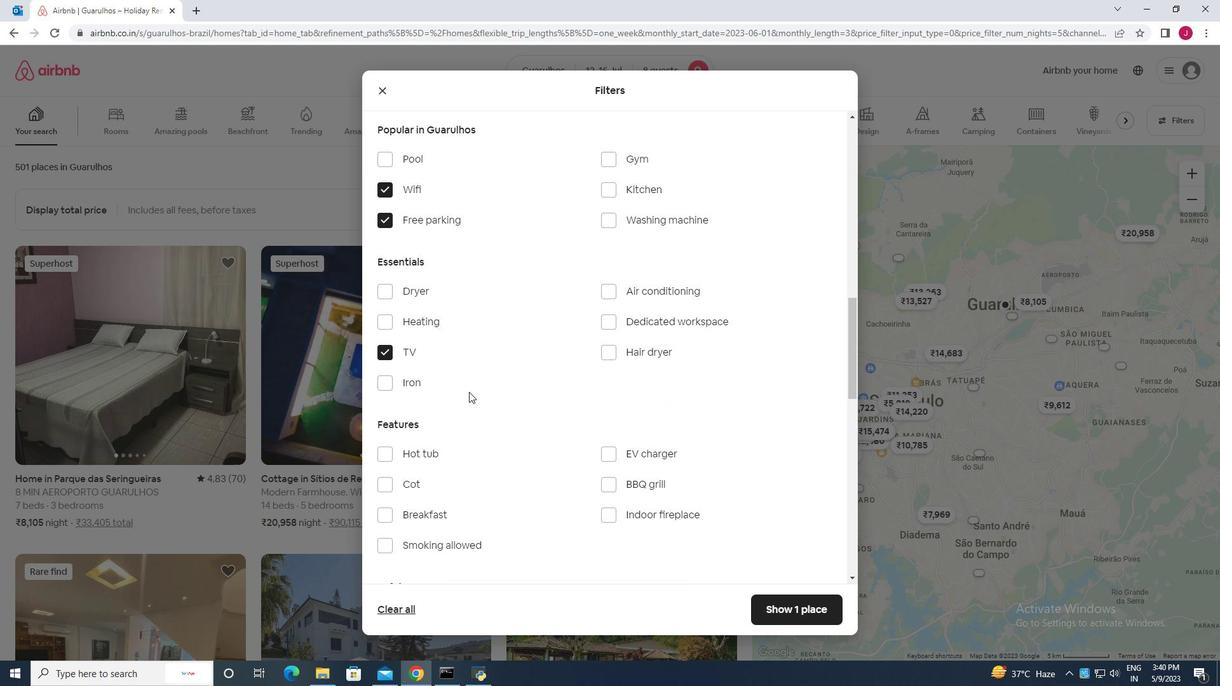 
Action: Mouse moved to (469, 392)
Screenshot: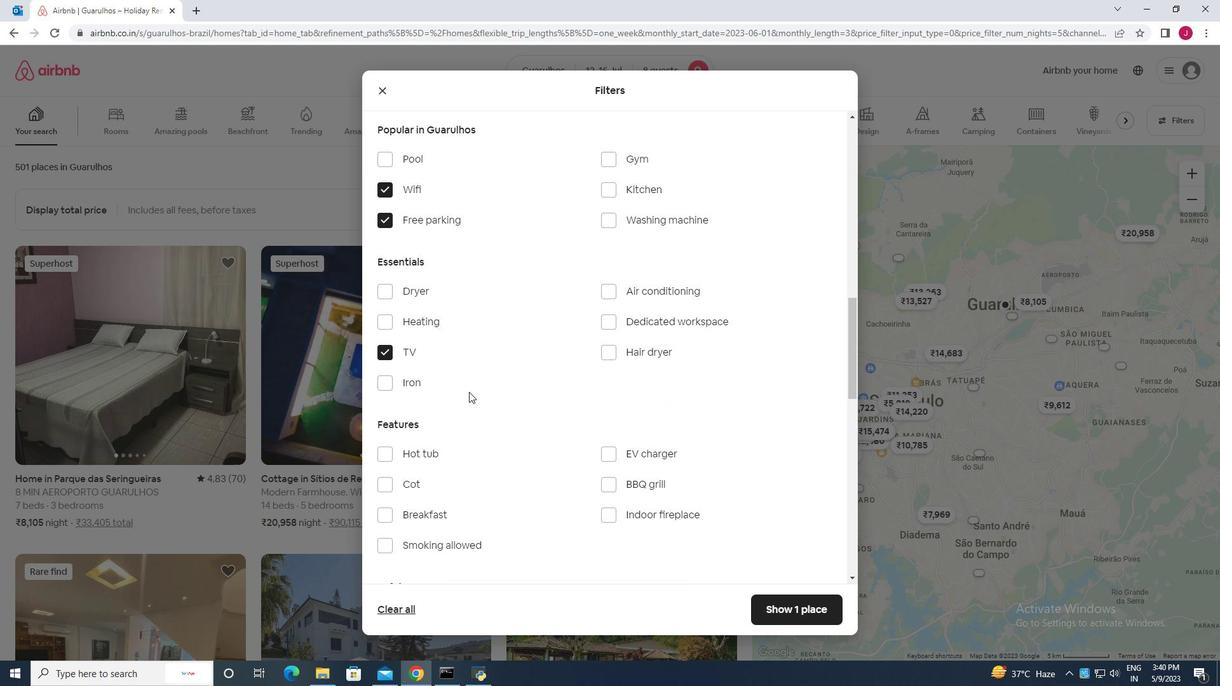 
Action: Mouse scrolled (469, 391) with delta (0, 0)
Screenshot: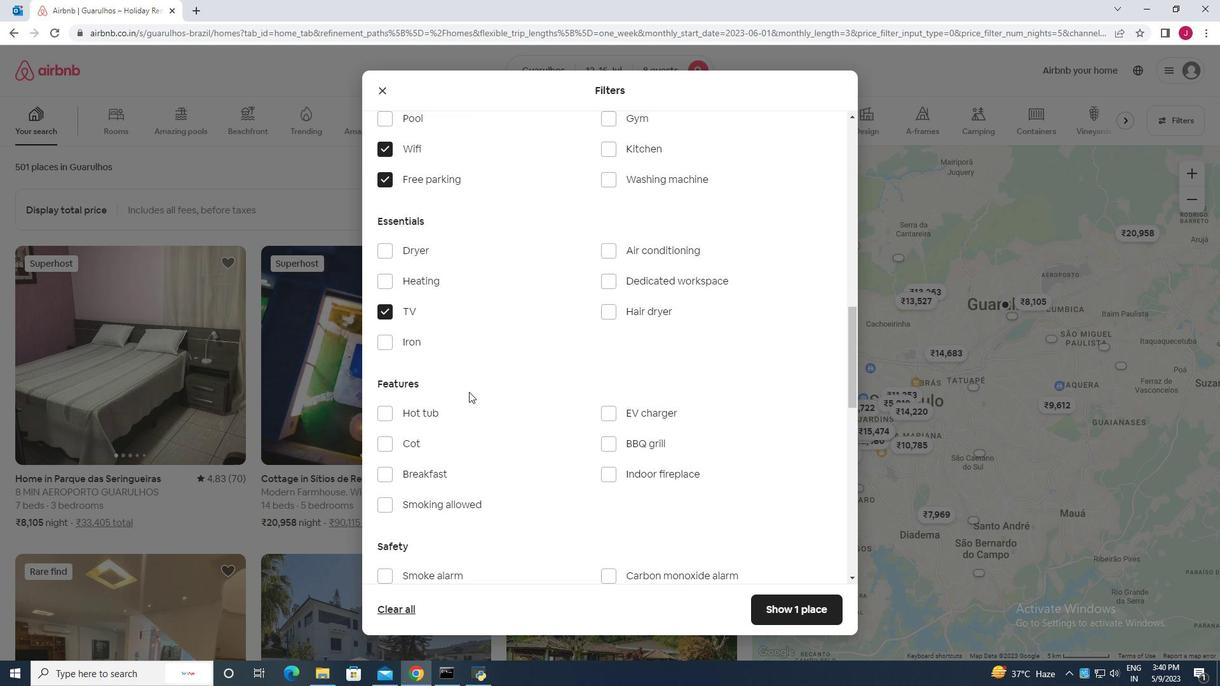 
Action: Mouse moved to (385, 386)
Screenshot: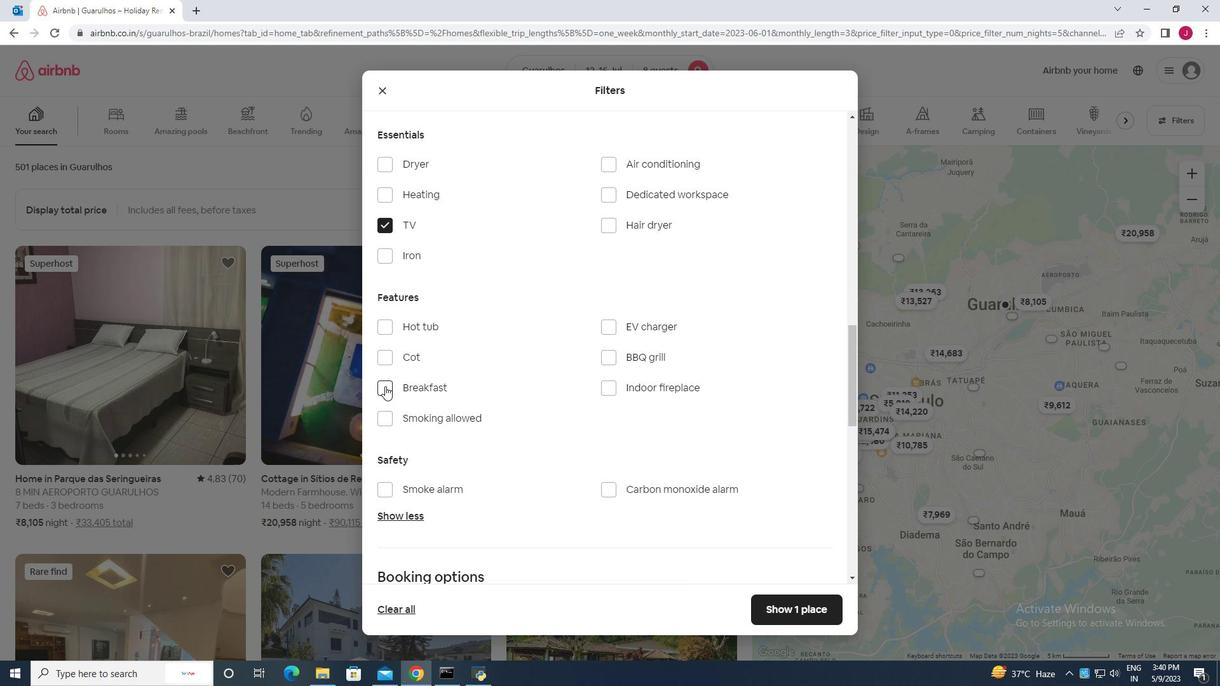 
Action: Mouse pressed left at (385, 386)
Screenshot: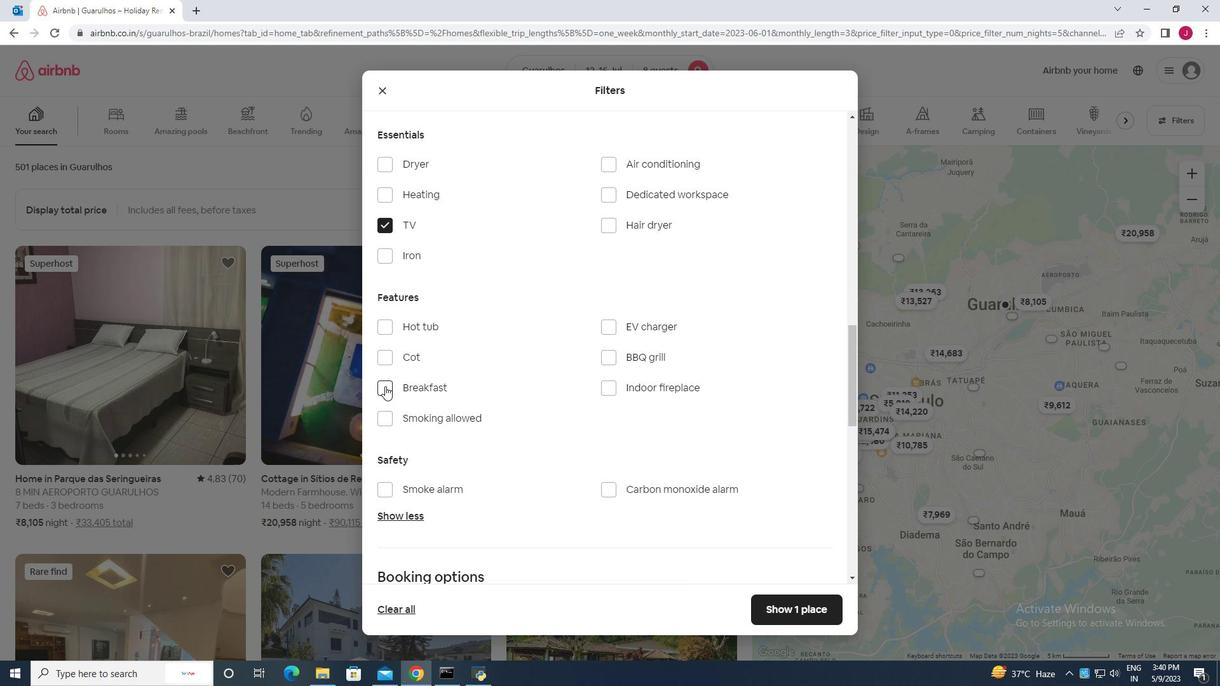 
Action: Mouse moved to (409, 399)
Screenshot: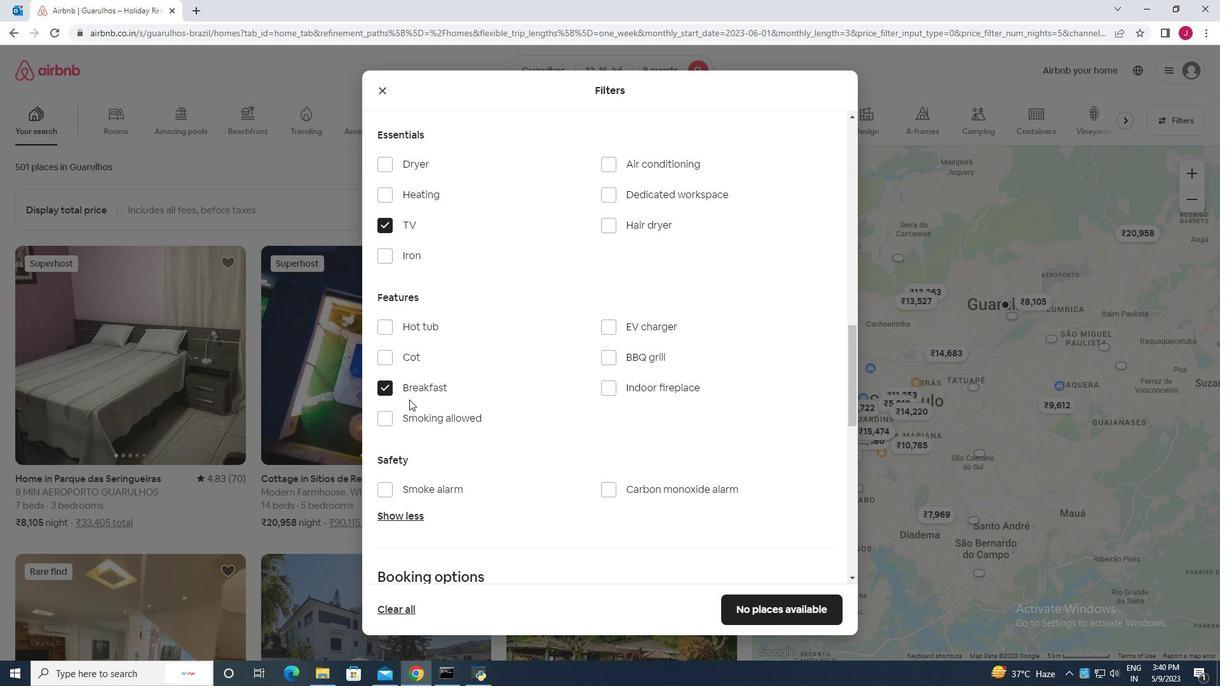 
Action: Mouse scrolled (409, 400) with delta (0, 0)
Screenshot: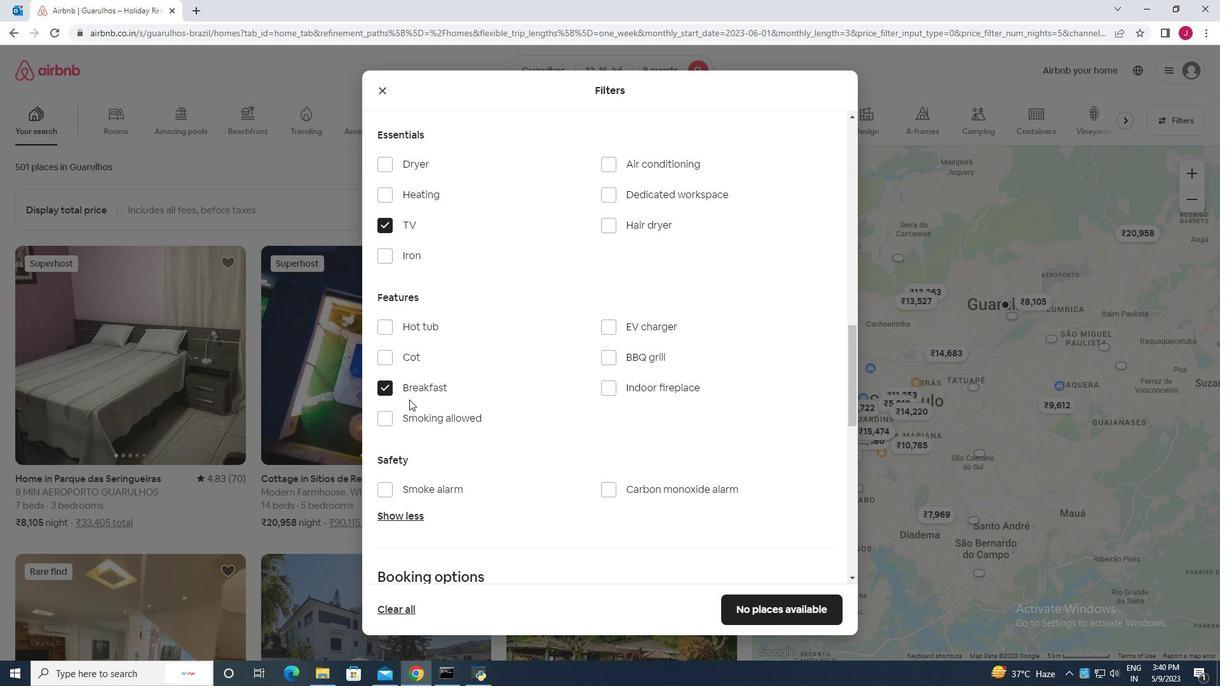 
Action: Mouse scrolled (409, 400) with delta (0, 0)
Screenshot: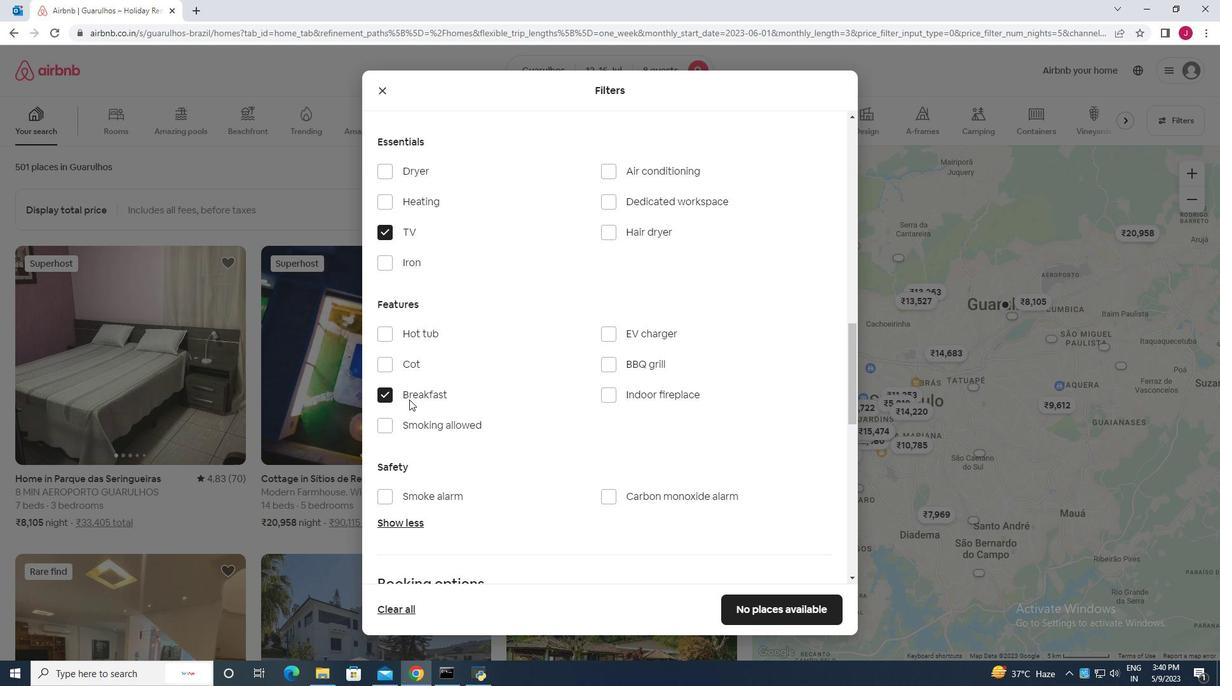
Action: Mouse moved to (474, 386)
Screenshot: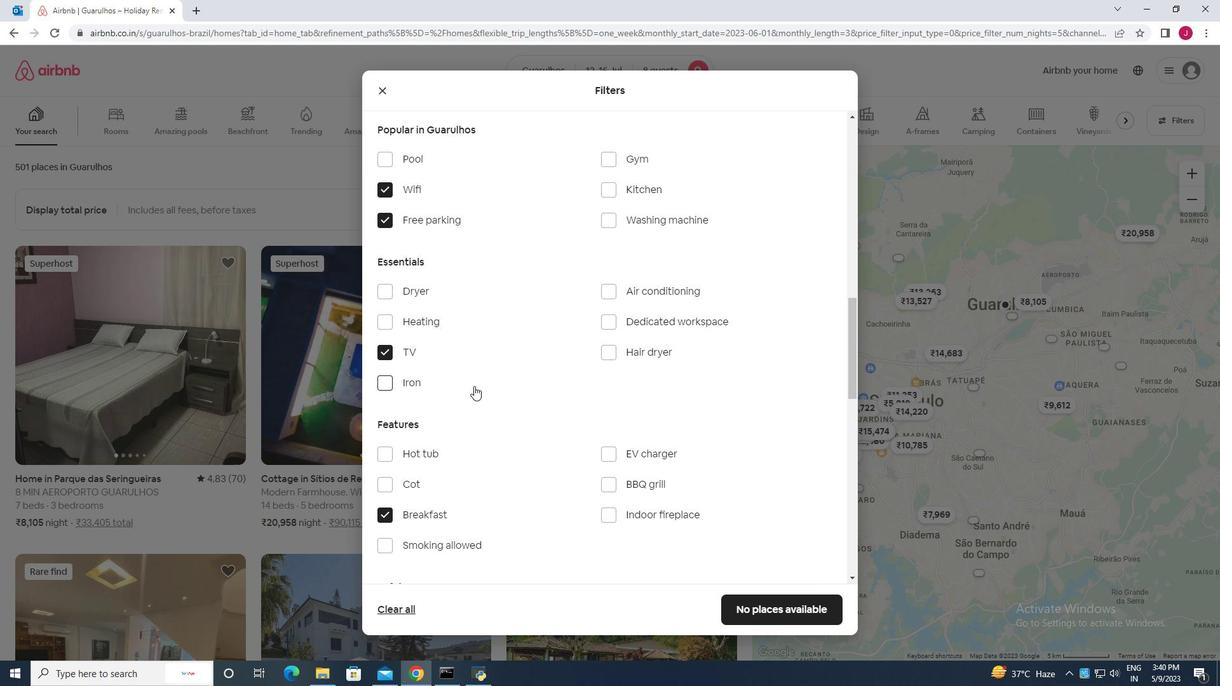 
Action: Mouse scrolled (474, 387) with delta (0, 0)
Screenshot: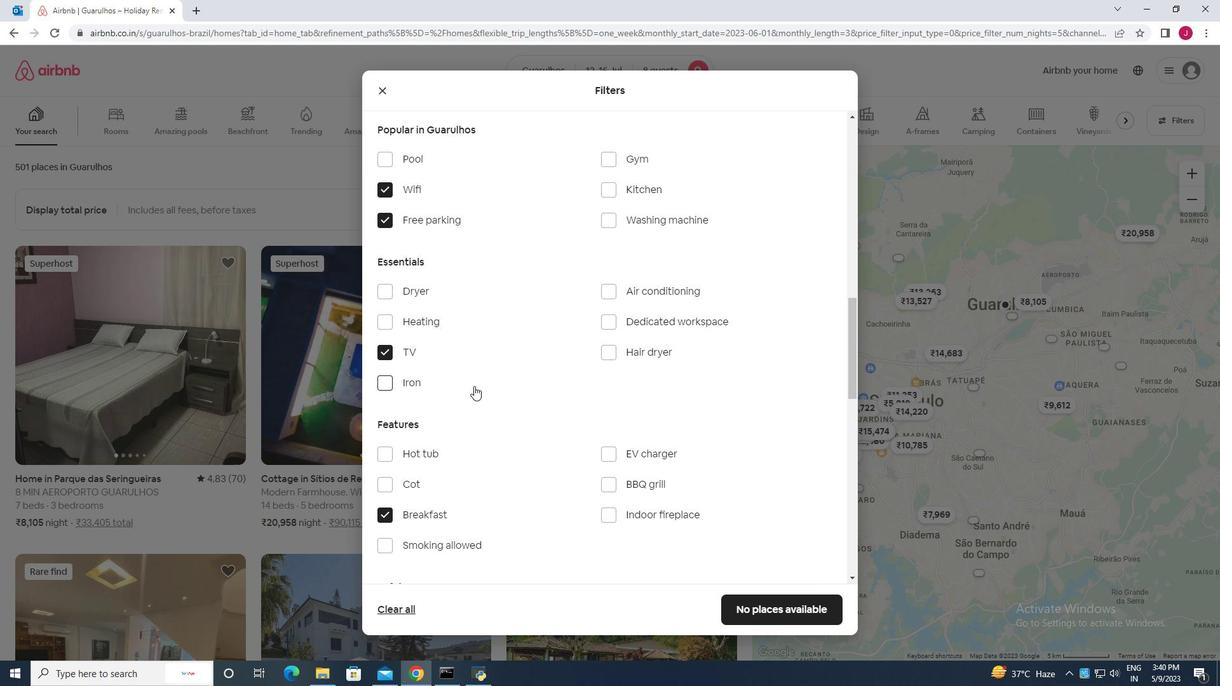 
Action: Mouse scrolled (474, 385) with delta (0, 0)
Screenshot: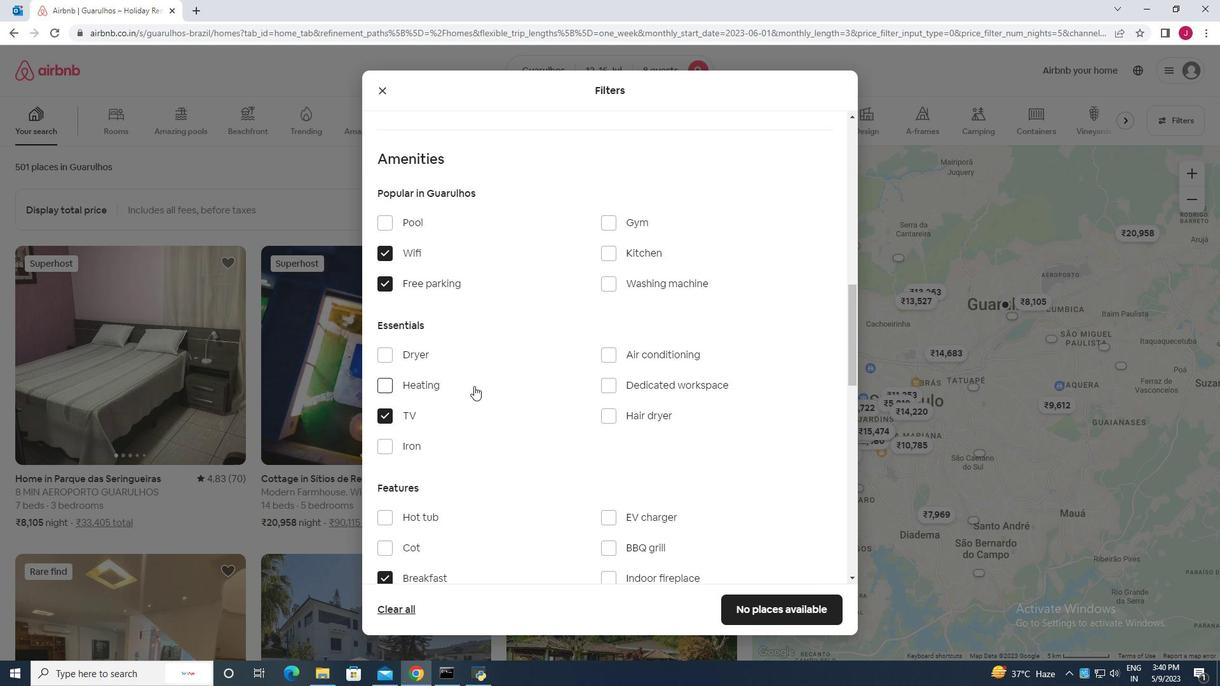 
Action: Mouse scrolled (474, 385) with delta (0, 0)
Screenshot: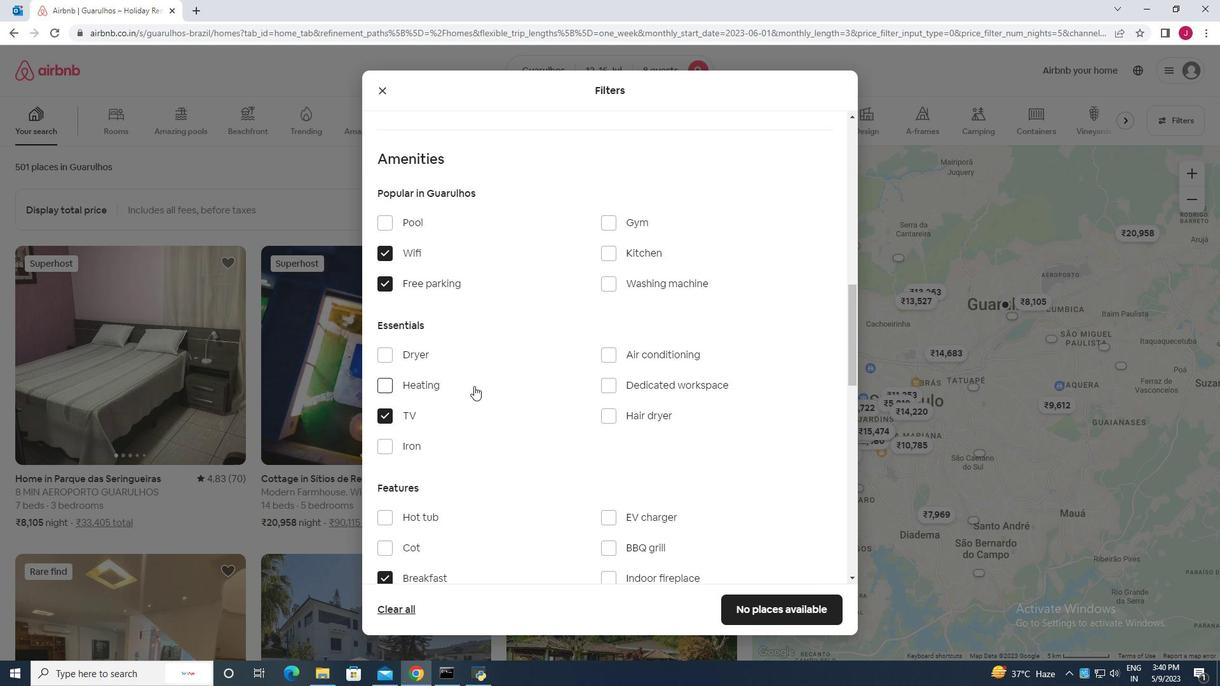 
Action: Mouse moved to (548, 221)
Screenshot: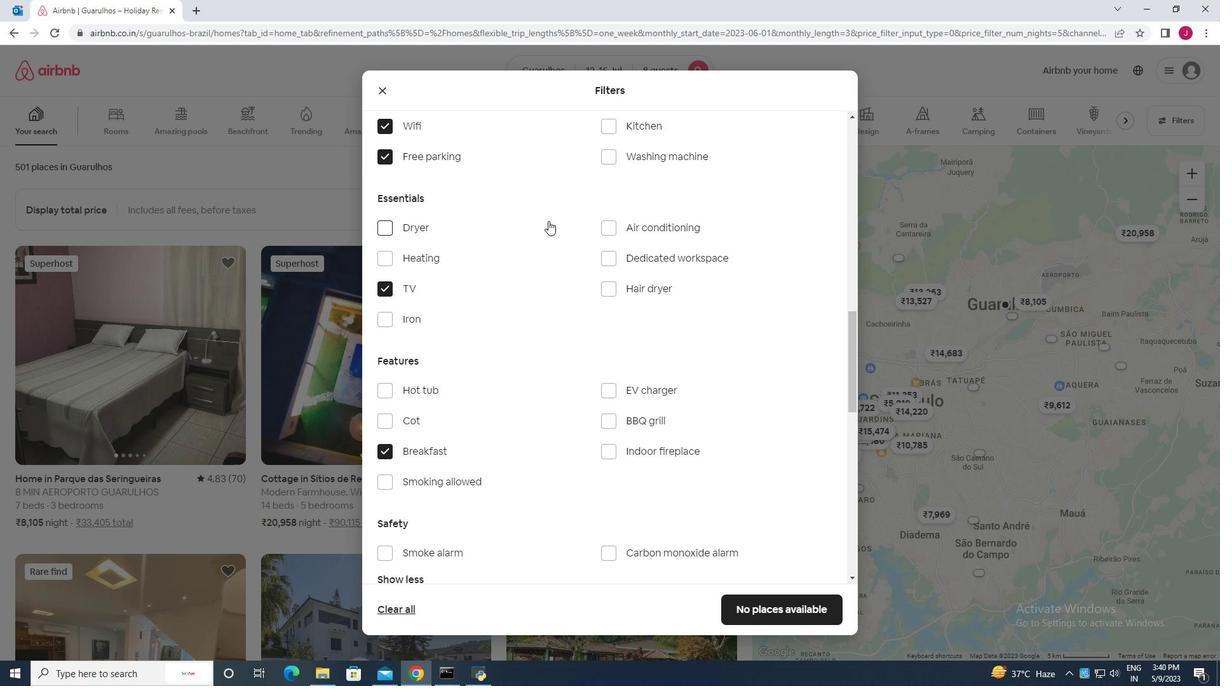 
Action: Mouse scrolled (548, 222) with delta (0, 0)
Screenshot: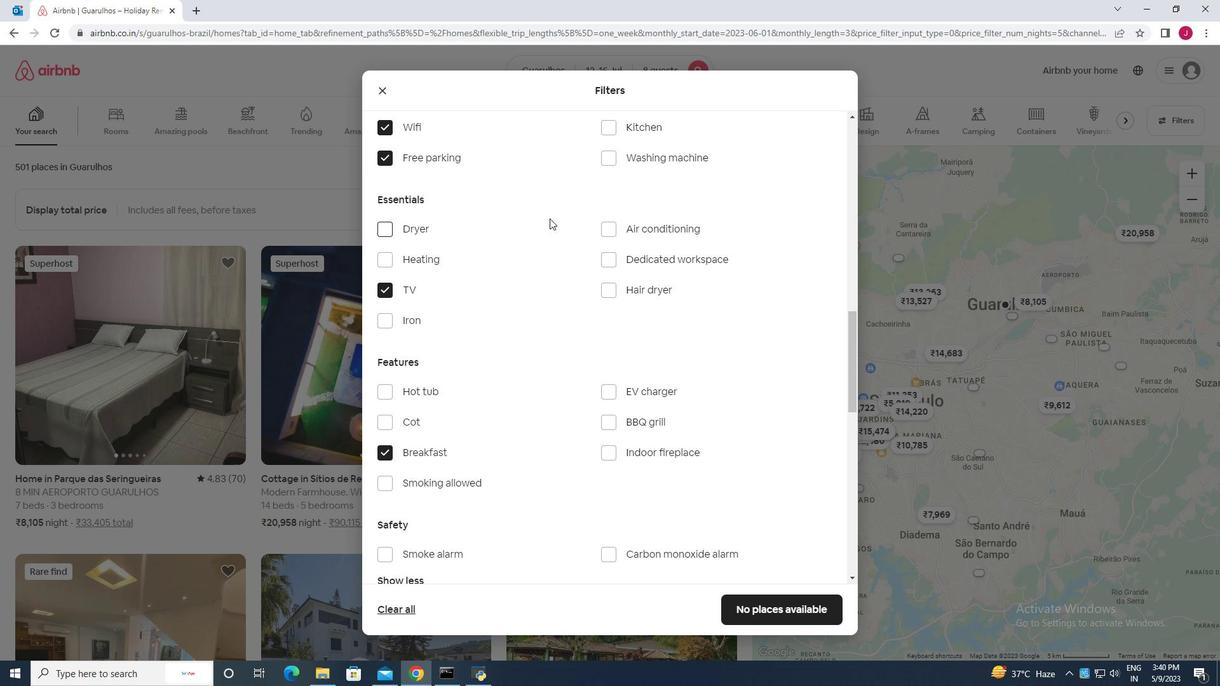 
Action: Mouse moved to (549, 219)
Screenshot: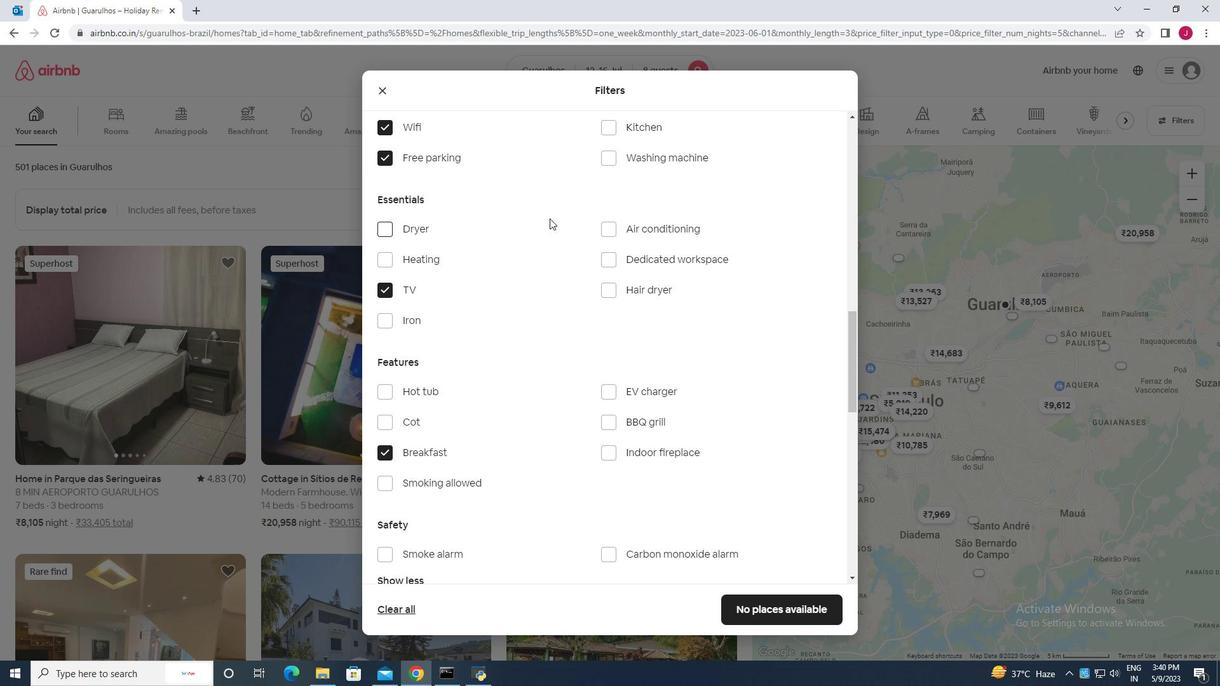 
Action: Mouse scrolled (549, 219) with delta (0, 0)
Screenshot: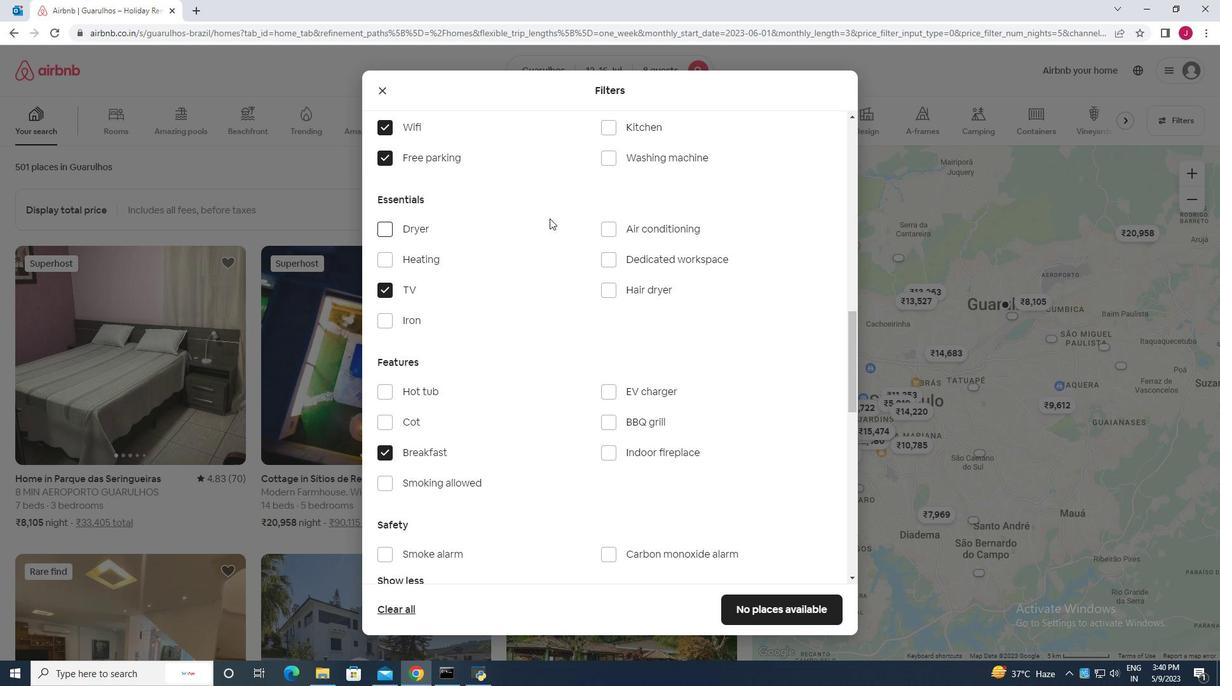 
Action: Mouse moved to (609, 228)
Screenshot: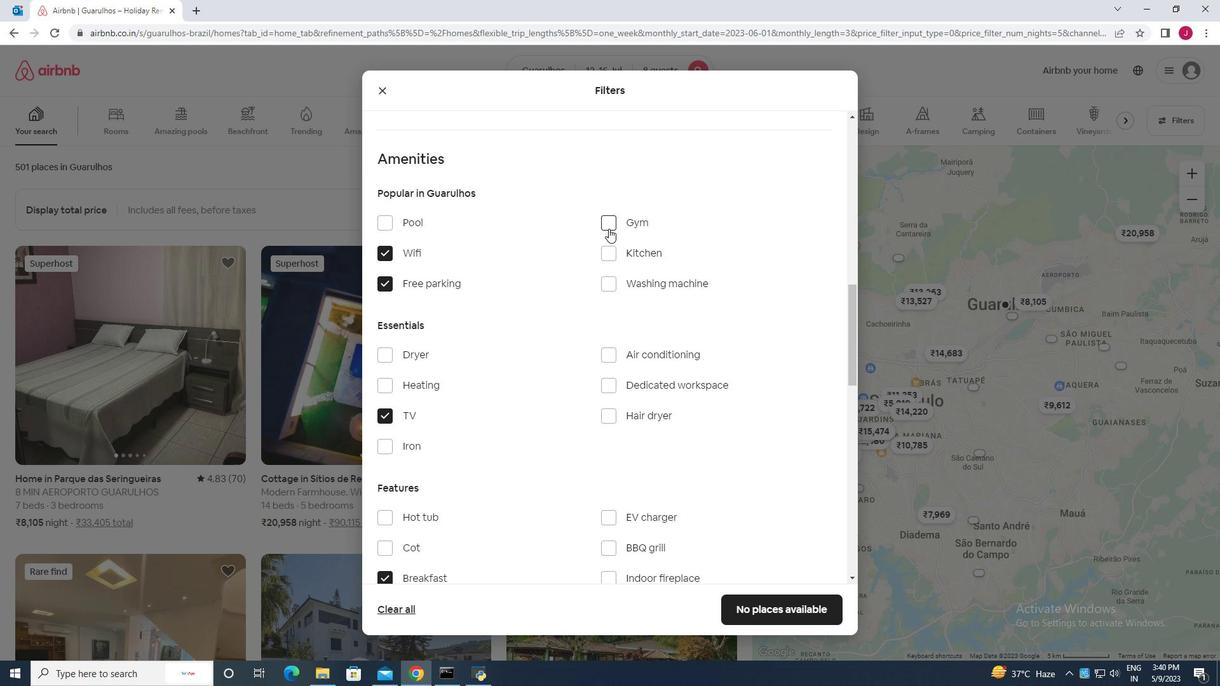 
Action: Mouse pressed left at (609, 228)
Screenshot: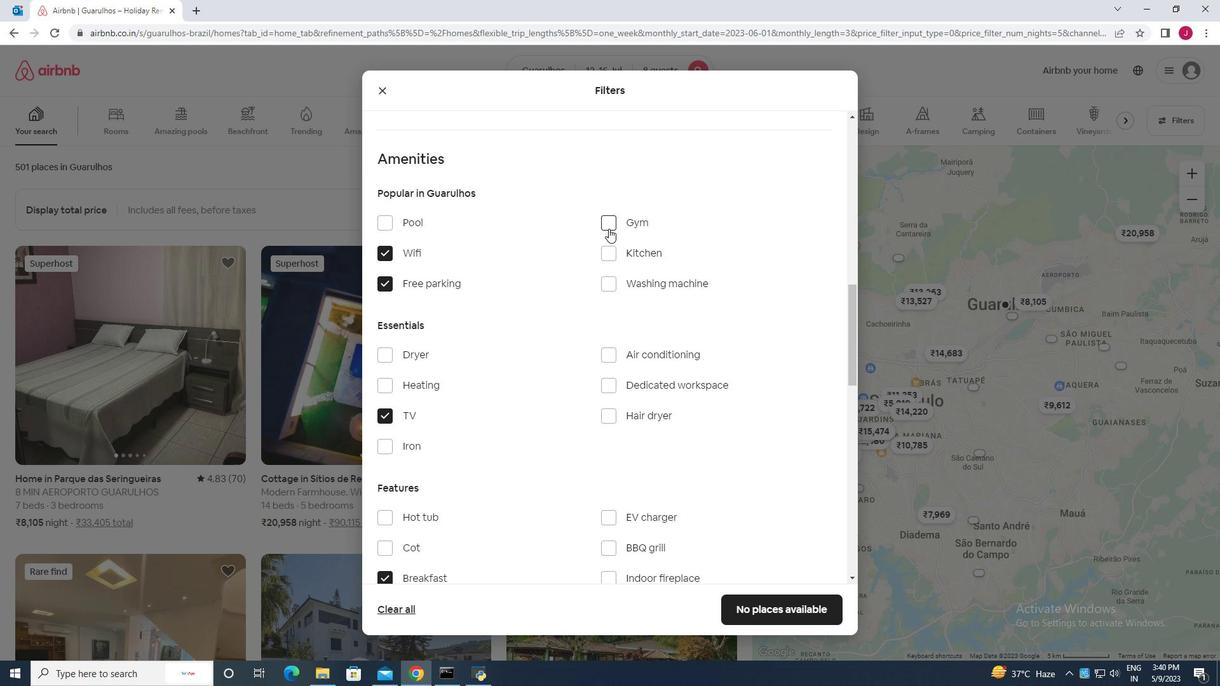 
Action: Mouse moved to (571, 264)
Screenshot: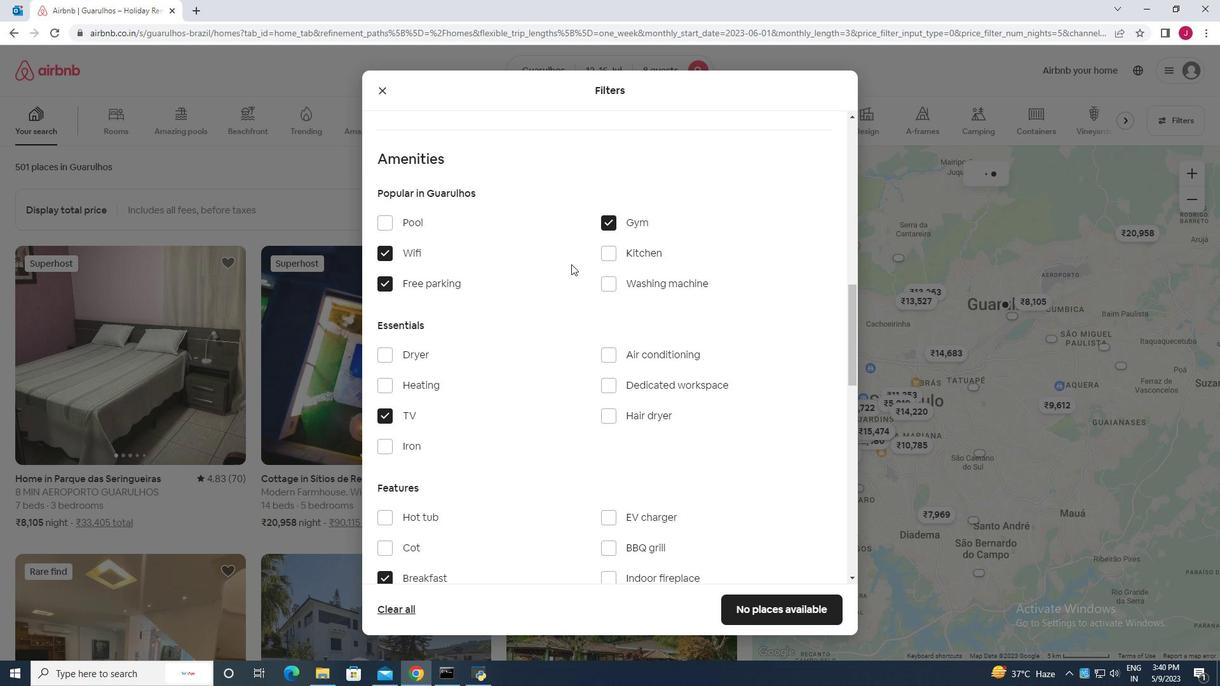 
Action: Mouse scrolled (571, 263) with delta (0, 0)
Screenshot: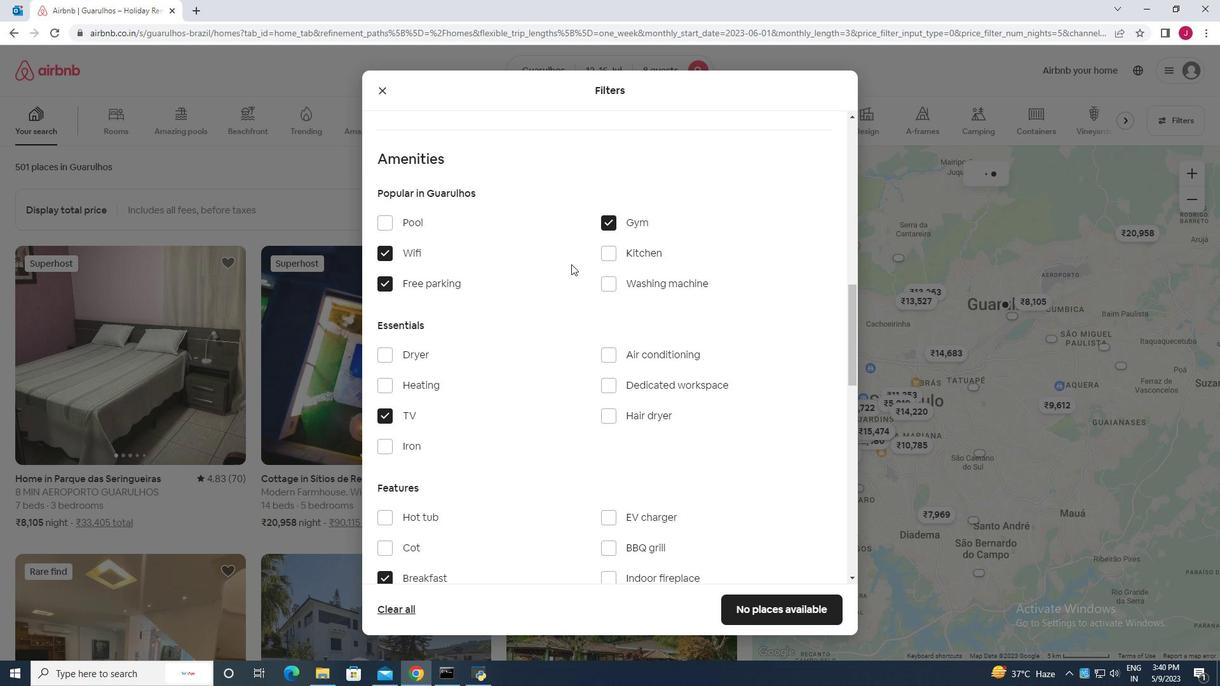 
Action: Mouse scrolled (571, 263) with delta (0, 0)
Screenshot: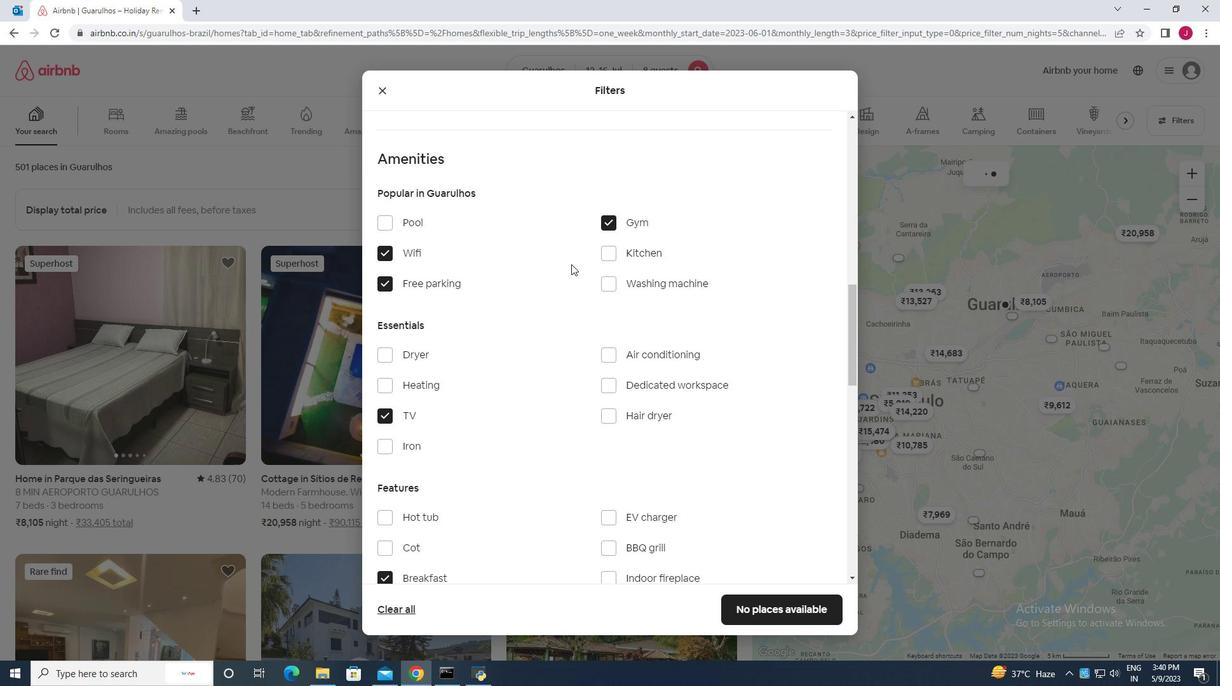 
Action: Mouse scrolled (571, 263) with delta (0, 0)
Screenshot: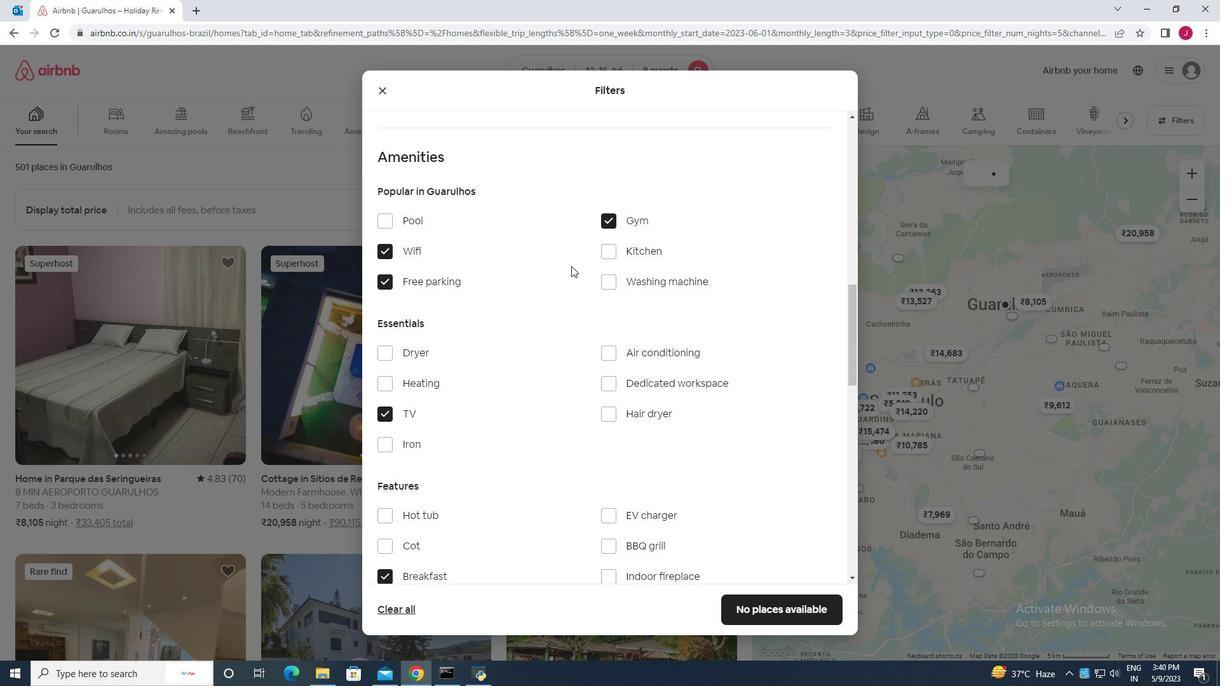 
Action: Mouse scrolled (571, 263) with delta (0, 0)
Screenshot: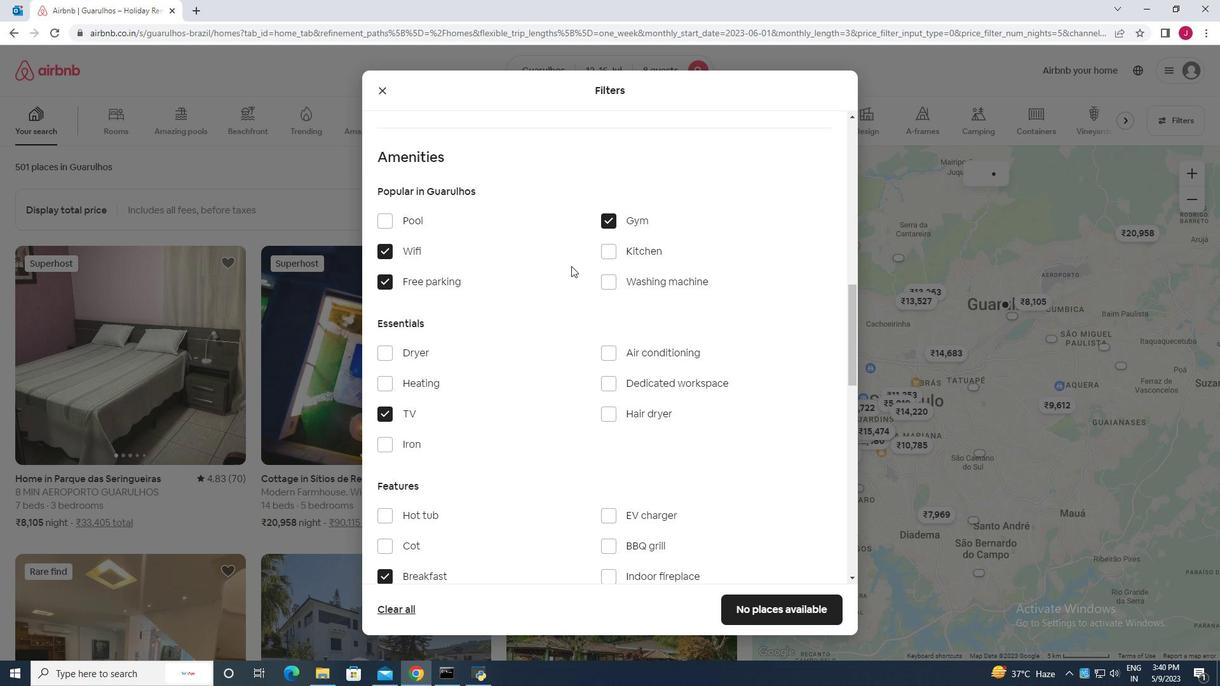 
Action: Mouse moved to (571, 266)
Screenshot: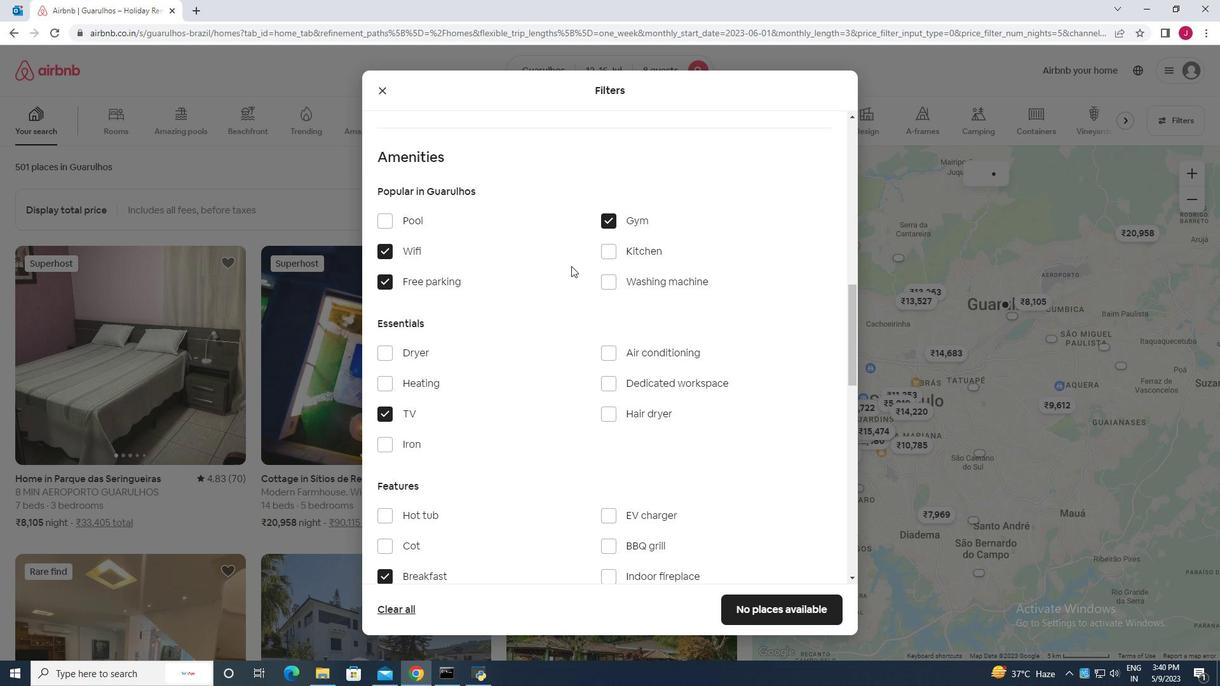 
Action: Mouse scrolled (571, 265) with delta (0, 0)
Screenshot: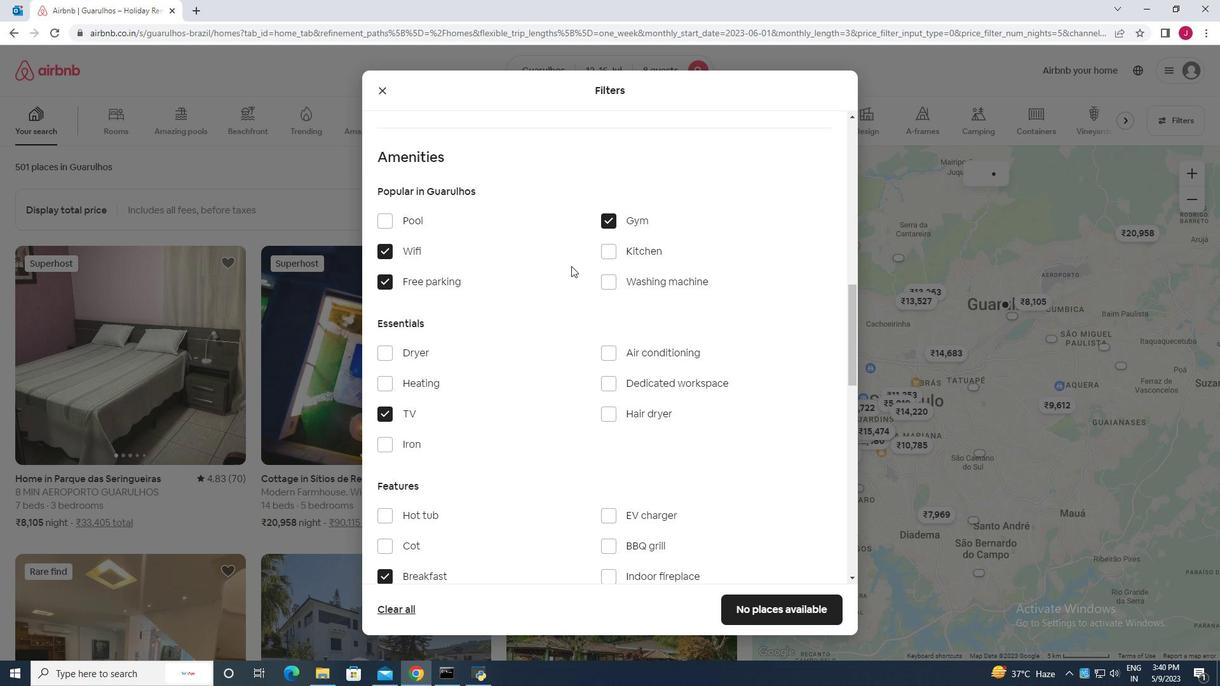 
Action: Mouse moved to (571, 268)
Screenshot: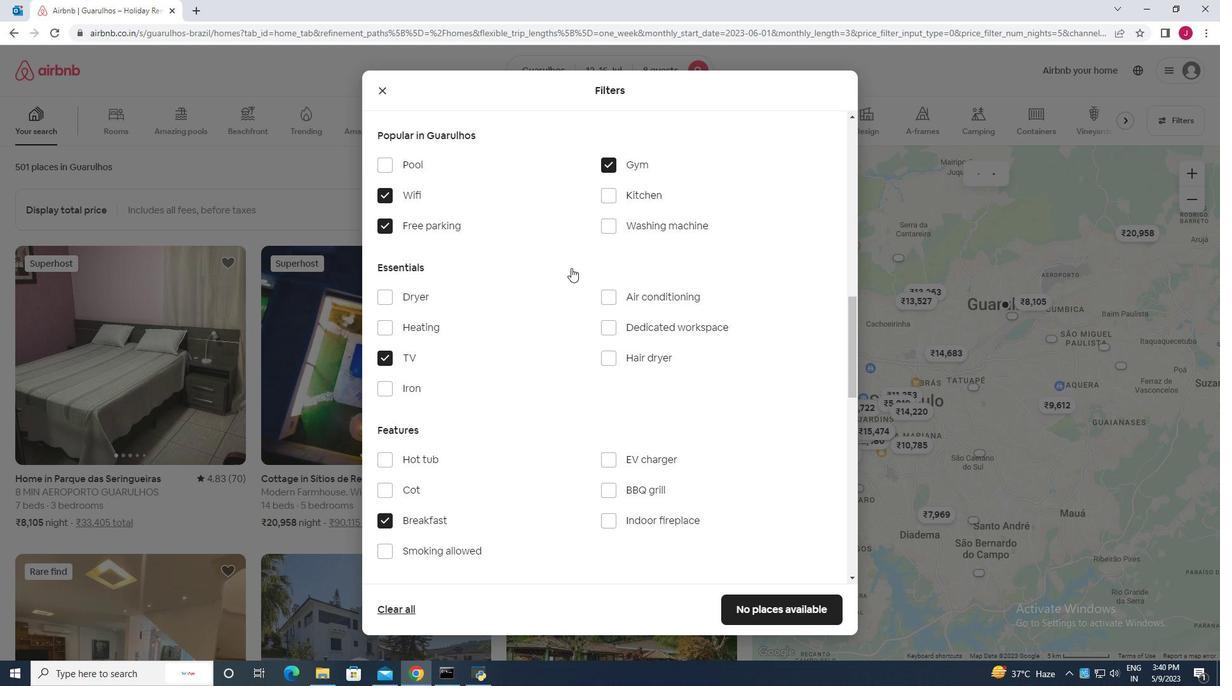 
Action: Mouse scrolled (571, 267) with delta (0, 0)
Screenshot: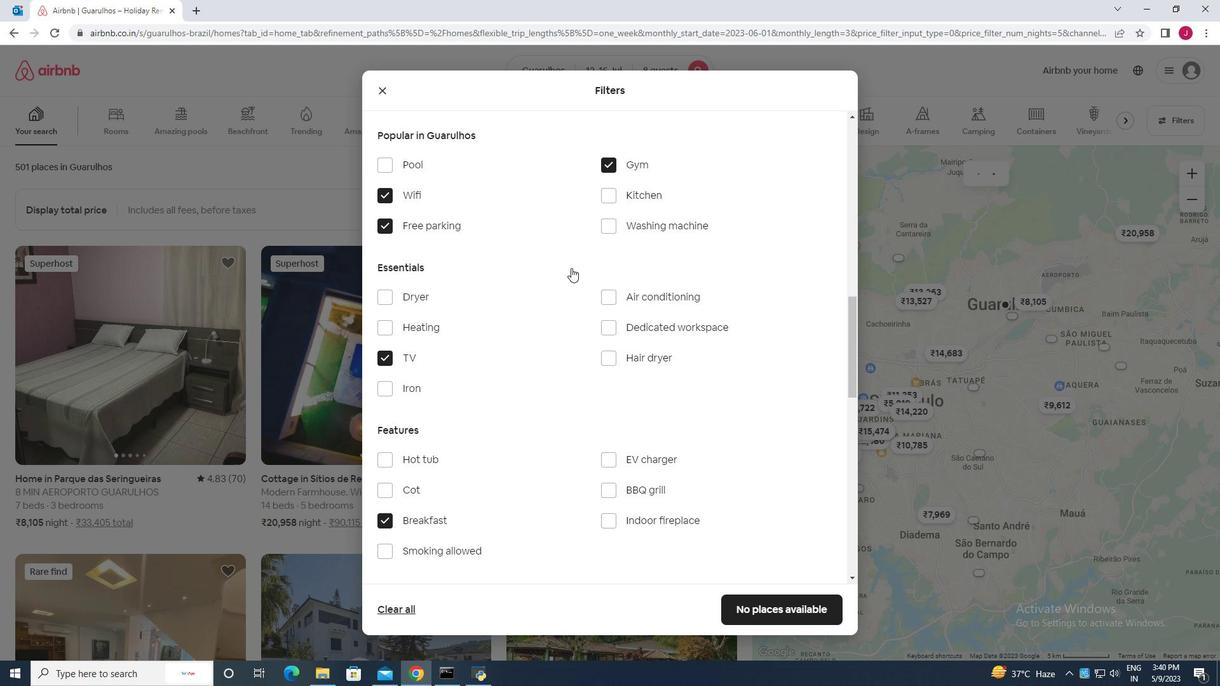 
Action: Mouse moved to (571, 272)
Screenshot: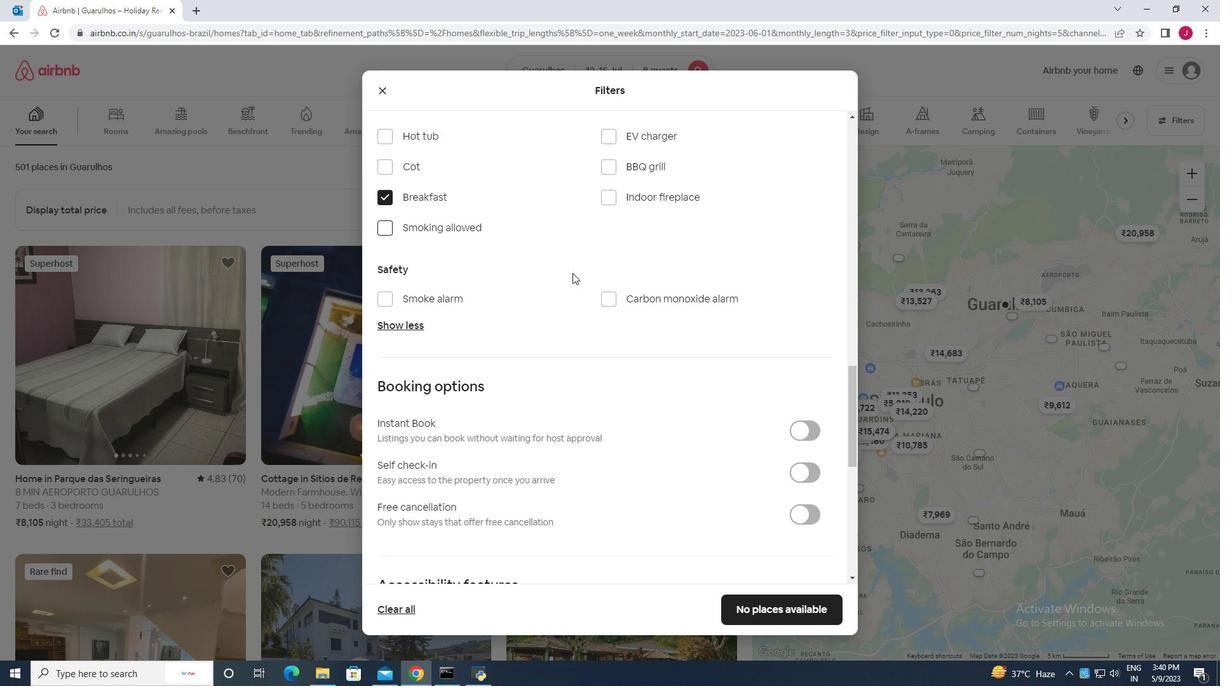 
Action: Mouse scrolled (571, 272) with delta (0, 0)
Screenshot: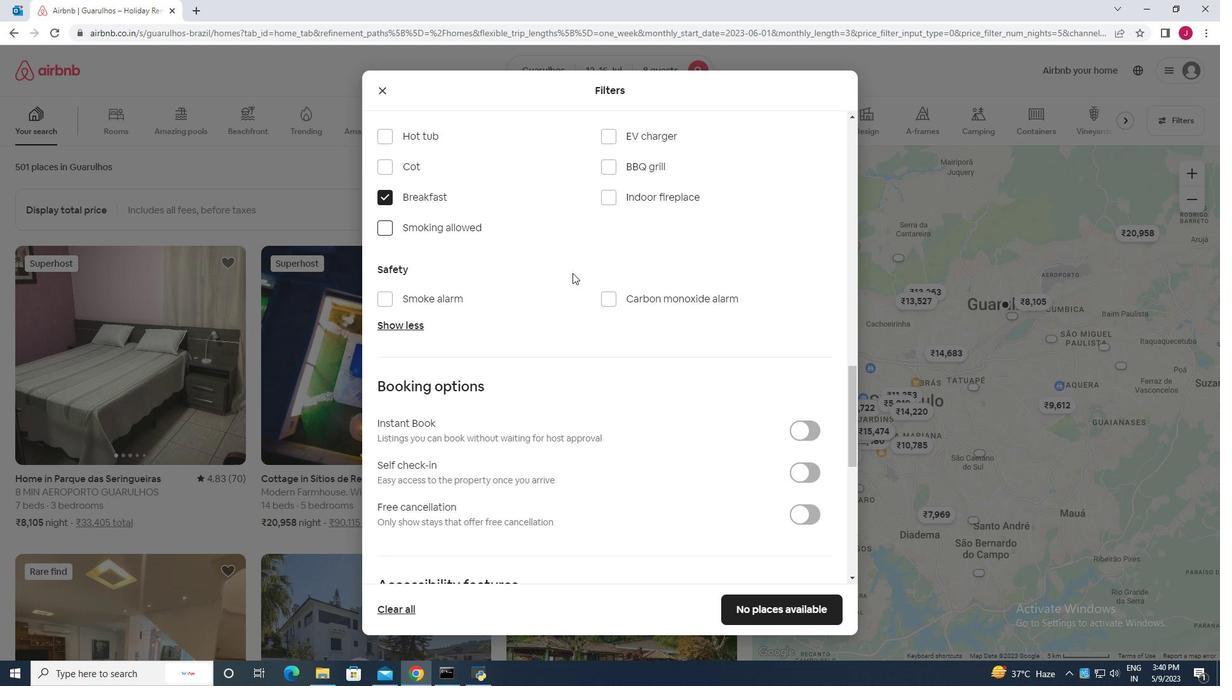 
Action: Mouse moved to (573, 274)
Screenshot: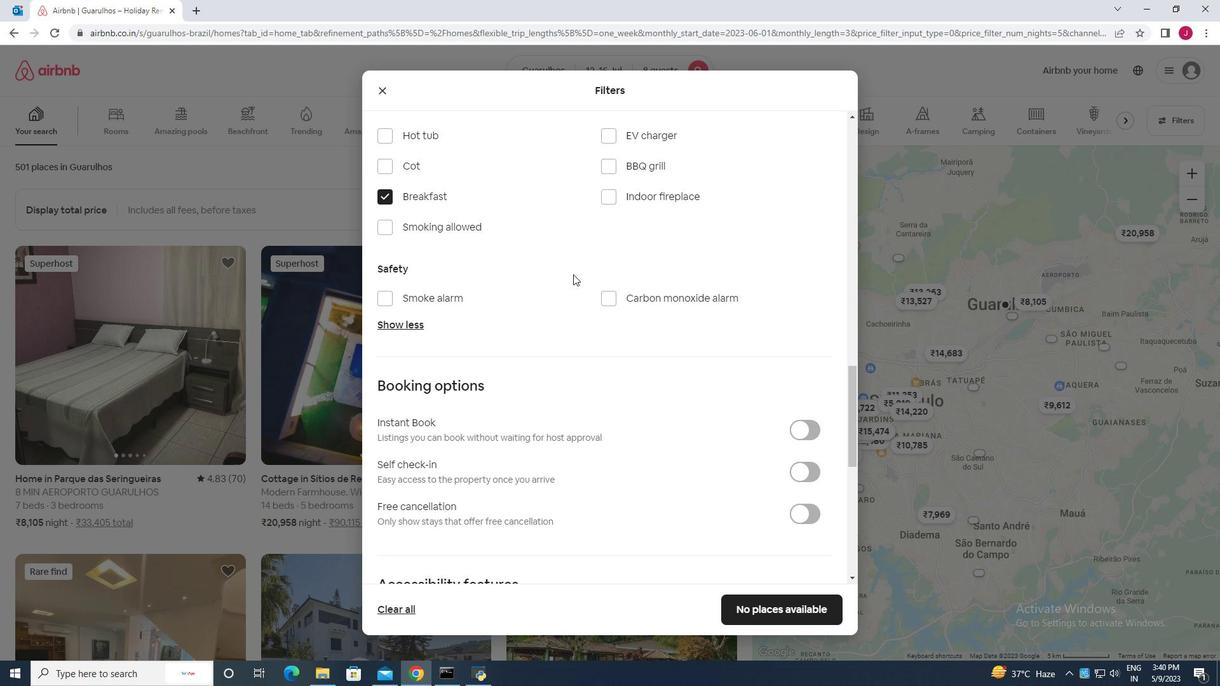 
Action: Mouse scrolled (573, 274) with delta (0, 0)
Screenshot: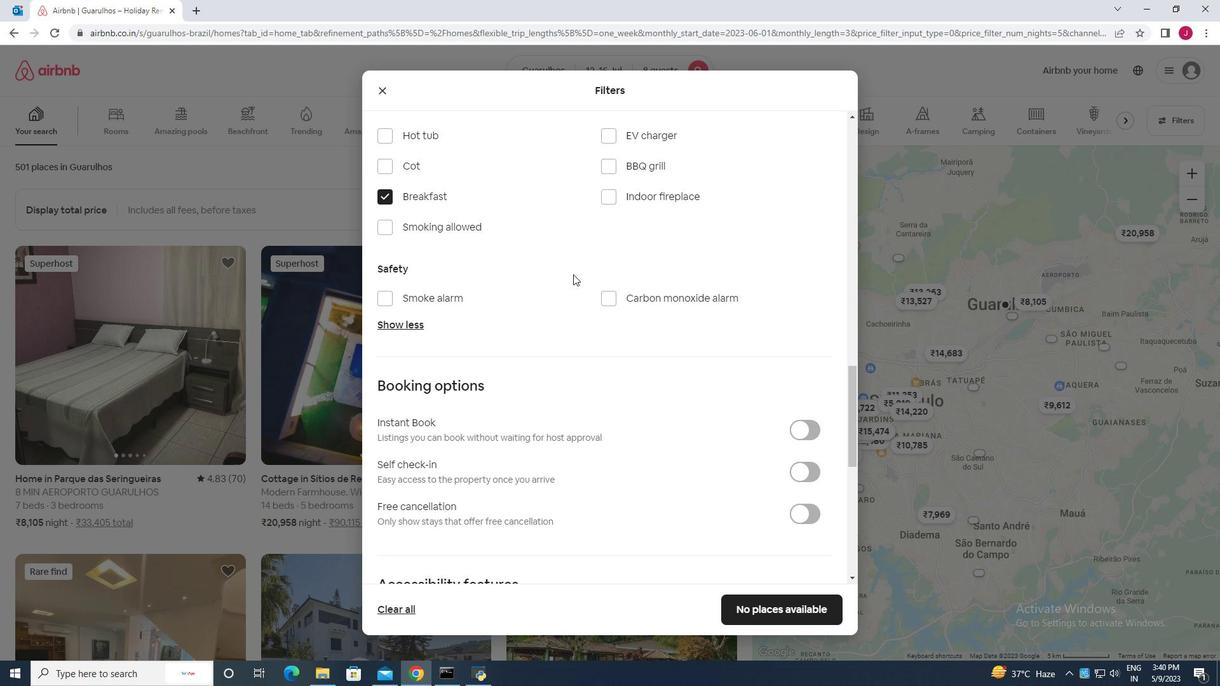 
Action: Mouse moved to (808, 345)
Screenshot: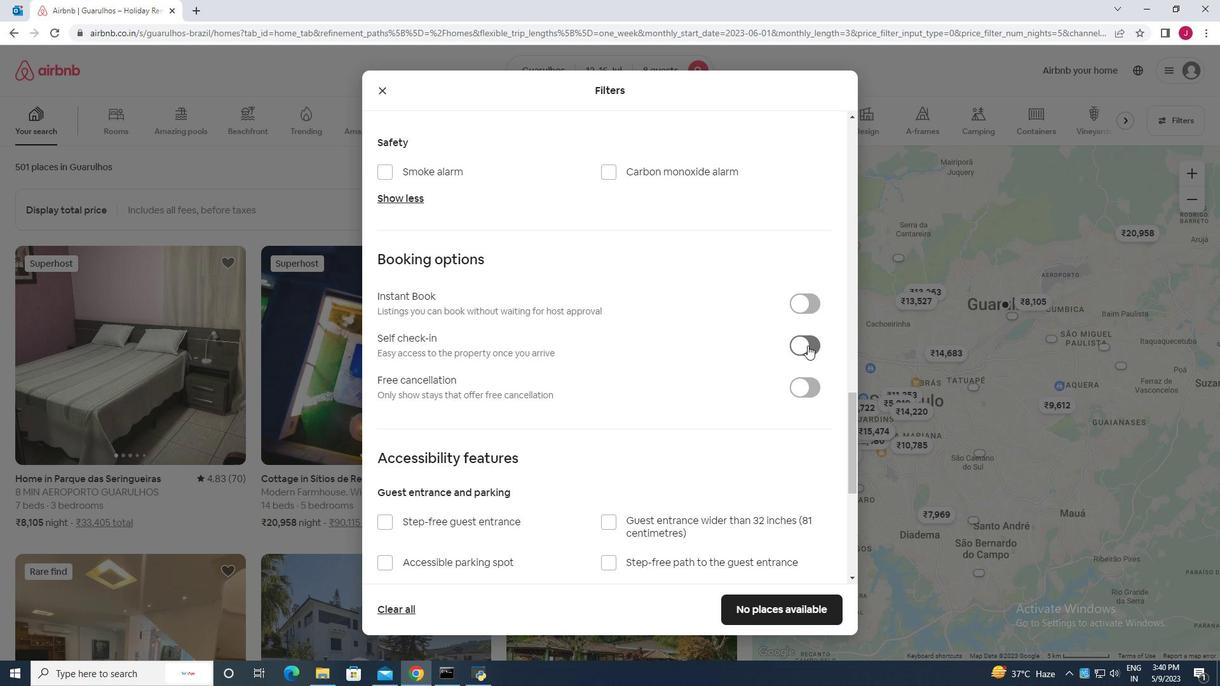 
Action: Mouse pressed left at (808, 345)
Screenshot: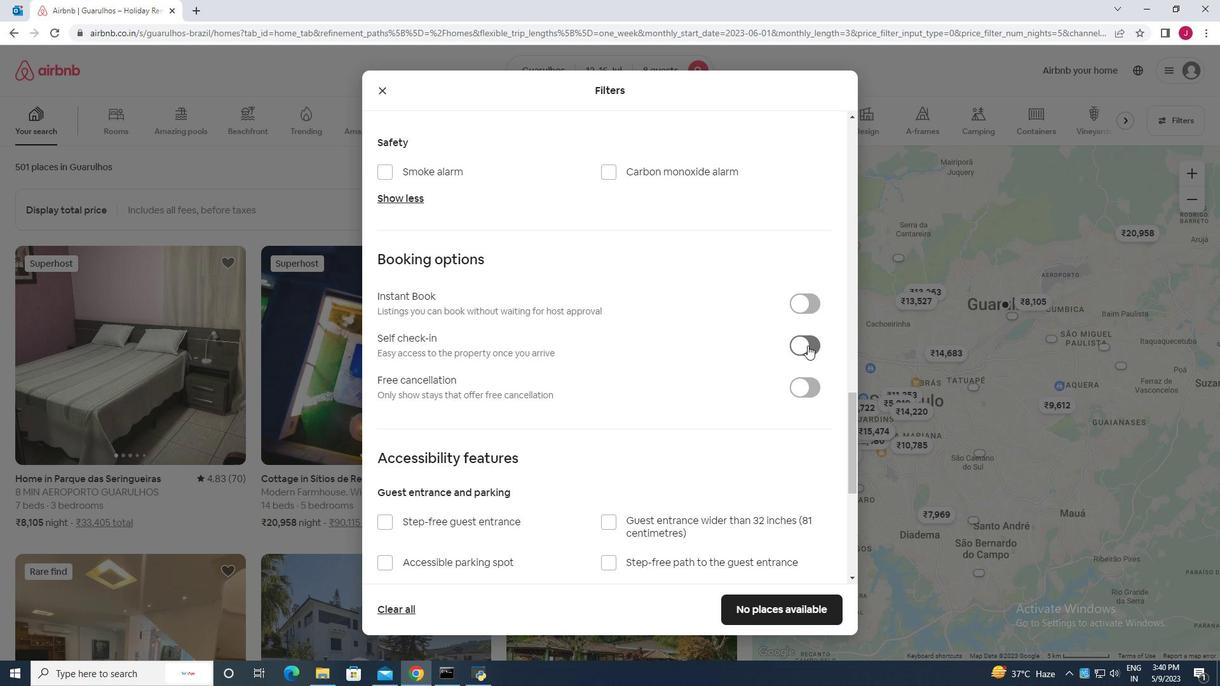 
Action: Mouse moved to (569, 396)
Screenshot: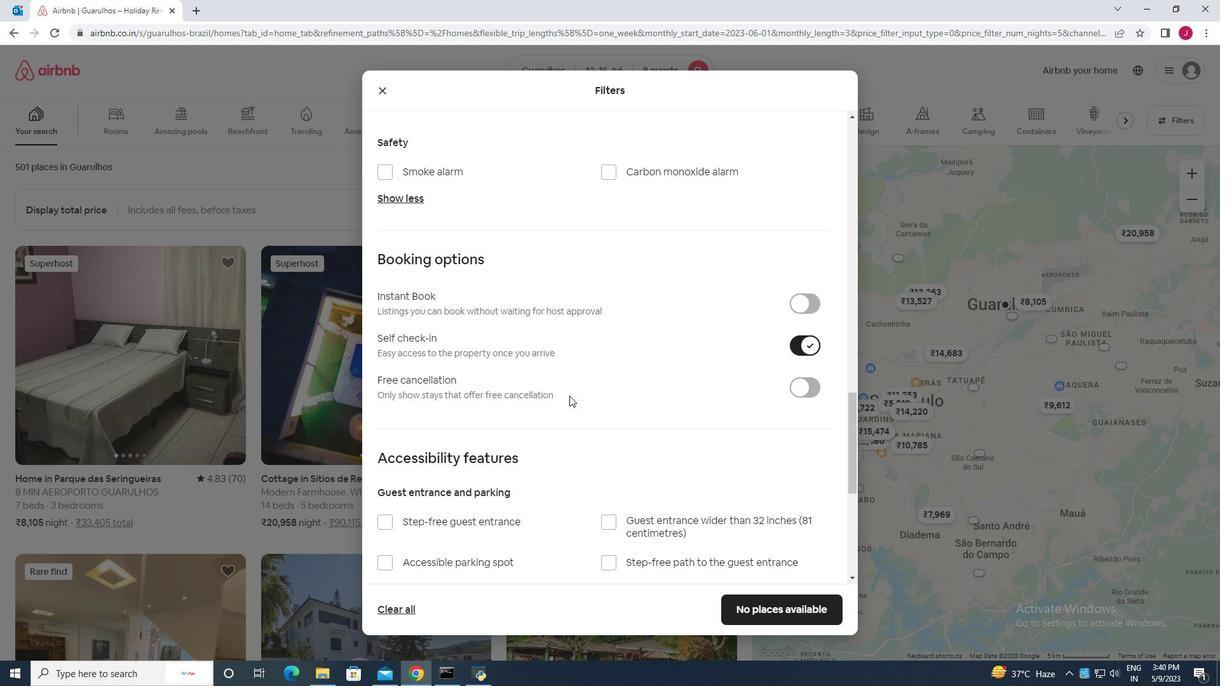 
Action: Mouse scrolled (569, 395) with delta (0, 0)
Screenshot: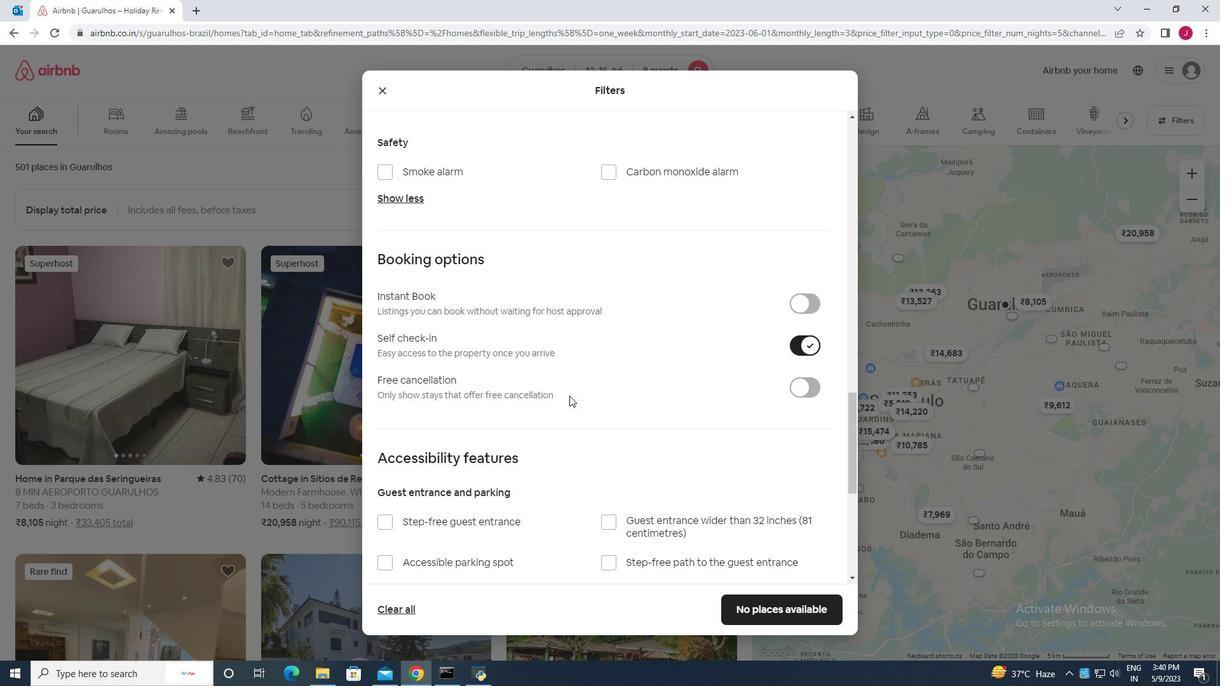 
Action: Mouse scrolled (569, 395) with delta (0, 0)
Screenshot: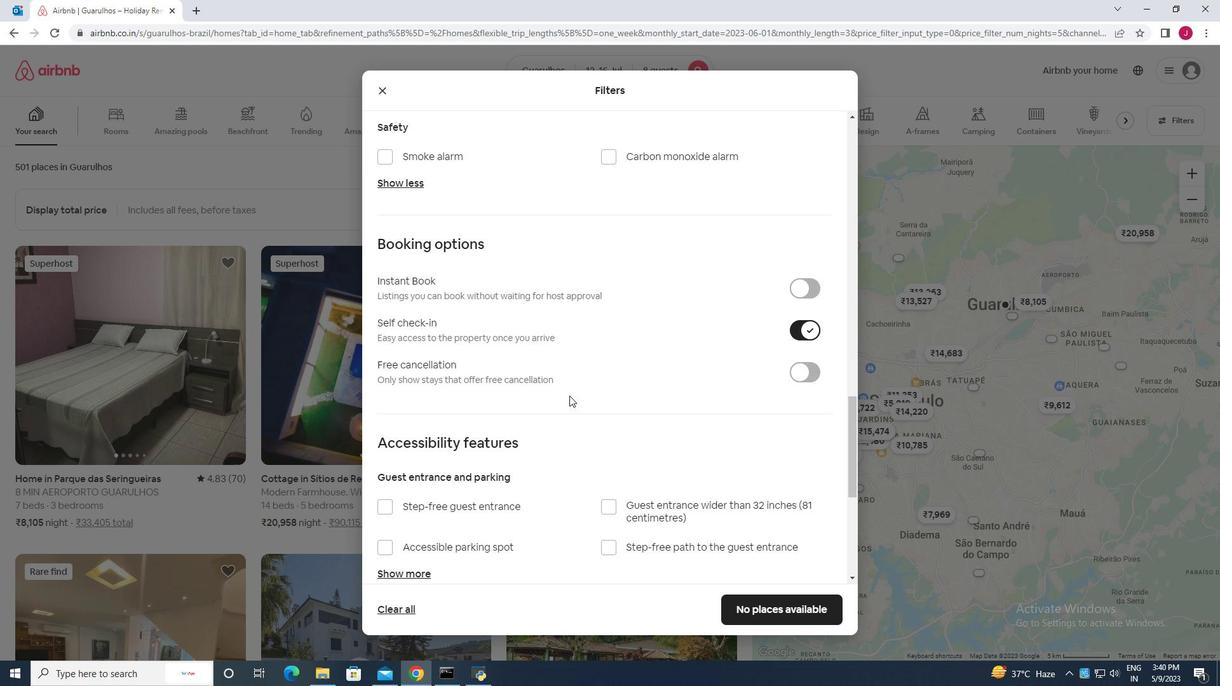 
Action: Mouse moved to (579, 409)
Screenshot: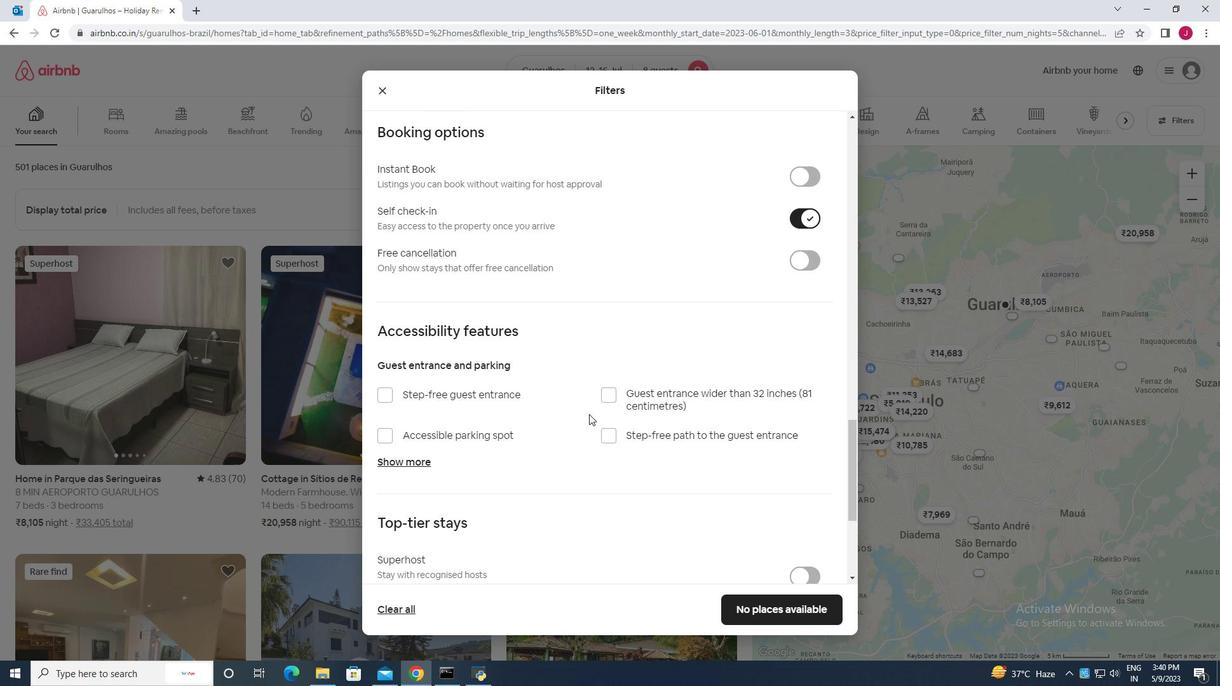 
Action: Mouse scrolled (579, 408) with delta (0, 0)
Screenshot: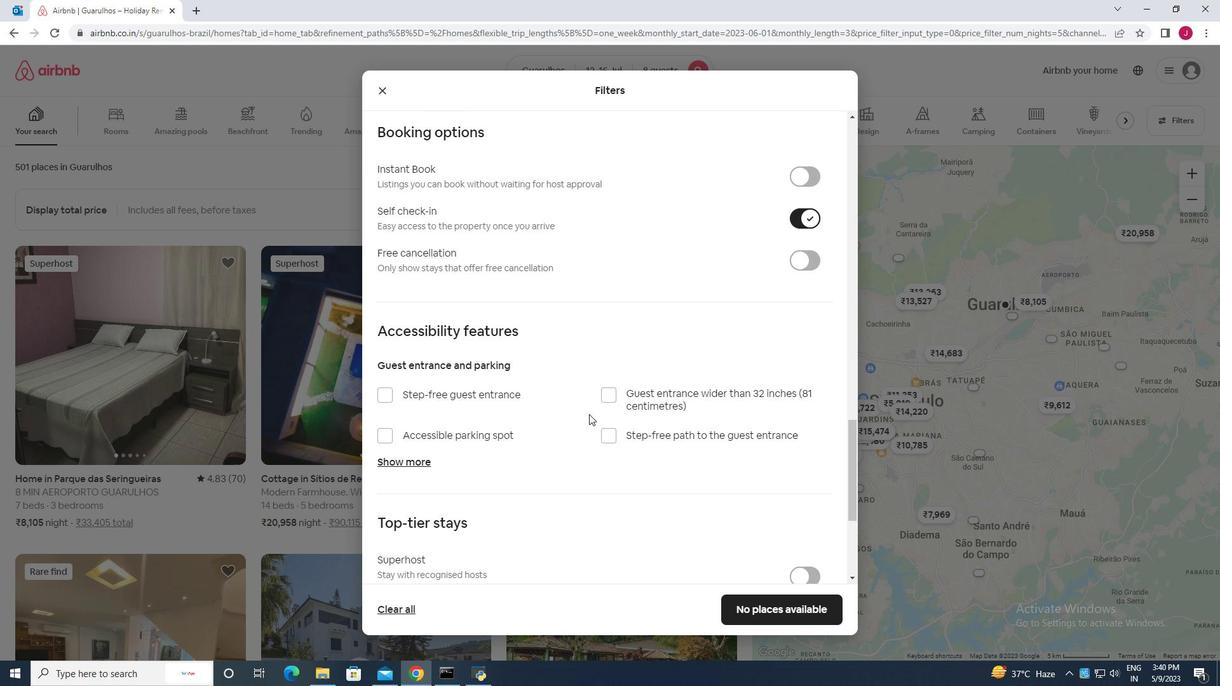 
Action: Mouse moved to (586, 412)
Screenshot: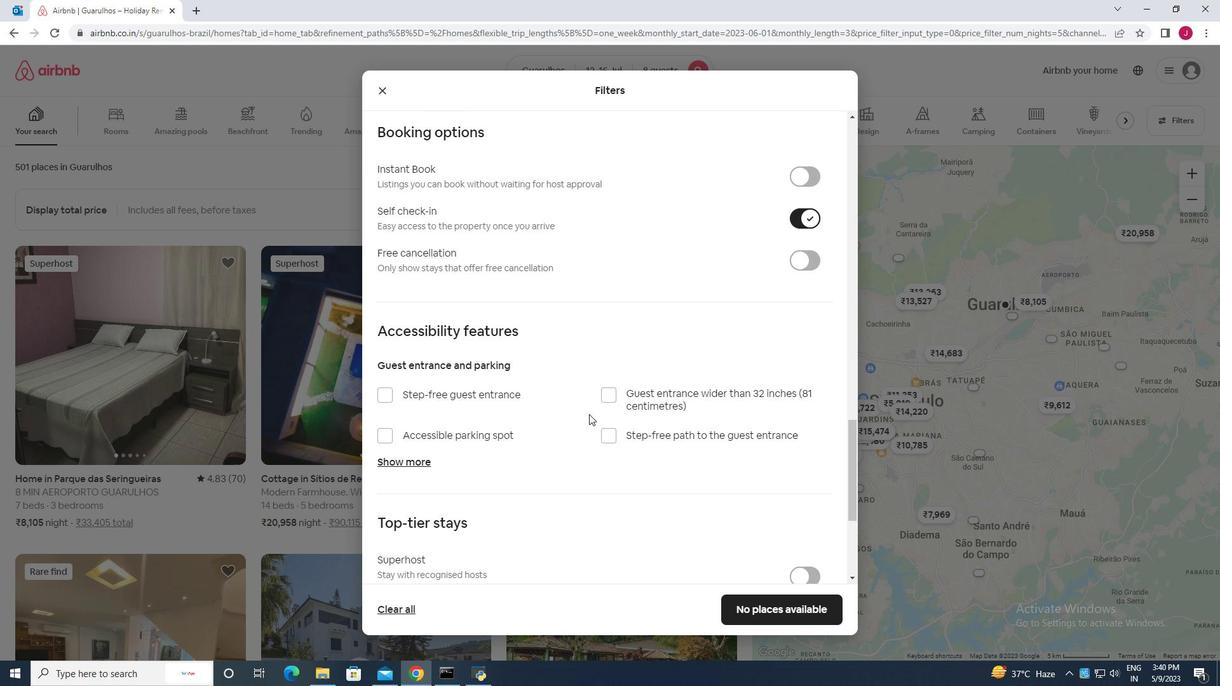 
Action: Mouse scrolled (586, 411) with delta (0, 0)
Screenshot: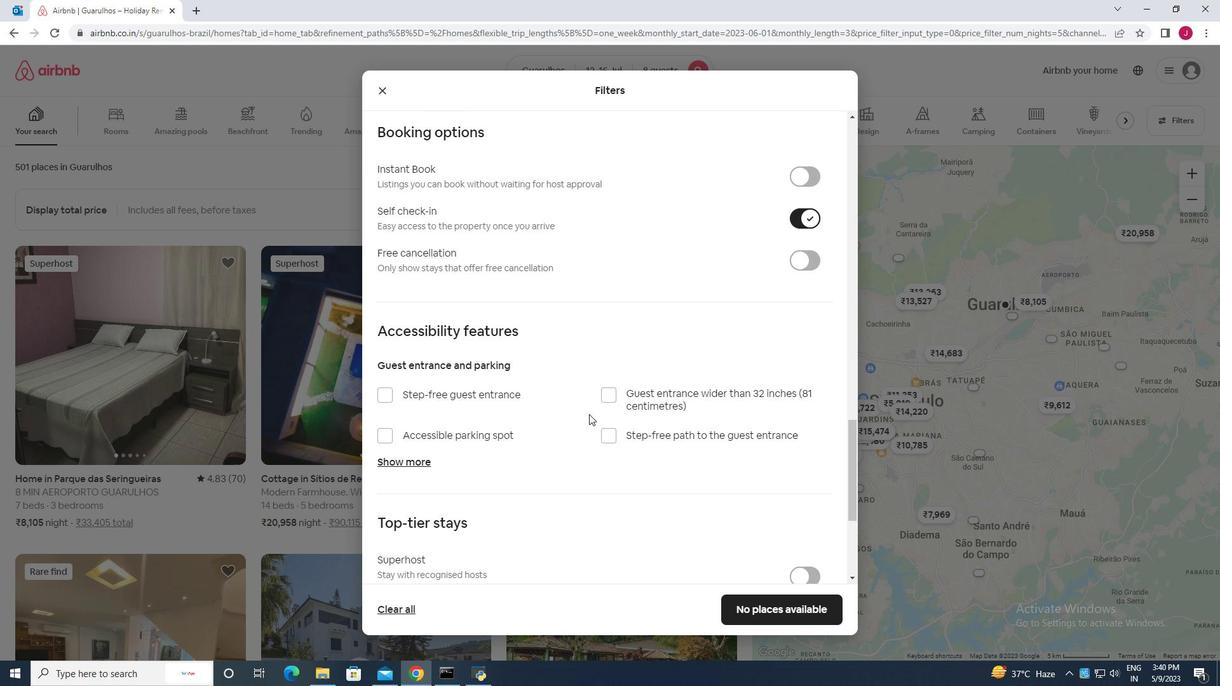 
Action: Mouse moved to (591, 415)
Screenshot: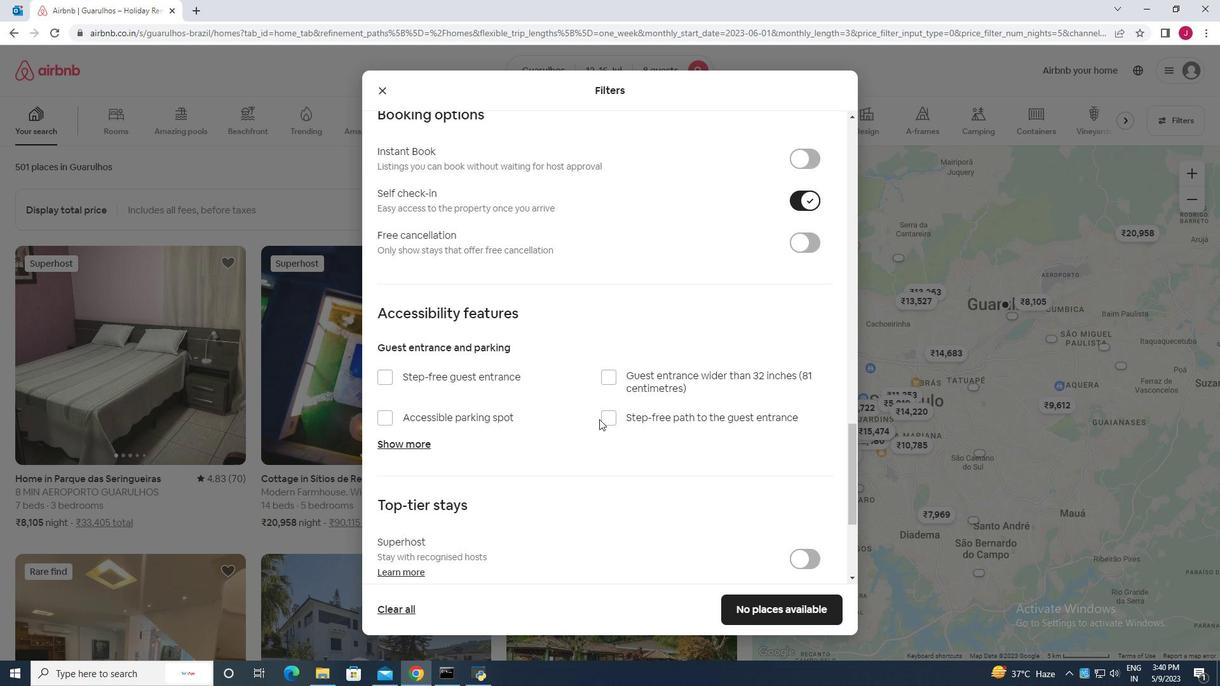 
Action: Mouse scrolled (591, 415) with delta (0, 0)
Screenshot: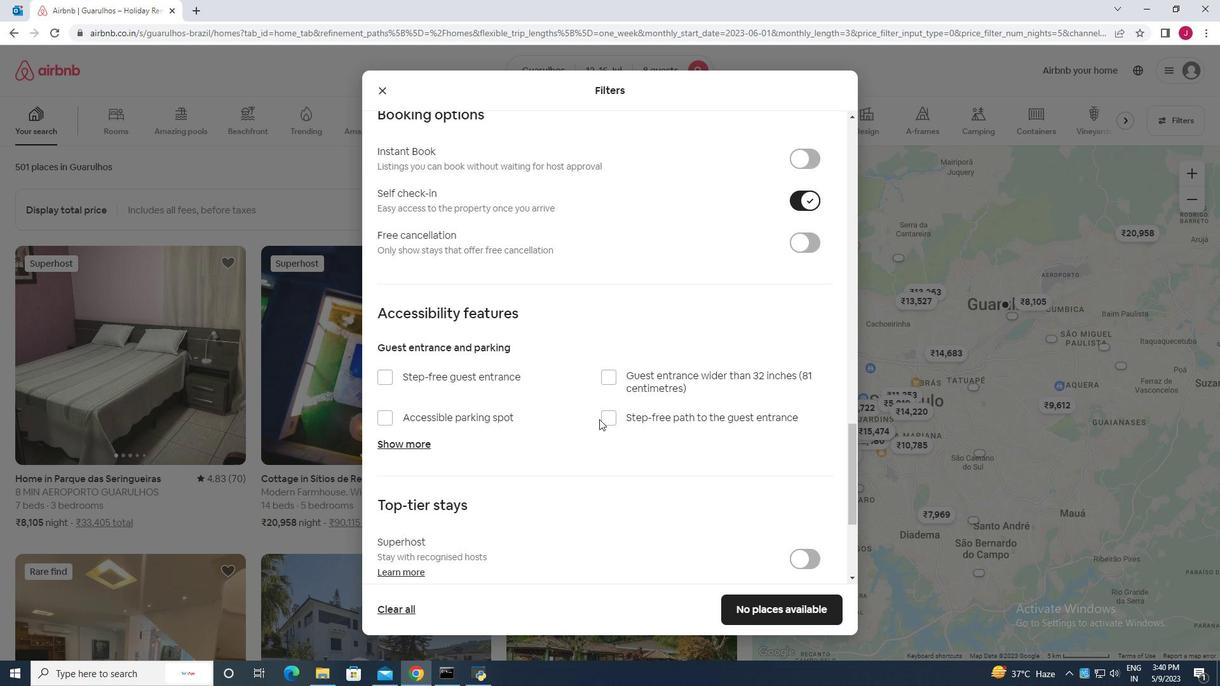 
Action: Mouse moved to (706, 422)
Screenshot: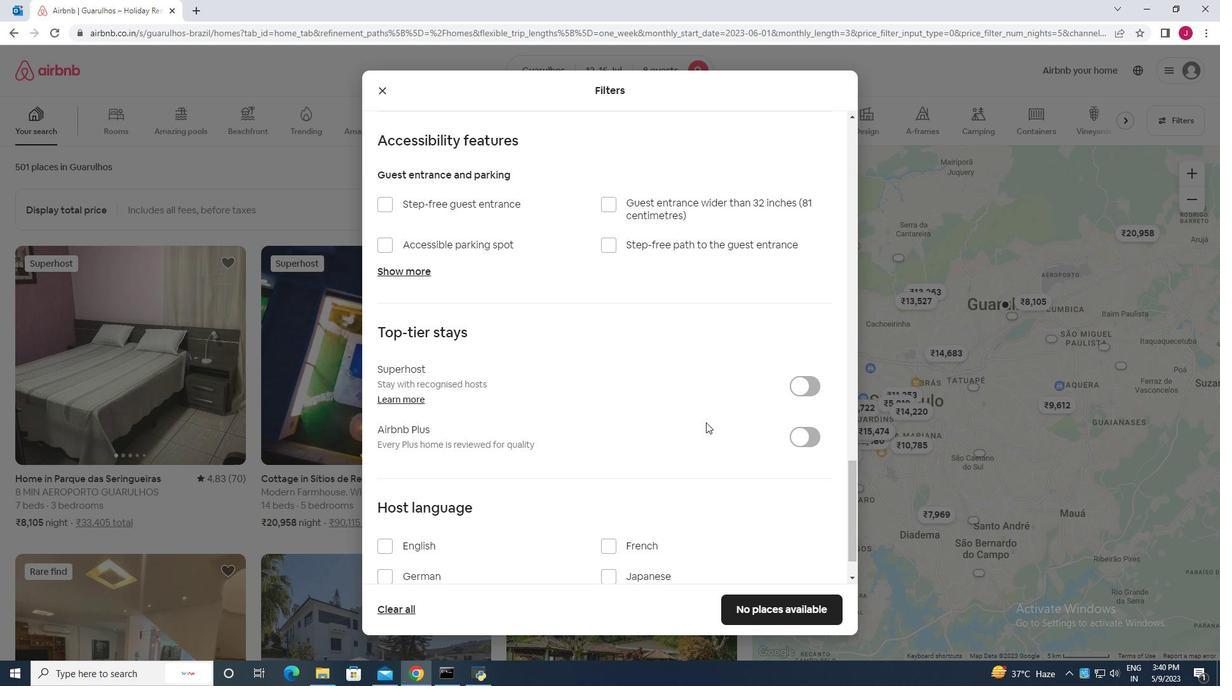 
Action: Mouse scrolled (706, 422) with delta (0, 0)
Screenshot: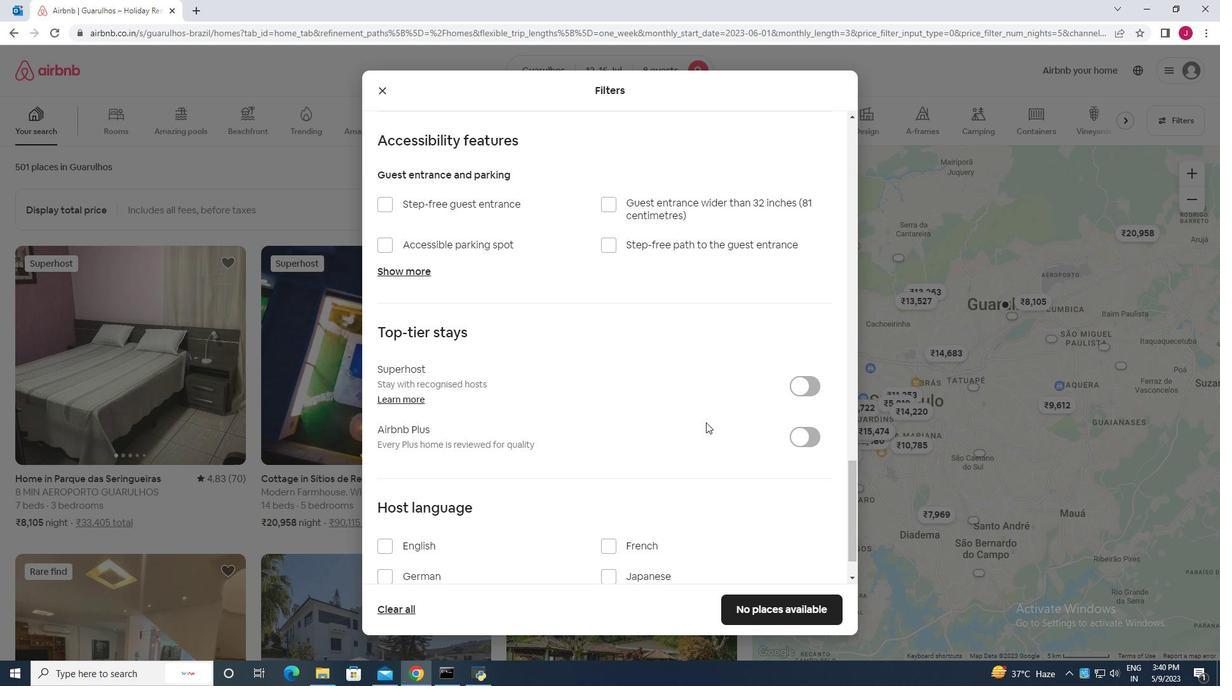 
Action: Mouse moved to (706, 422)
Screenshot: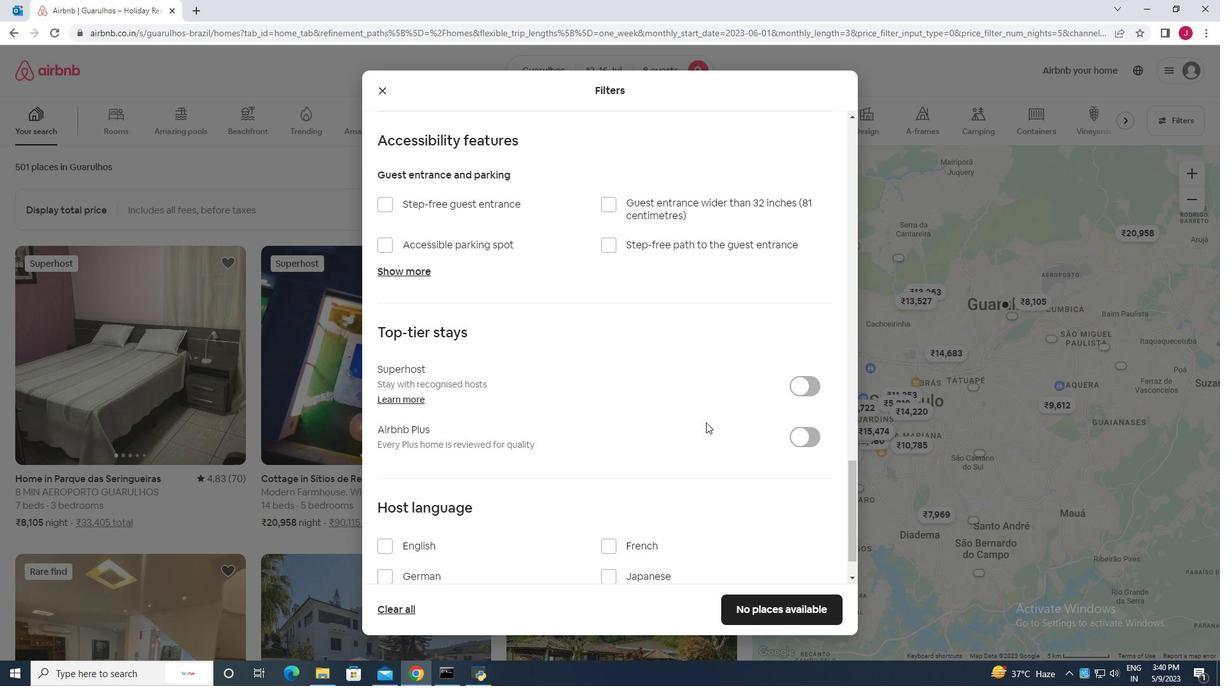 
Action: Mouse scrolled (706, 422) with delta (0, 0)
Screenshot: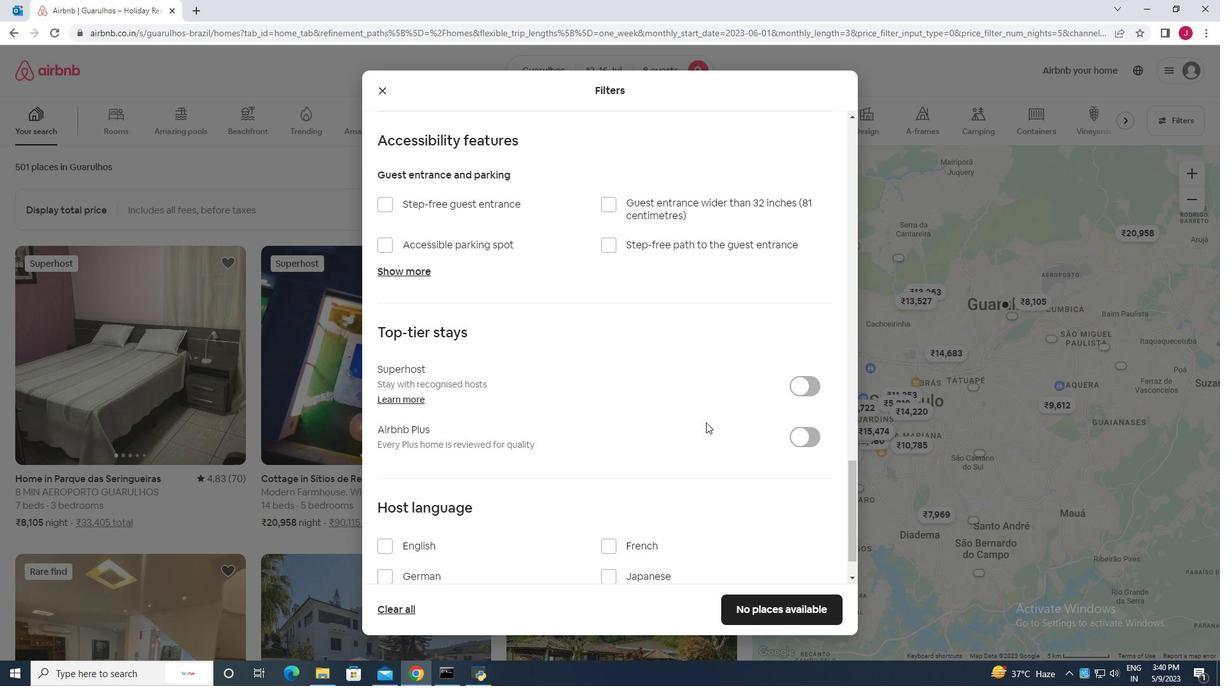 
Action: Mouse scrolled (706, 422) with delta (0, 0)
Screenshot: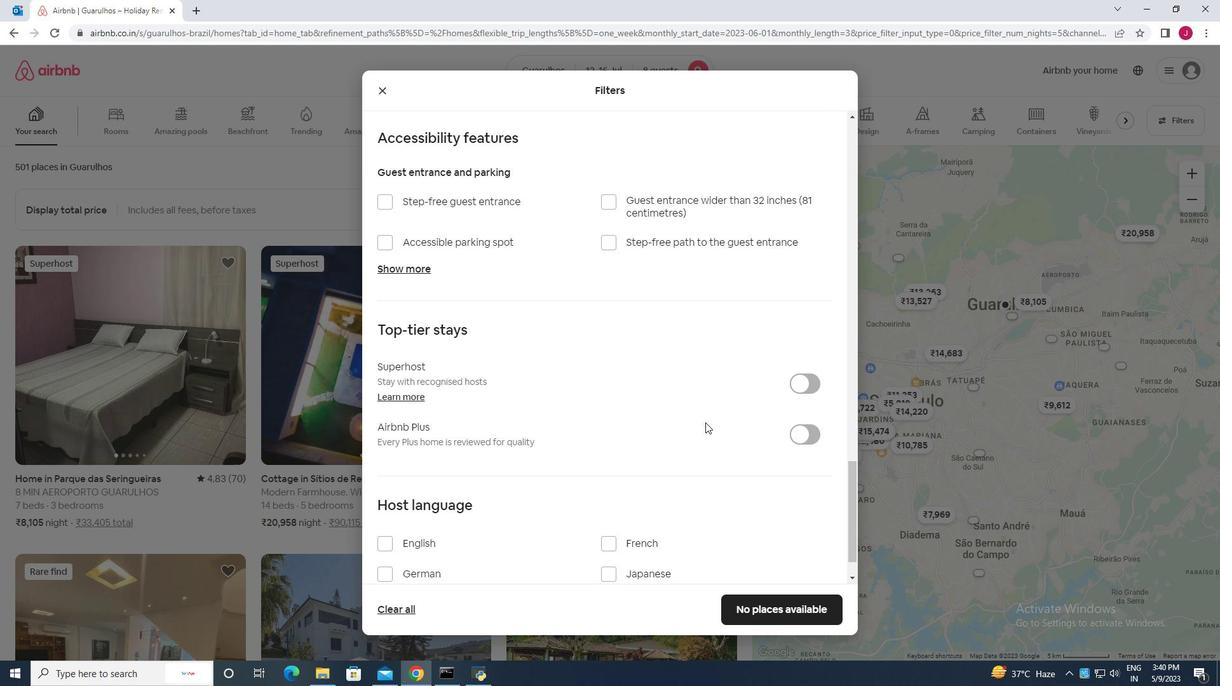 
Action: Mouse moved to (705, 422)
Screenshot: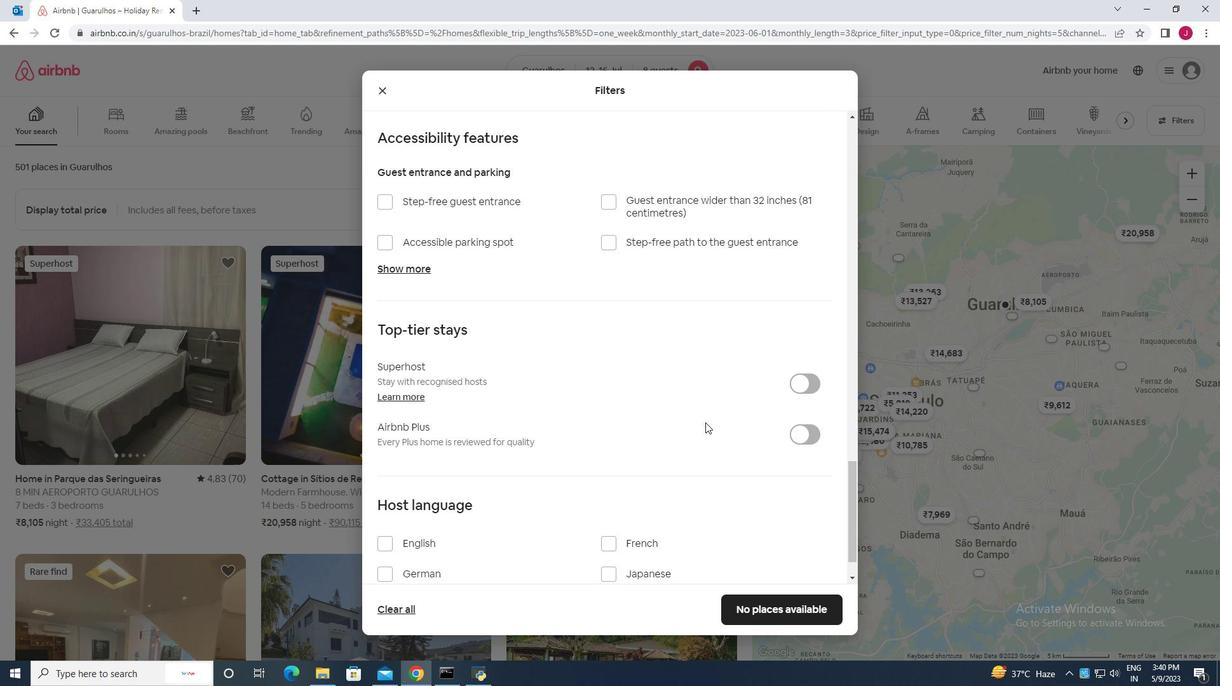 
Action: Mouse scrolled (705, 422) with delta (0, 0)
Screenshot: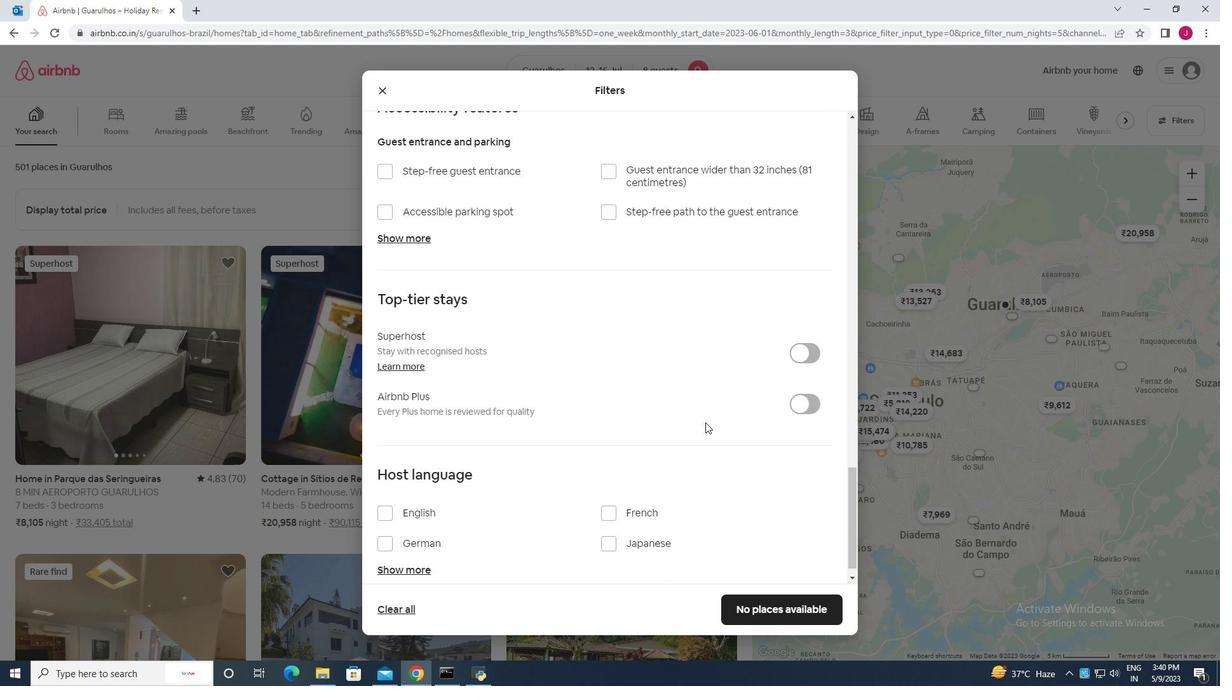 
Action: Mouse moved to (380, 494)
Screenshot: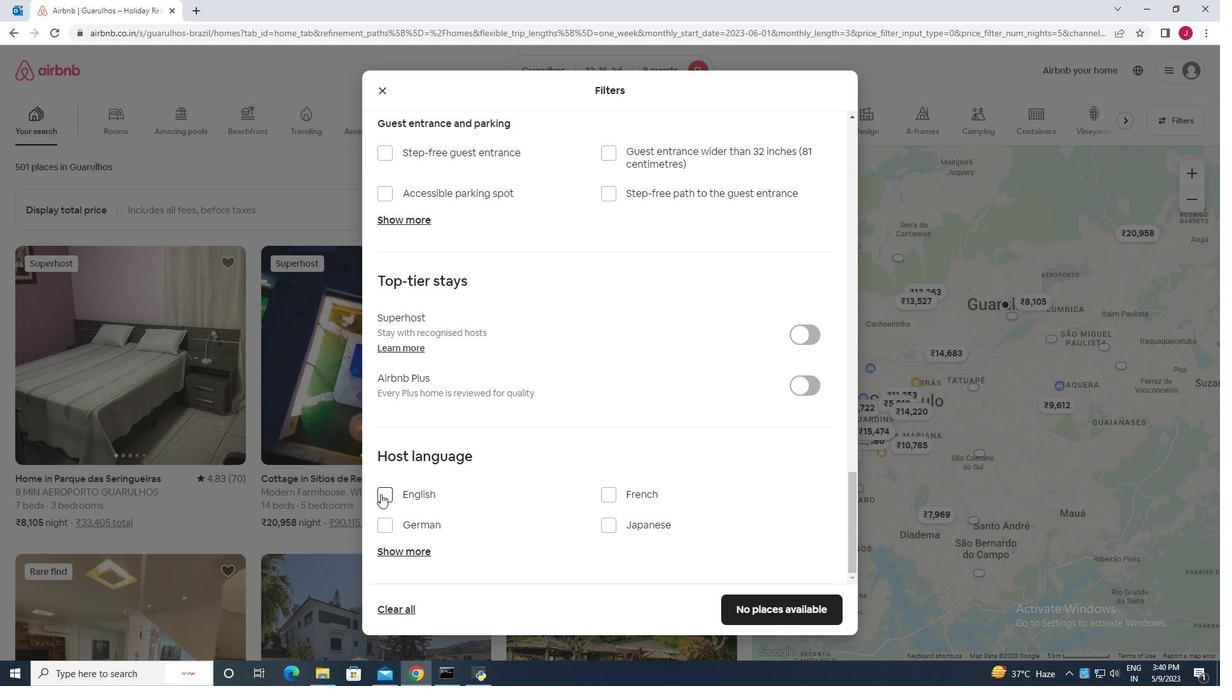 
Action: Mouse pressed left at (380, 494)
Screenshot: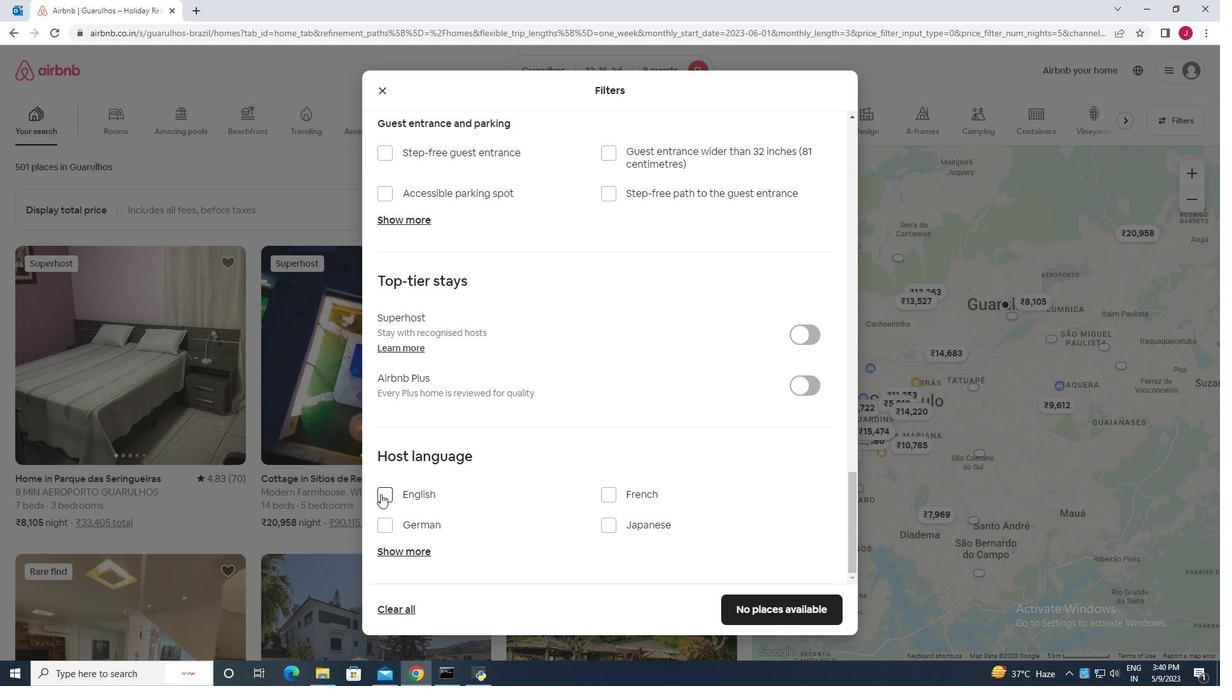 
Action: Mouse moved to (752, 615)
Screenshot: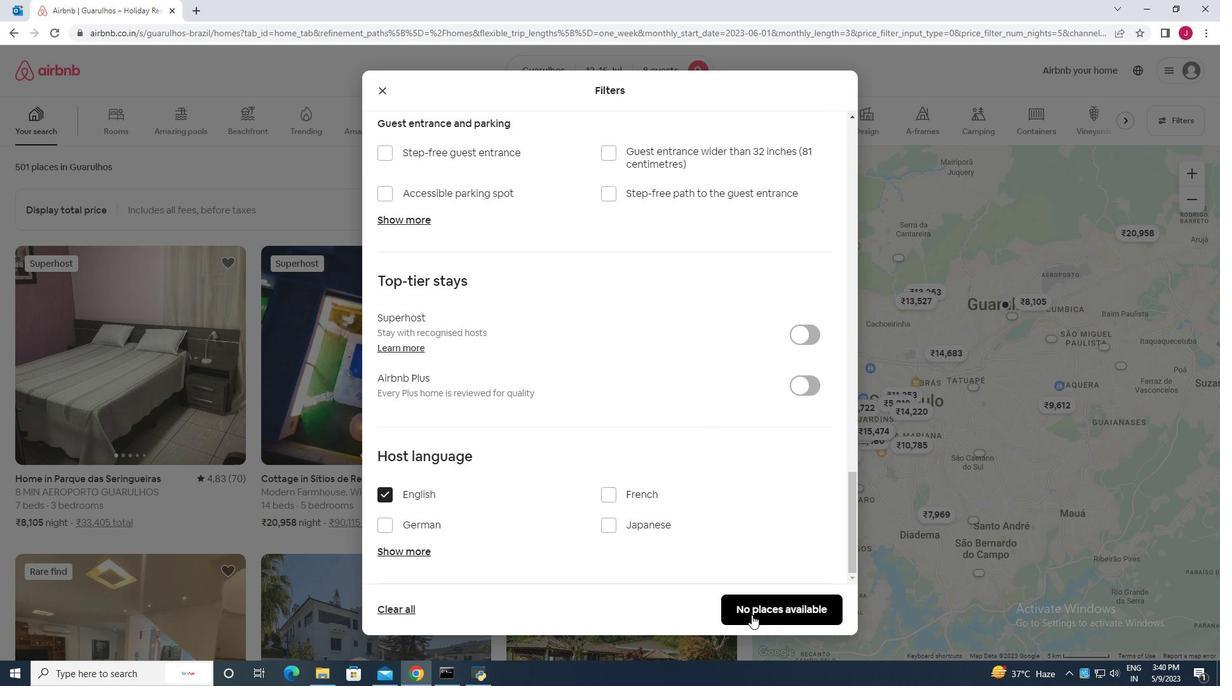 
Action: Mouse pressed left at (752, 615)
Screenshot: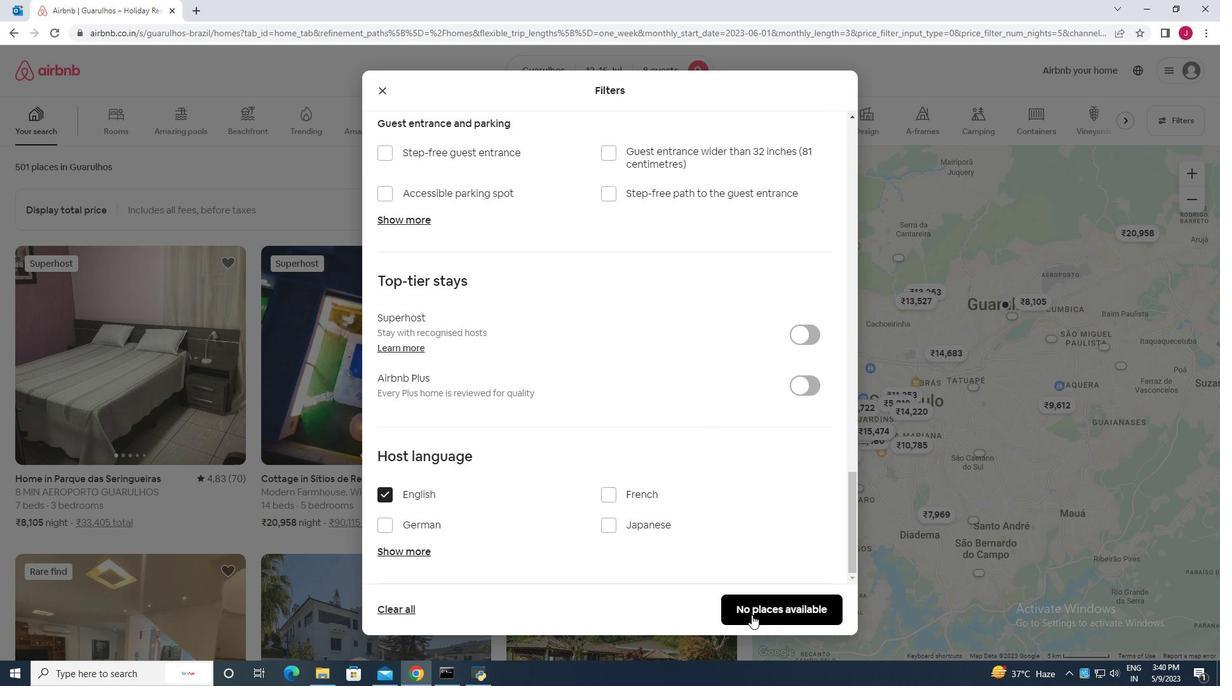 
Action: Mouse moved to (738, 605)
Screenshot: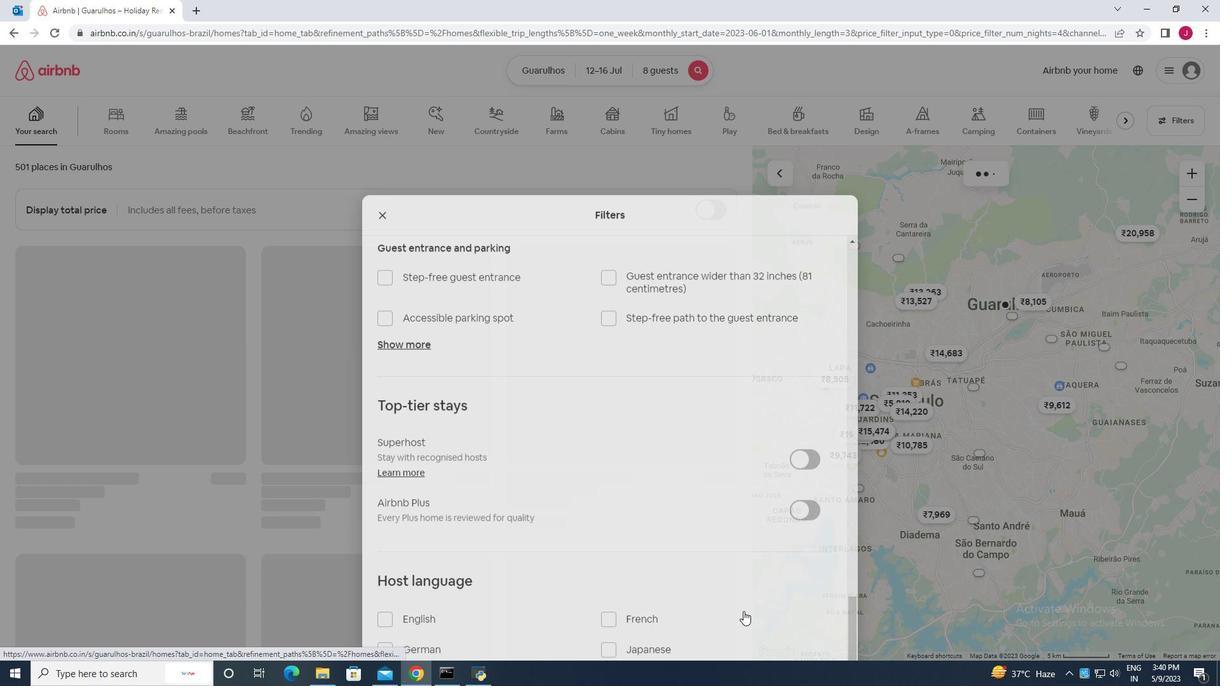 
